 Task: Arrange a 60-minute team building exercise.
Action: Mouse moved to (97, 247)
Screenshot: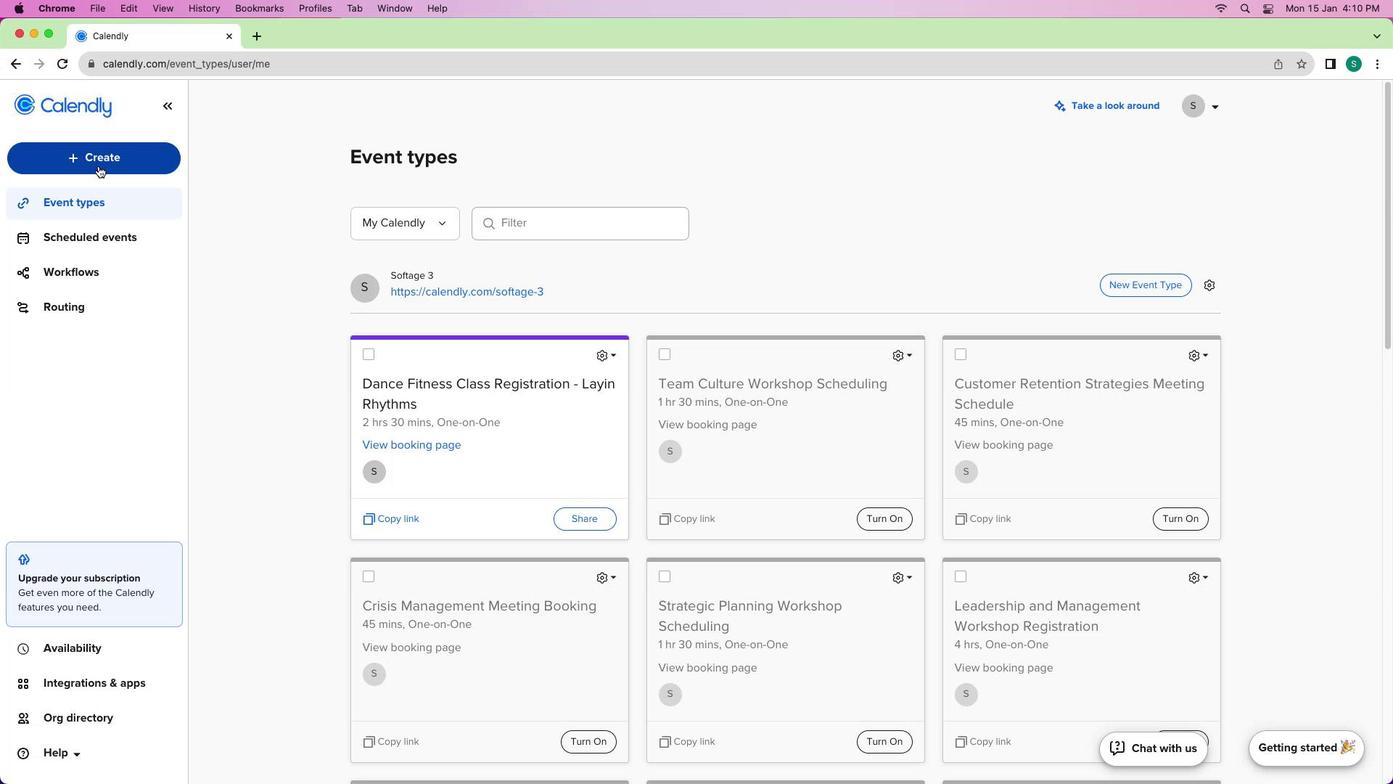 
Action: Mouse pressed left at (97, 247)
Screenshot: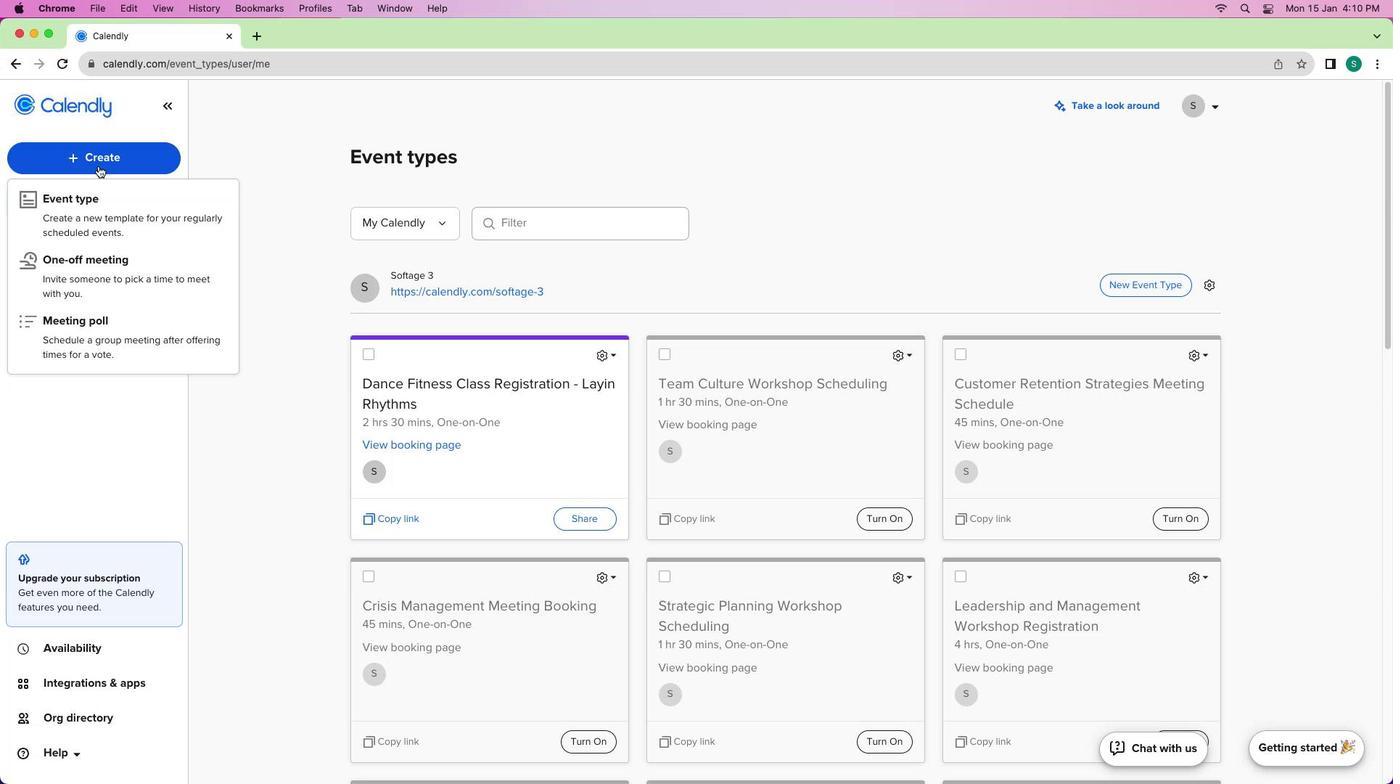 
Action: Mouse moved to (109, 272)
Screenshot: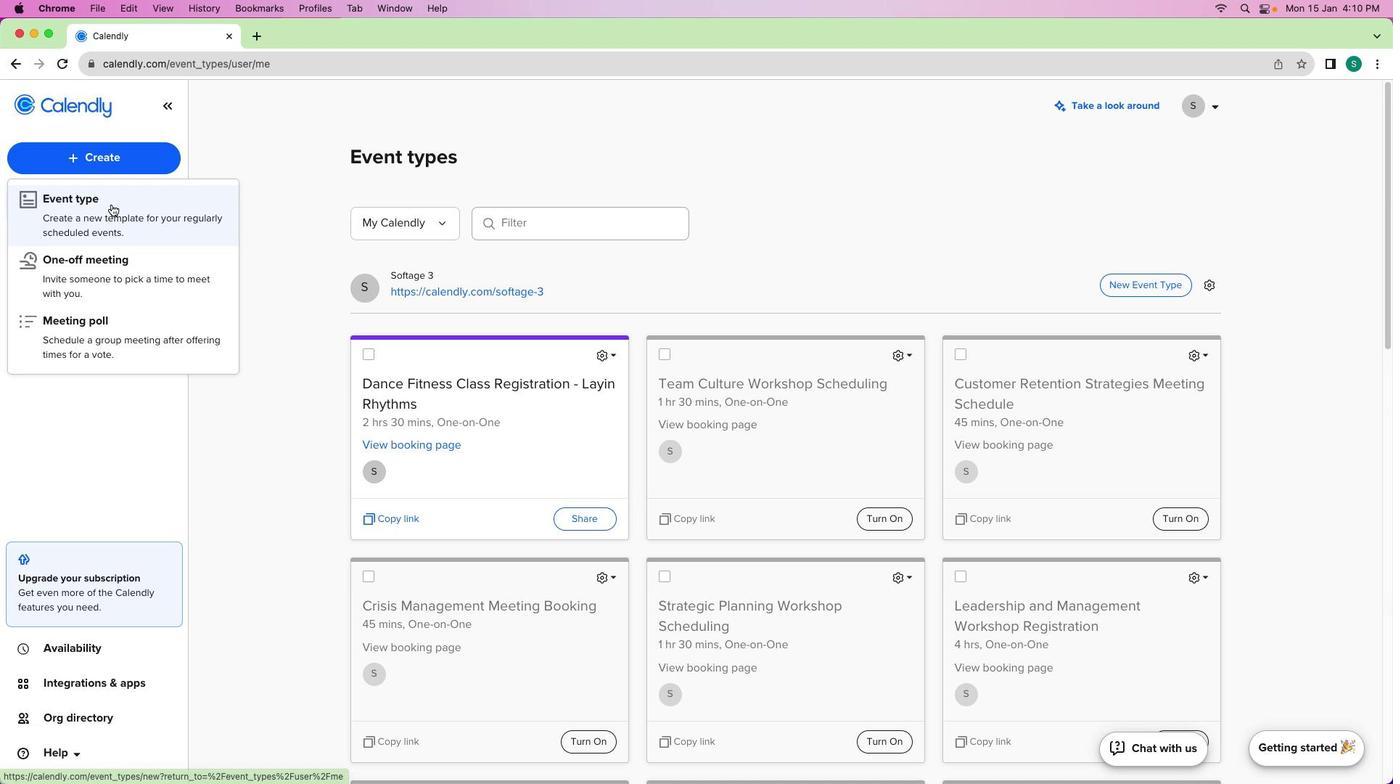 
Action: Mouse pressed left at (109, 272)
Screenshot: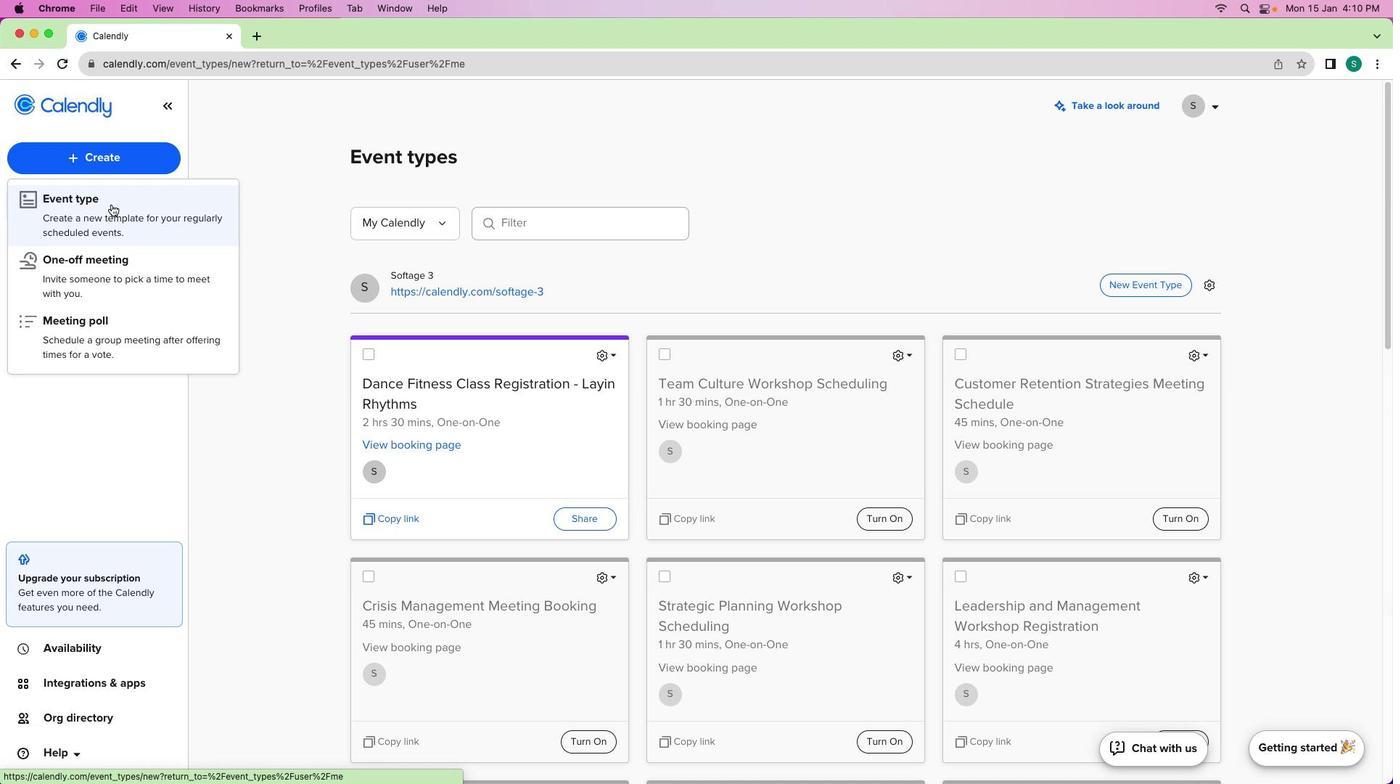 
Action: Mouse moved to (433, 315)
Screenshot: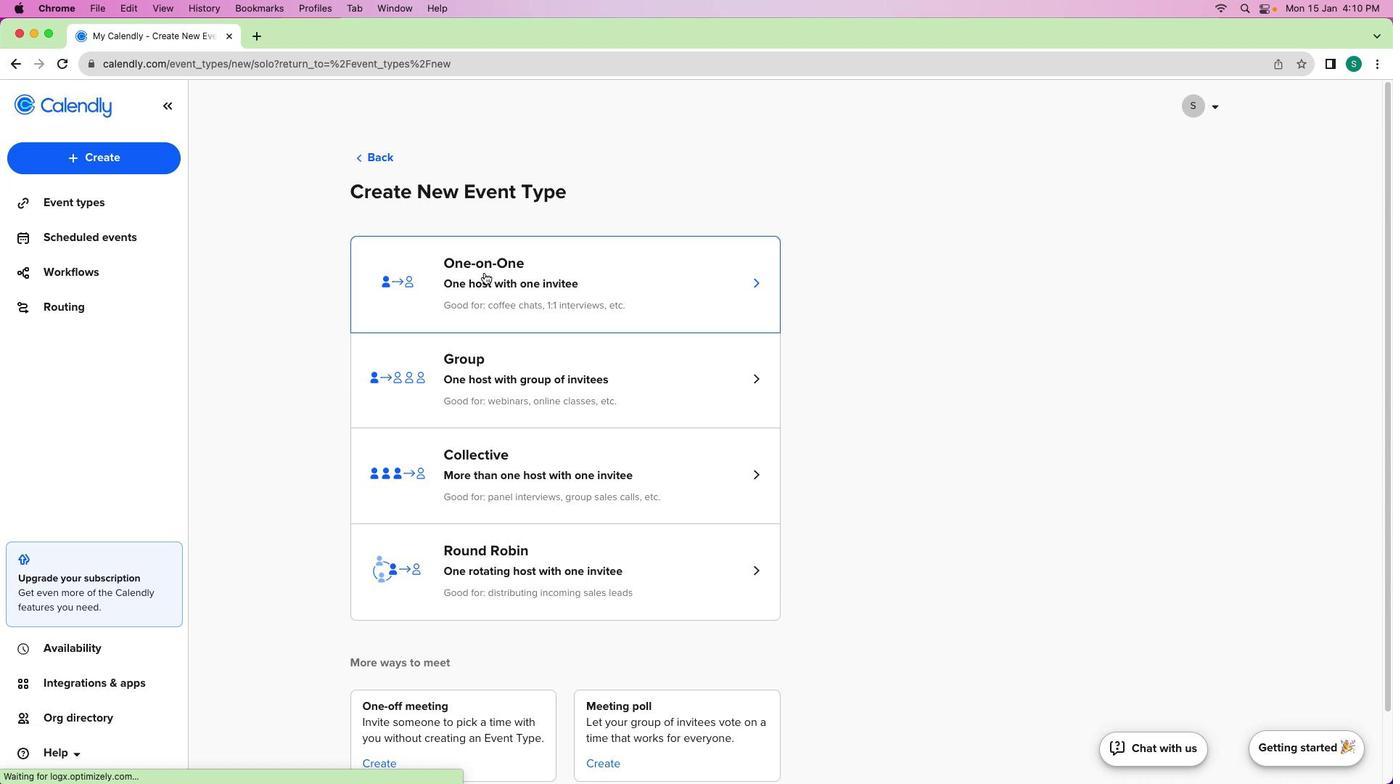 
Action: Mouse pressed left at (433, 315)
Screenshot: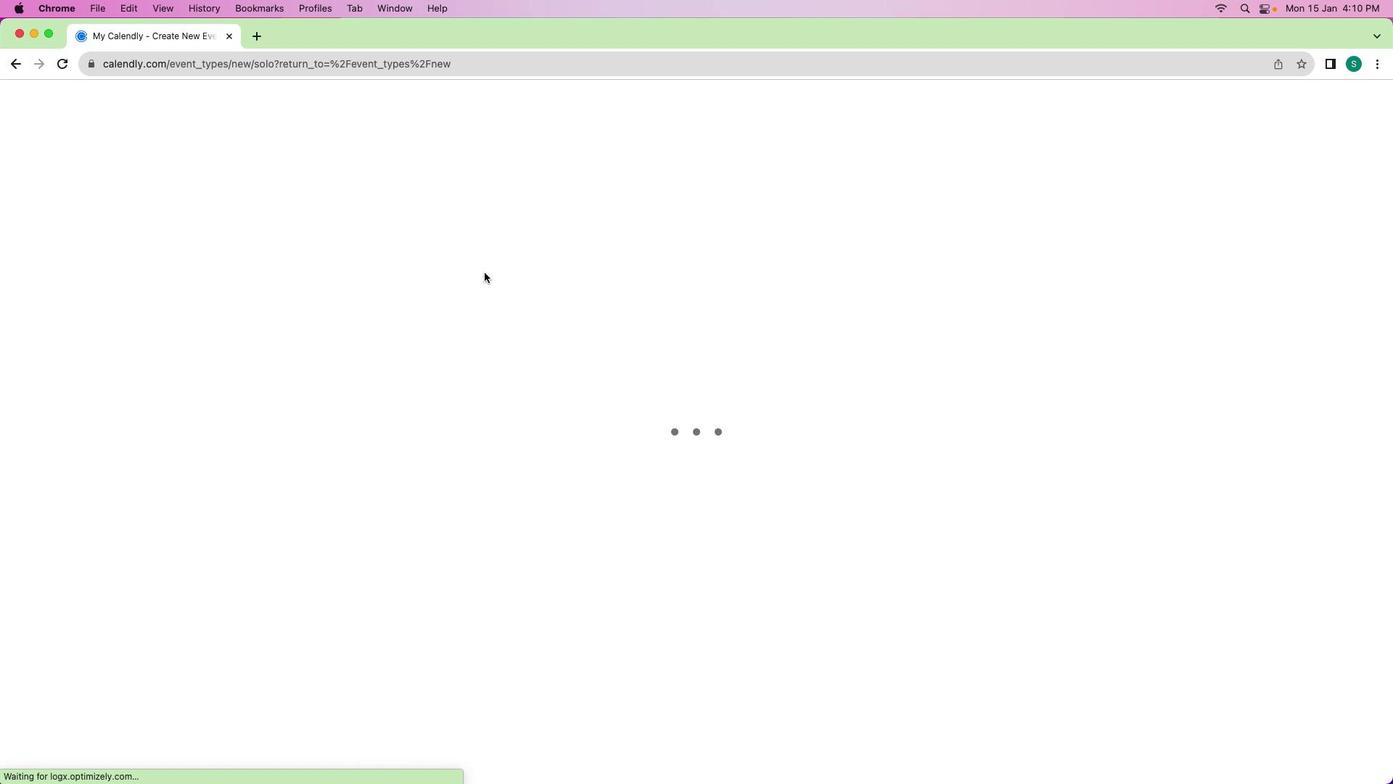
Action: Mouse moved to (246, 286)
Screenshot: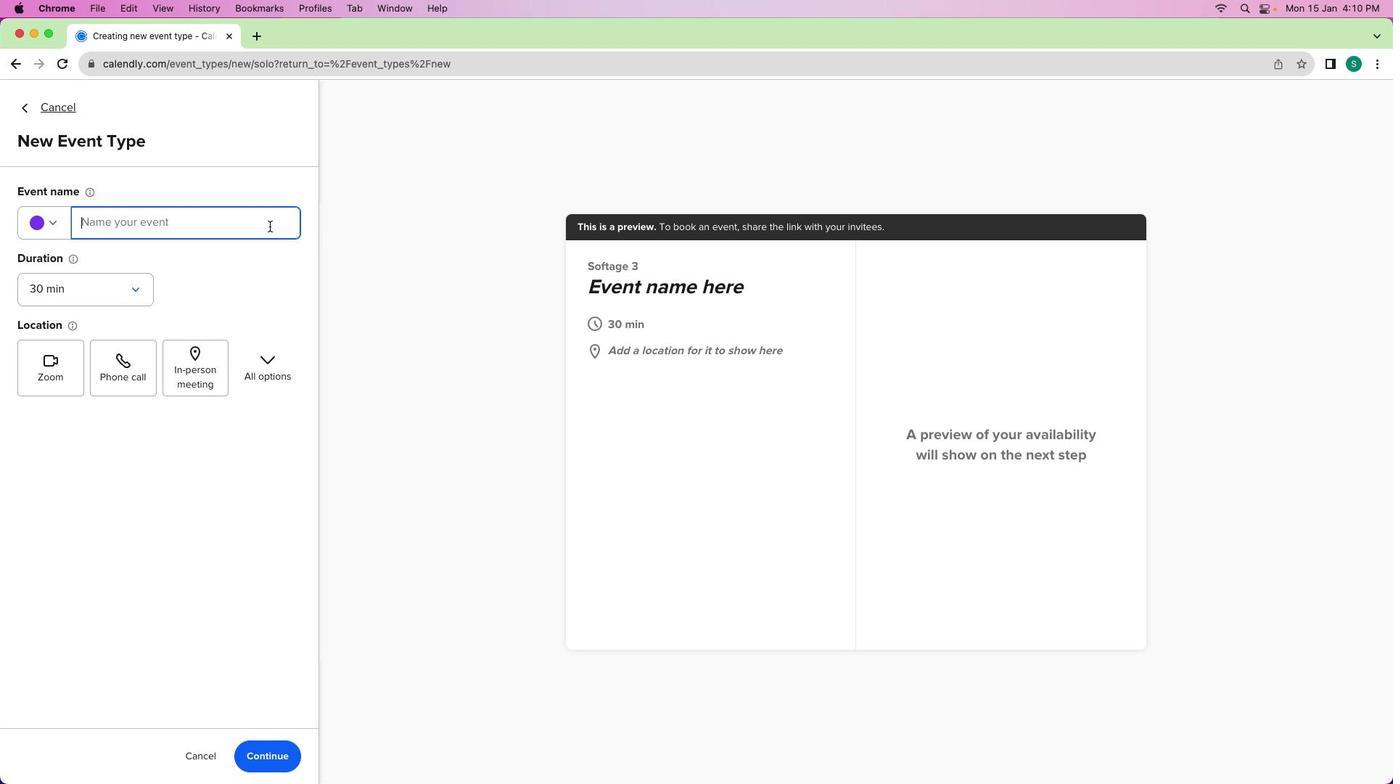 
Action: Mouse pressed left at (246, 286)
Screenshot: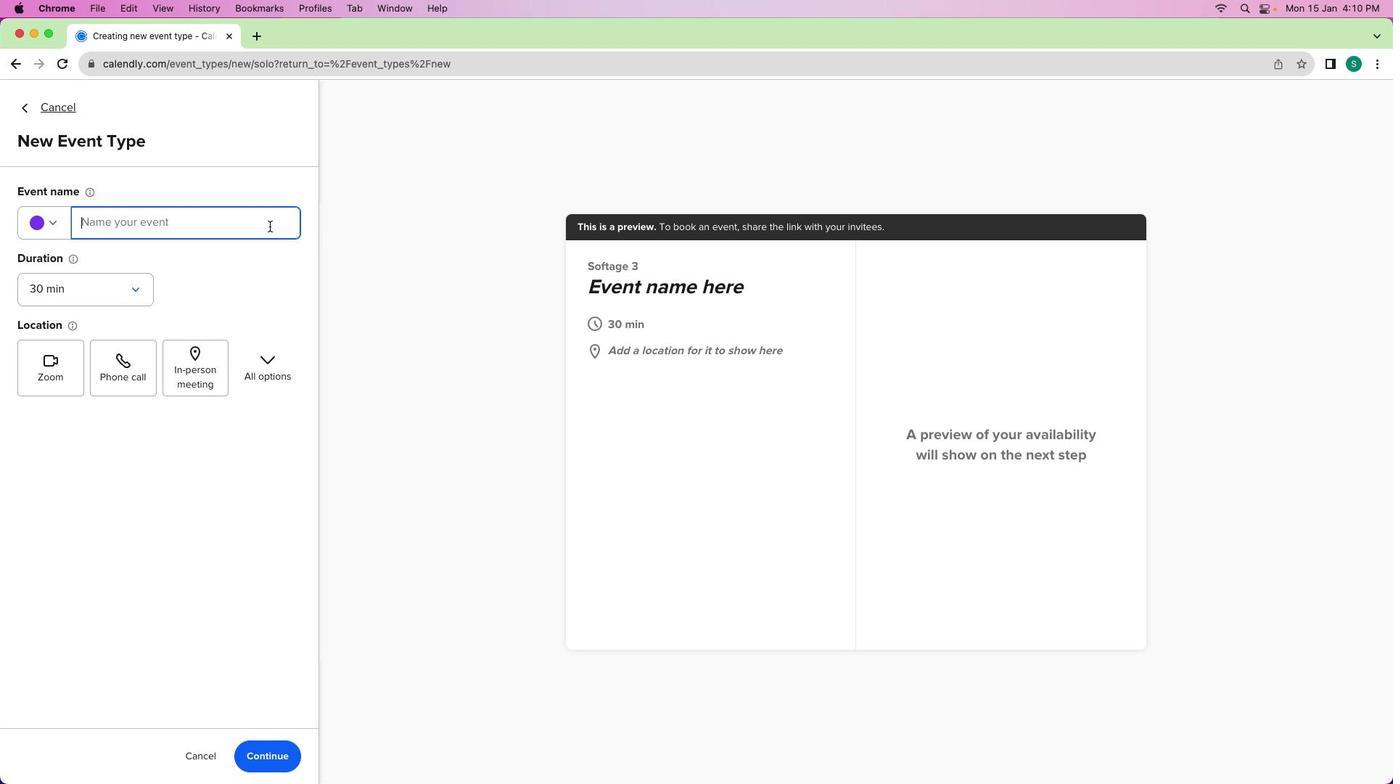 
Action: Key pressed Key.shift'T''e''a''m'Key.spaceKey.shift'B''u''i''l''d''i''n''g'Key.spaceKey.shift'E''x''e''r'Key.backspaceKey.backspace'c''e''r''c''i''s''e'Key.spaceKey.shift'S''c''h''e''d'Key.leftKey.leftKey.leftKey.leftKey.leftKey.leftKey.leftKey.leftKey.leftKey.leftKey.leftKey.leftKey.backspaceKey.down'u''l''e'
Screenshot: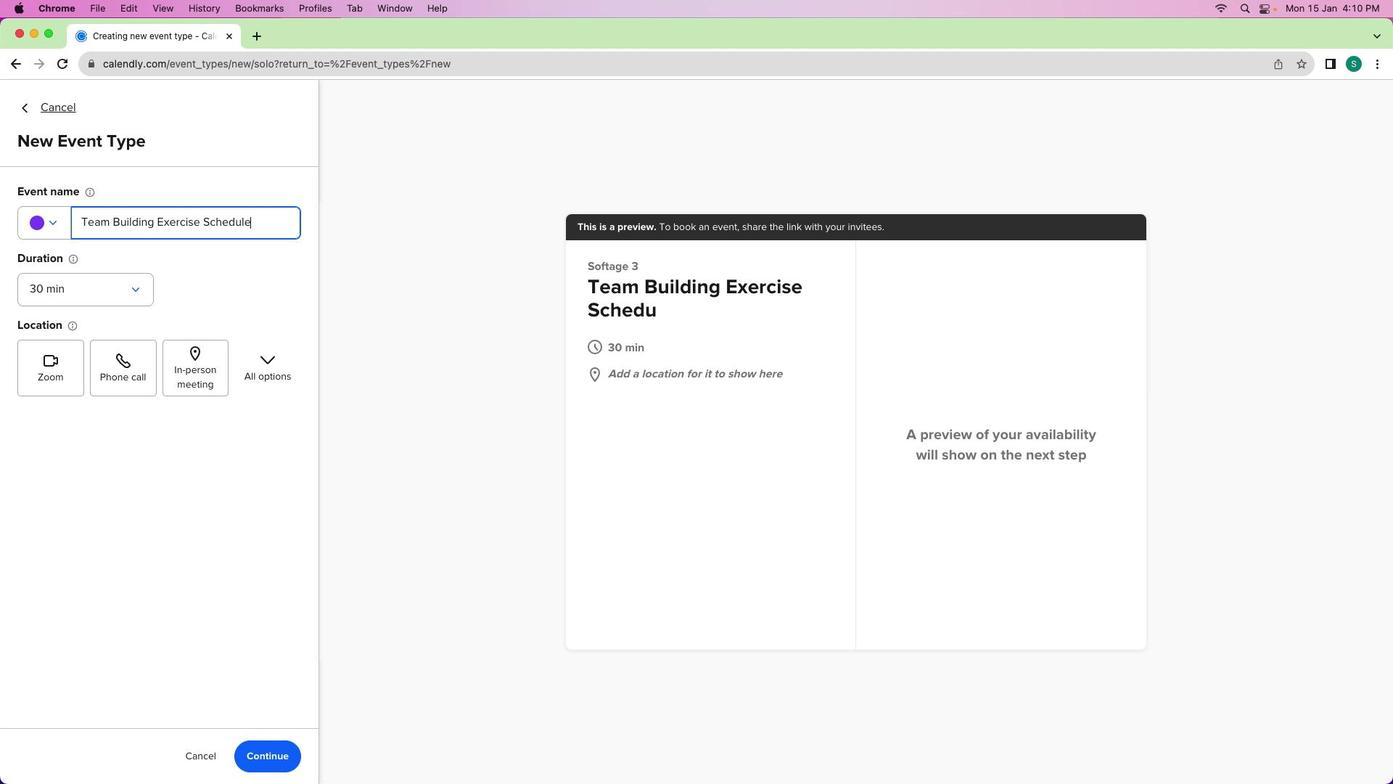 
Action: Mouse moved to (105, 320)
Screenshot: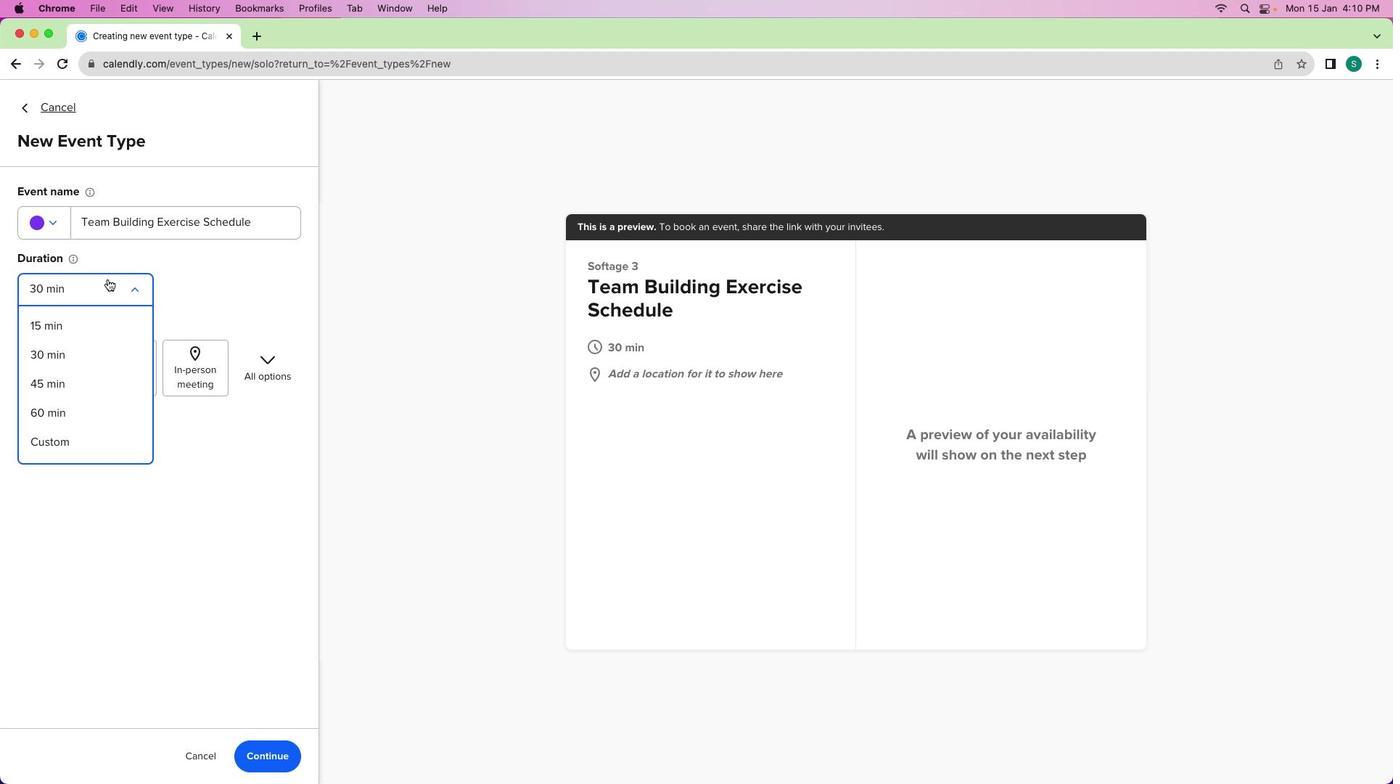 
Action: Mouse pressed left at (105, 320)
Screenshot: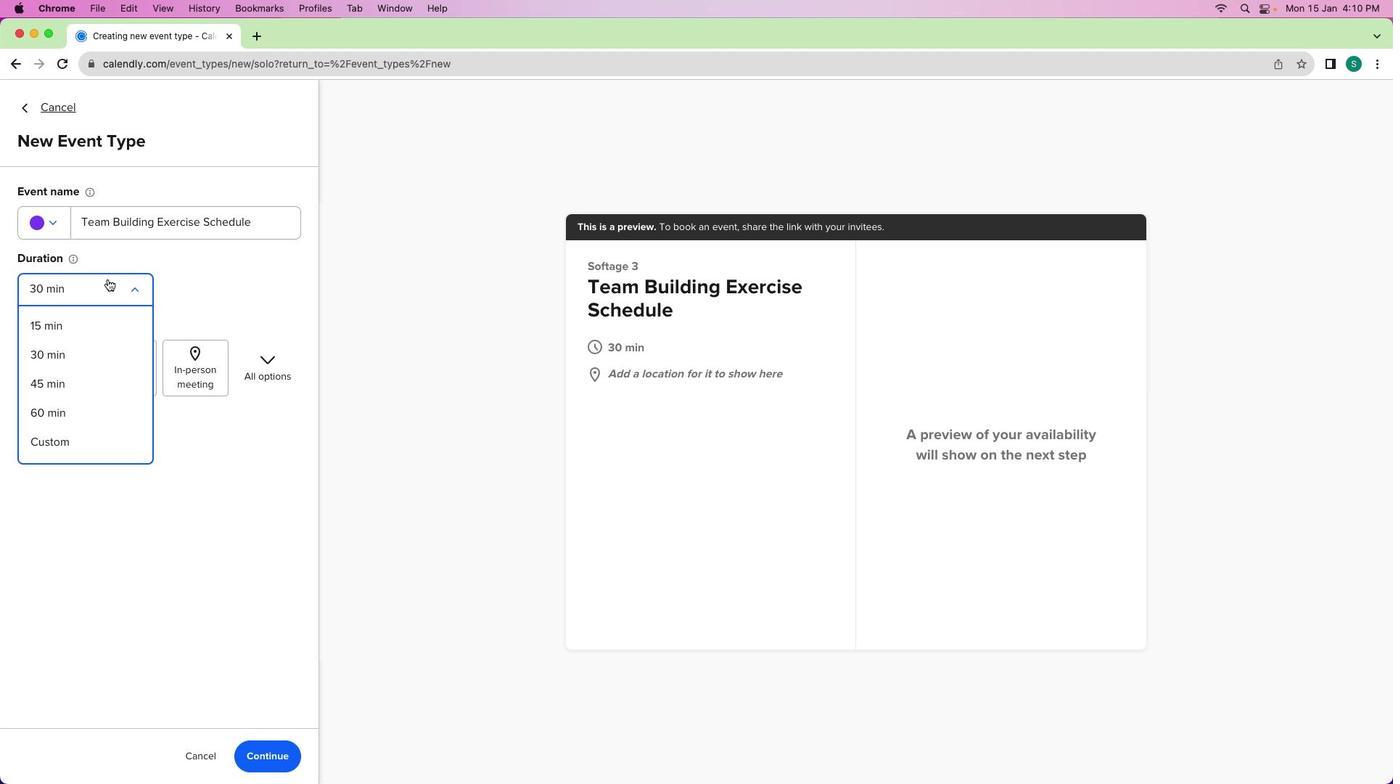
Action: Mouse moved to (92, 398)
Screenshot: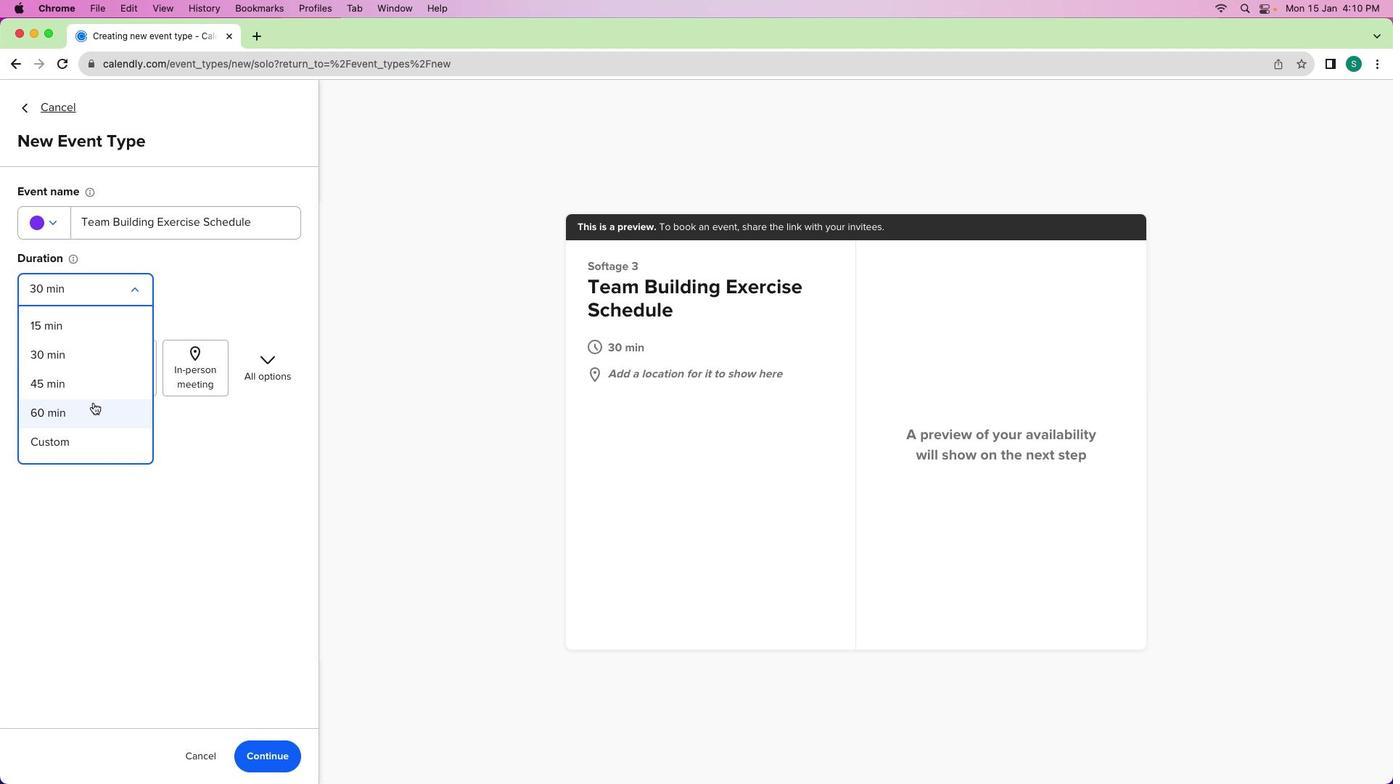 
Action: Mouse pressed left at (92, 398)
Screenshot: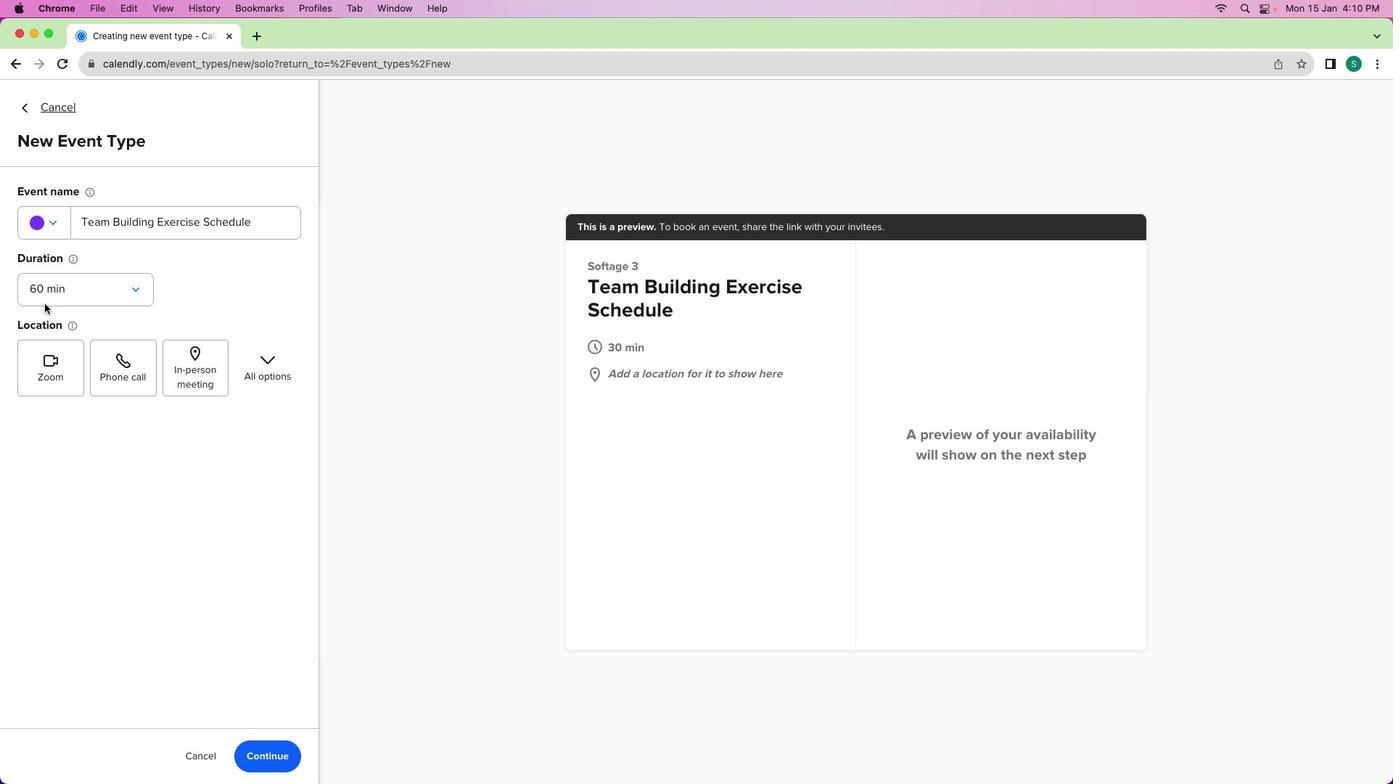 
Action: Mouse moved to (36, 287)
Screenshot: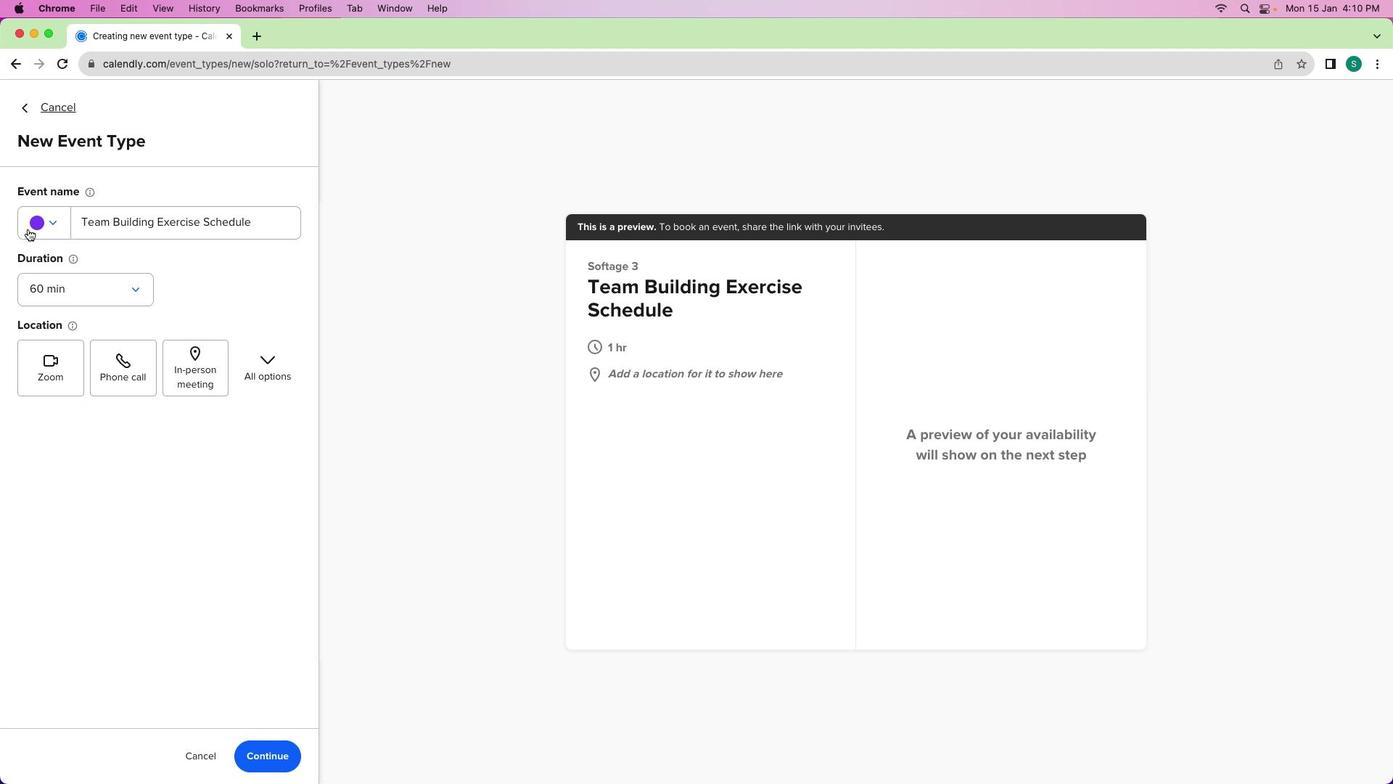 
Action: Mouse pressed left at (36, 287)
Screenshot: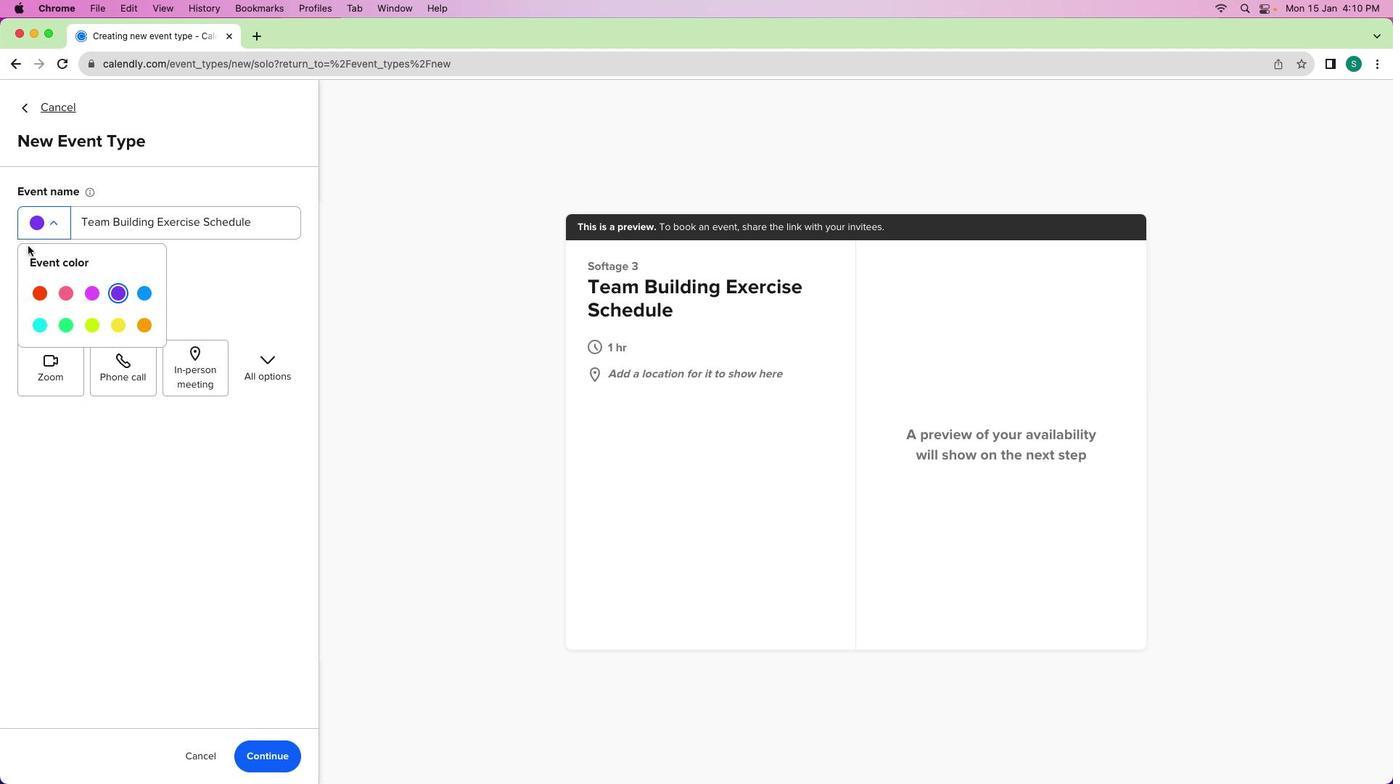 
Action: Mouse moved to (74, 351)
Screenshot: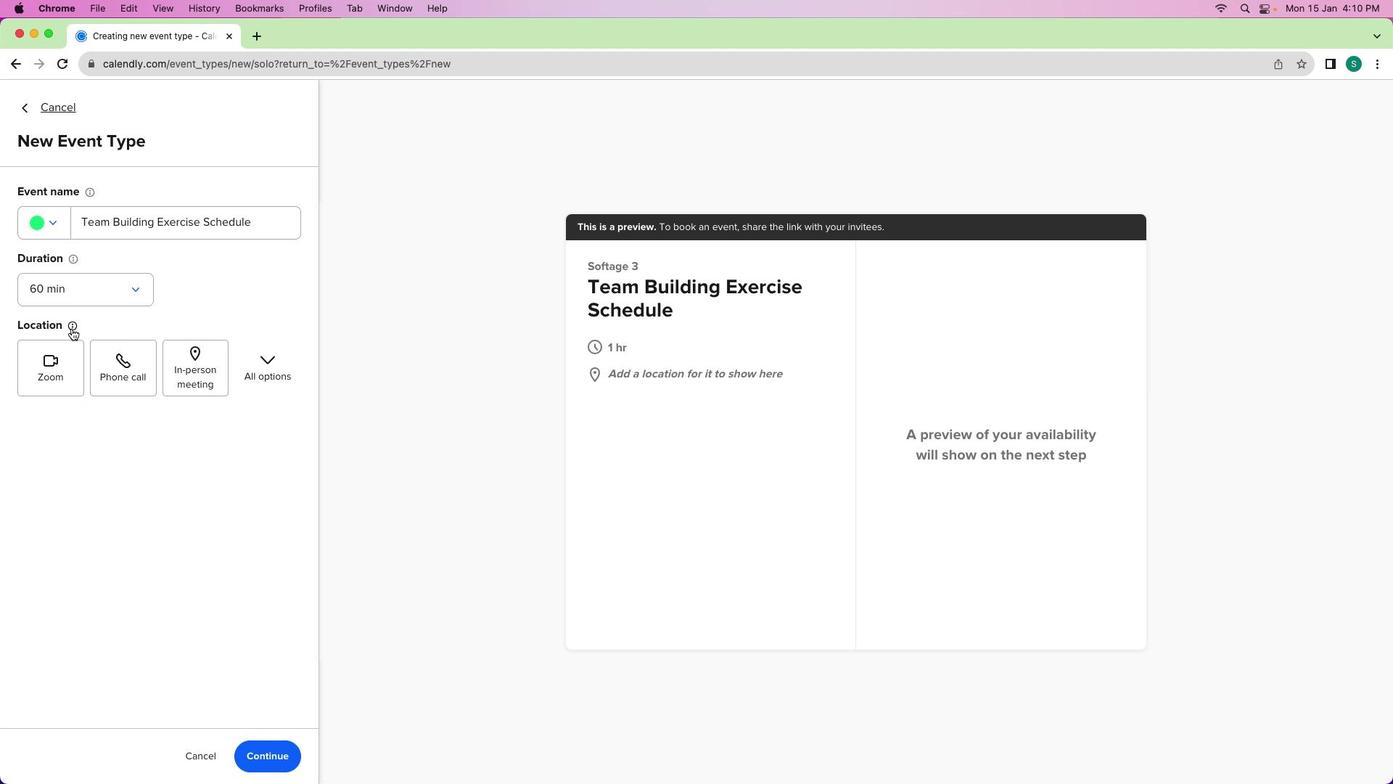 
Action: Mouse pressed left at (74, 351)
Screenshot: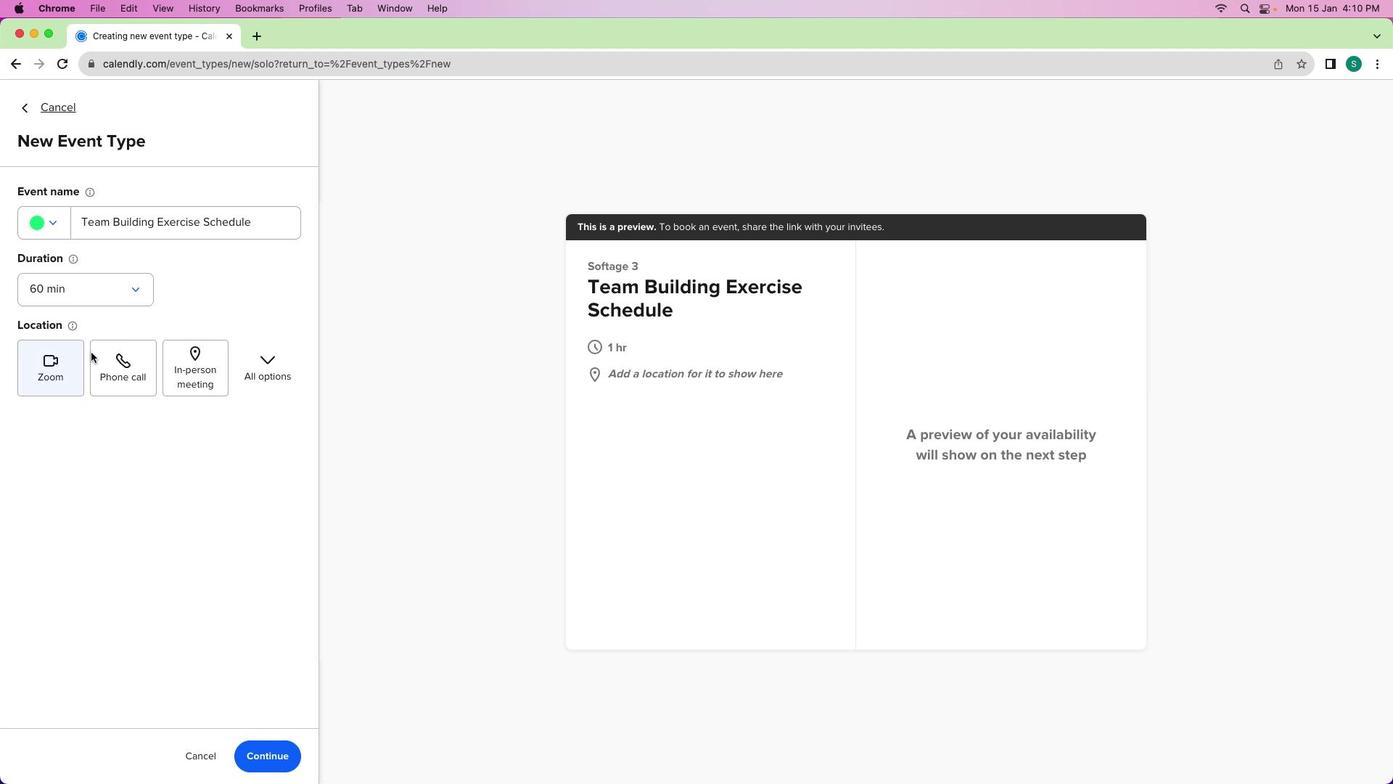 
Action: Mouse moved to (34, 386)
Screenshot: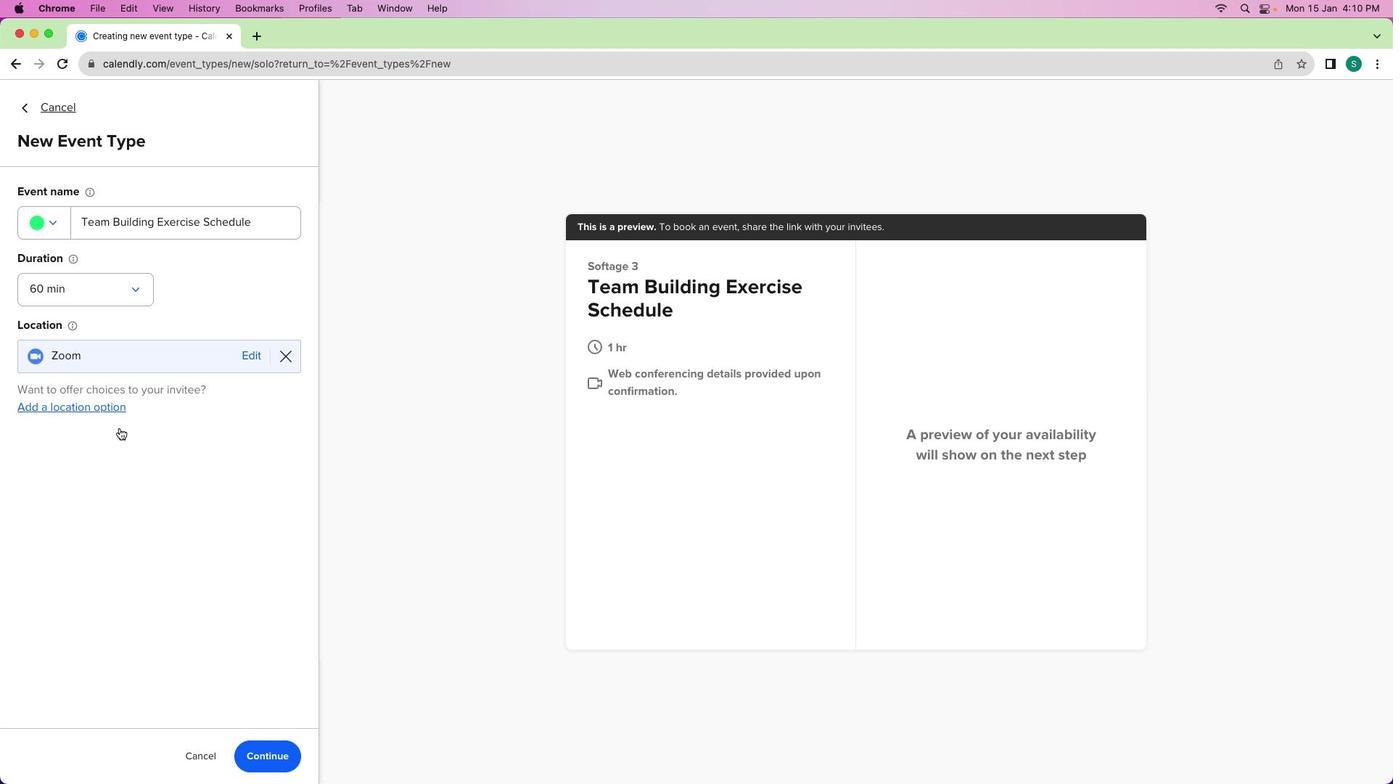 
Action: Mouse pressed left at (34, 386)
Screenshot: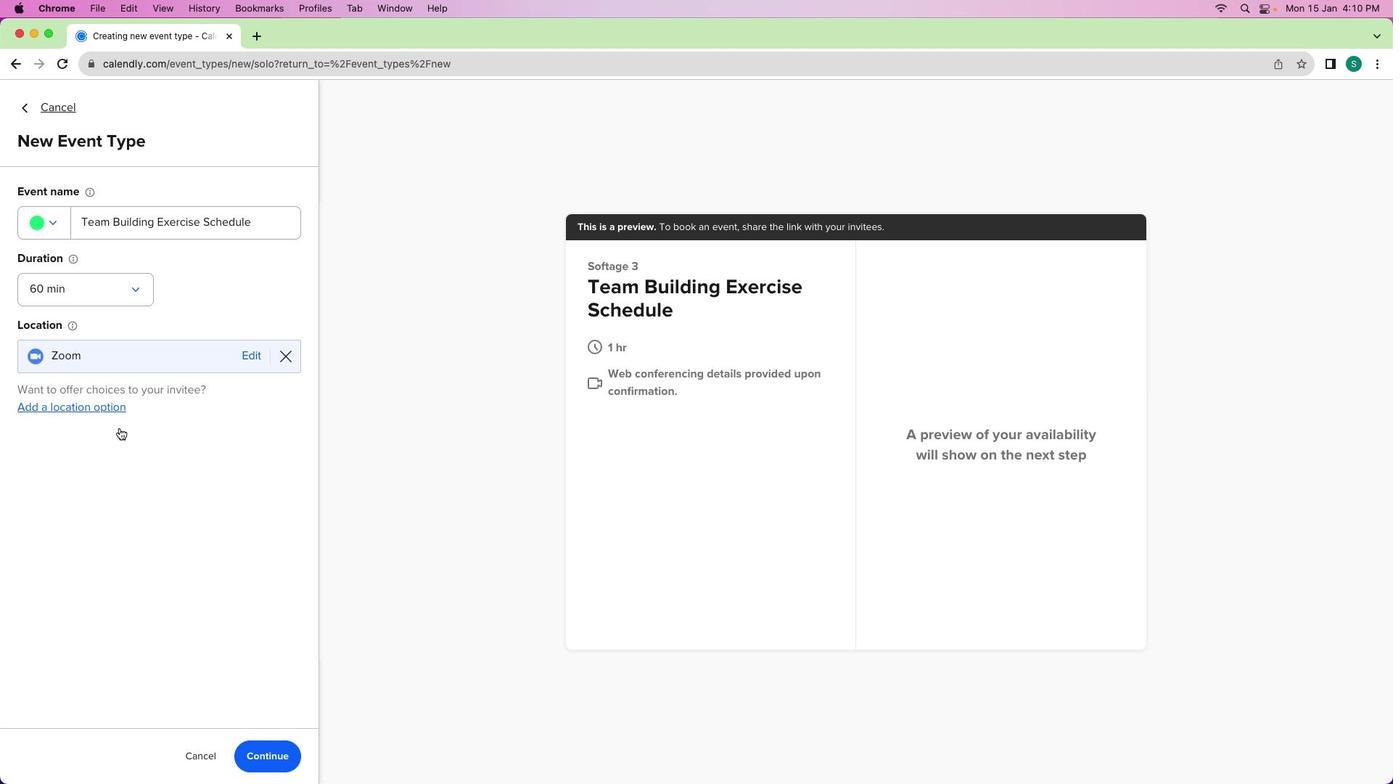
Action: Mouse moved to (253, 619)
Screenshot: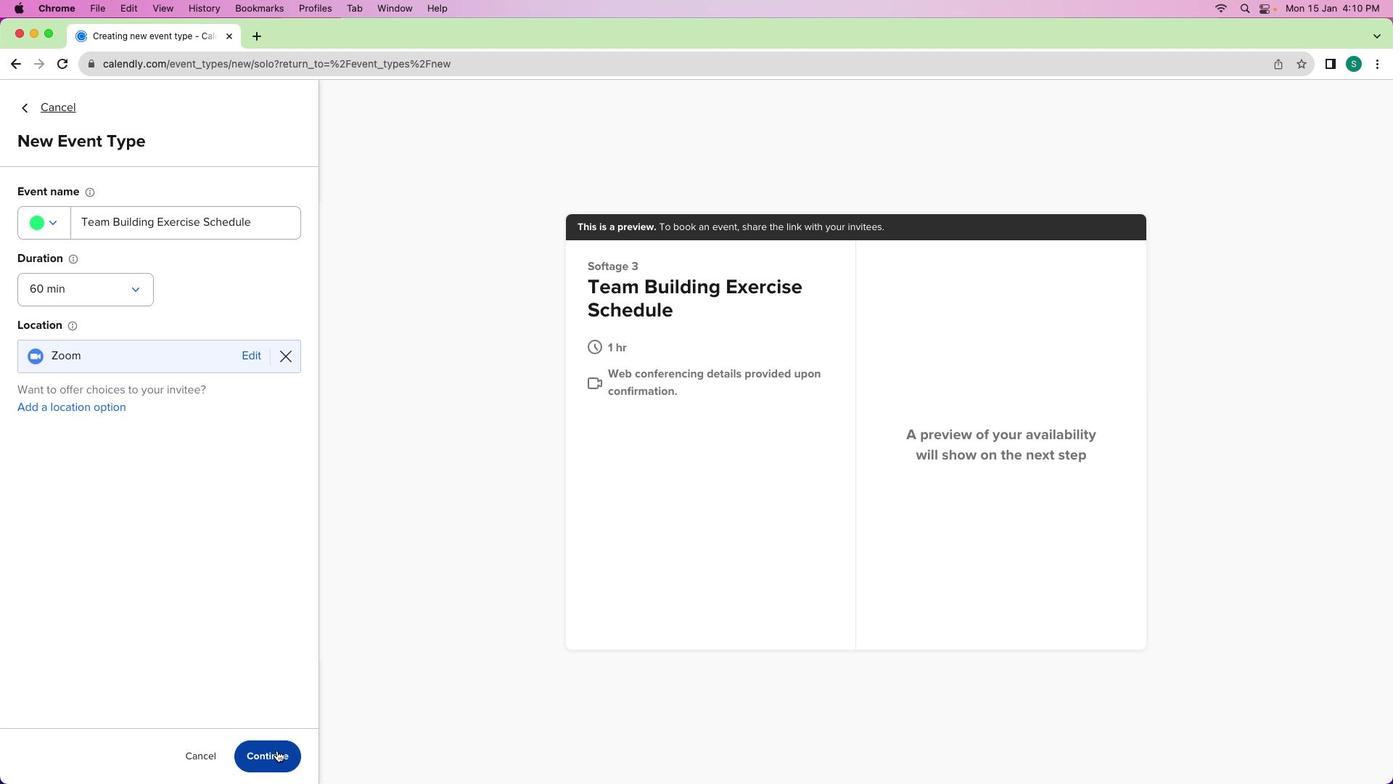 
Action: Mouse pressed left at (253, 619)
Screenshot: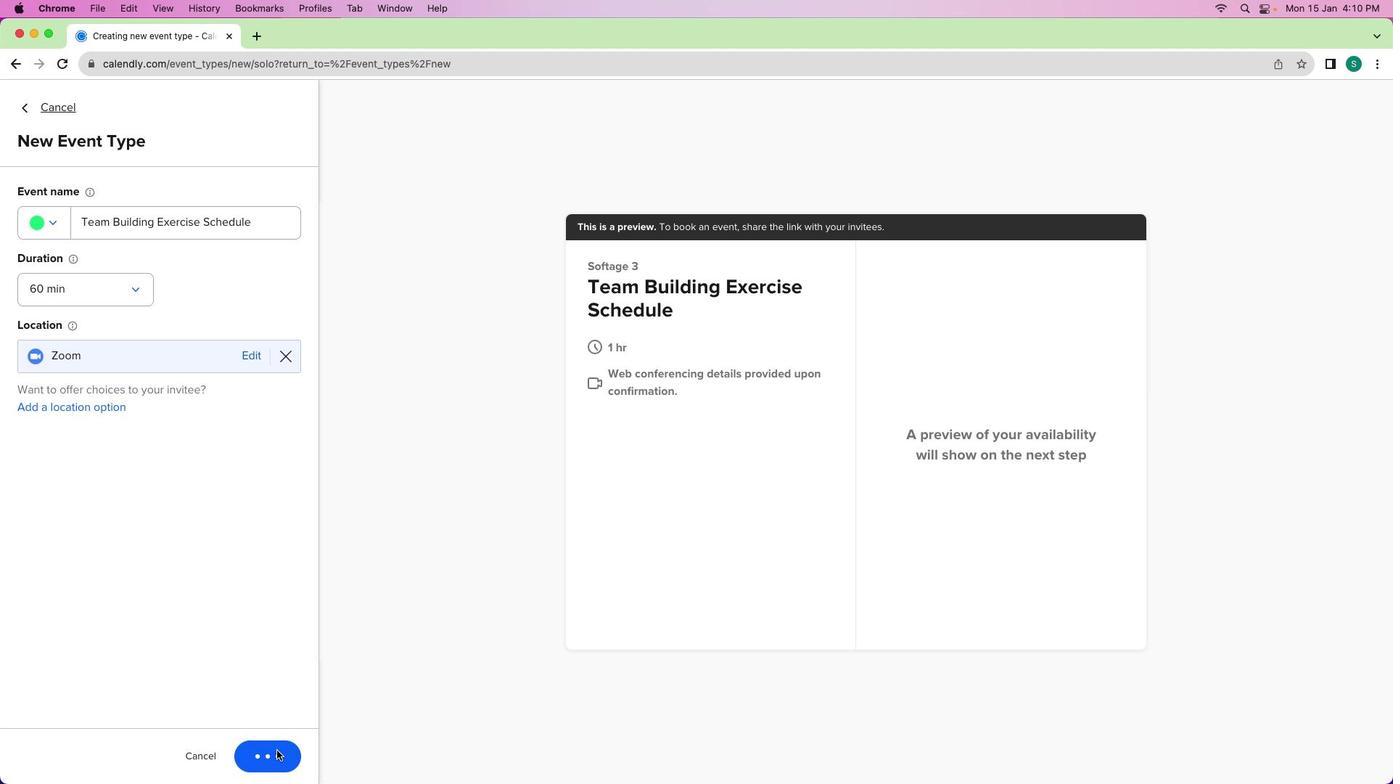 
Action: Mouse moved to (247, 295)
Screenshot: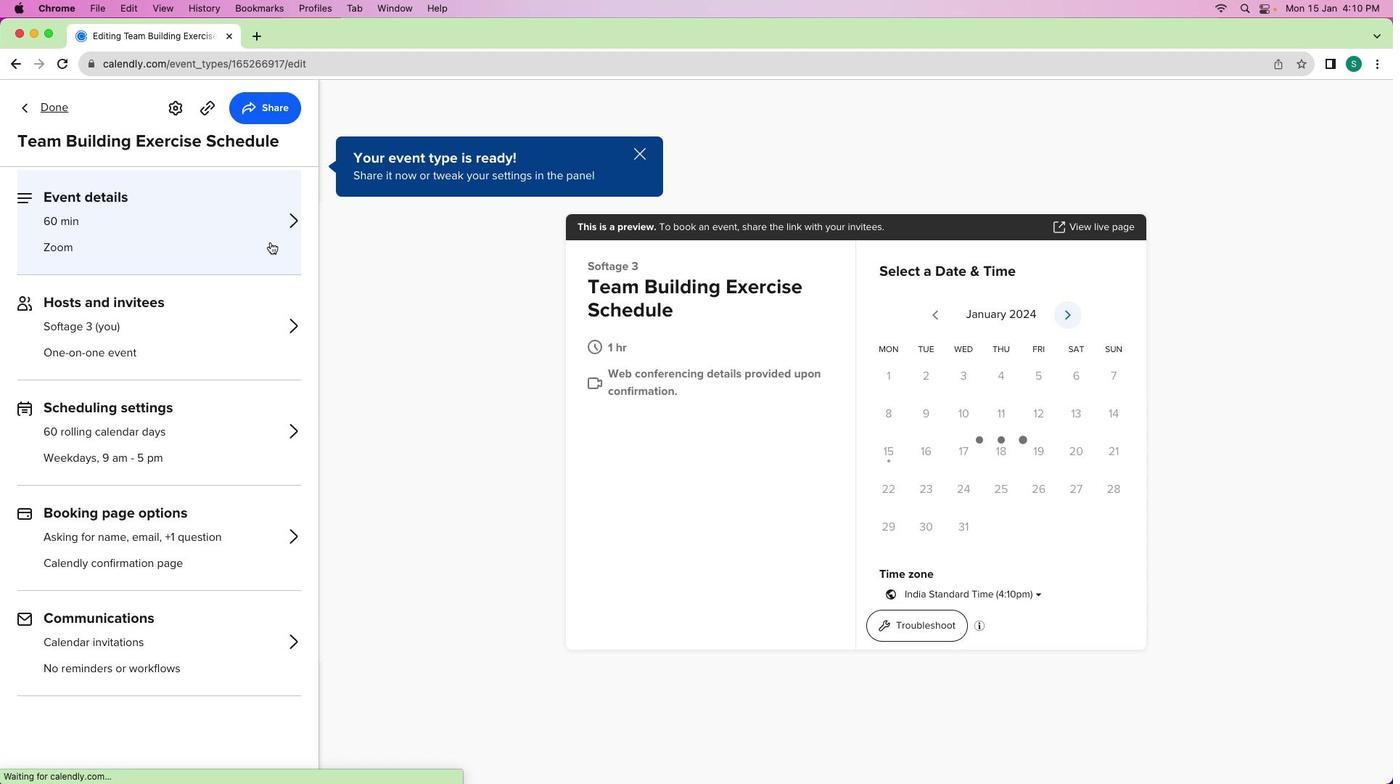 
Action: Mouse pressed left at (247, 295)
Screenshot: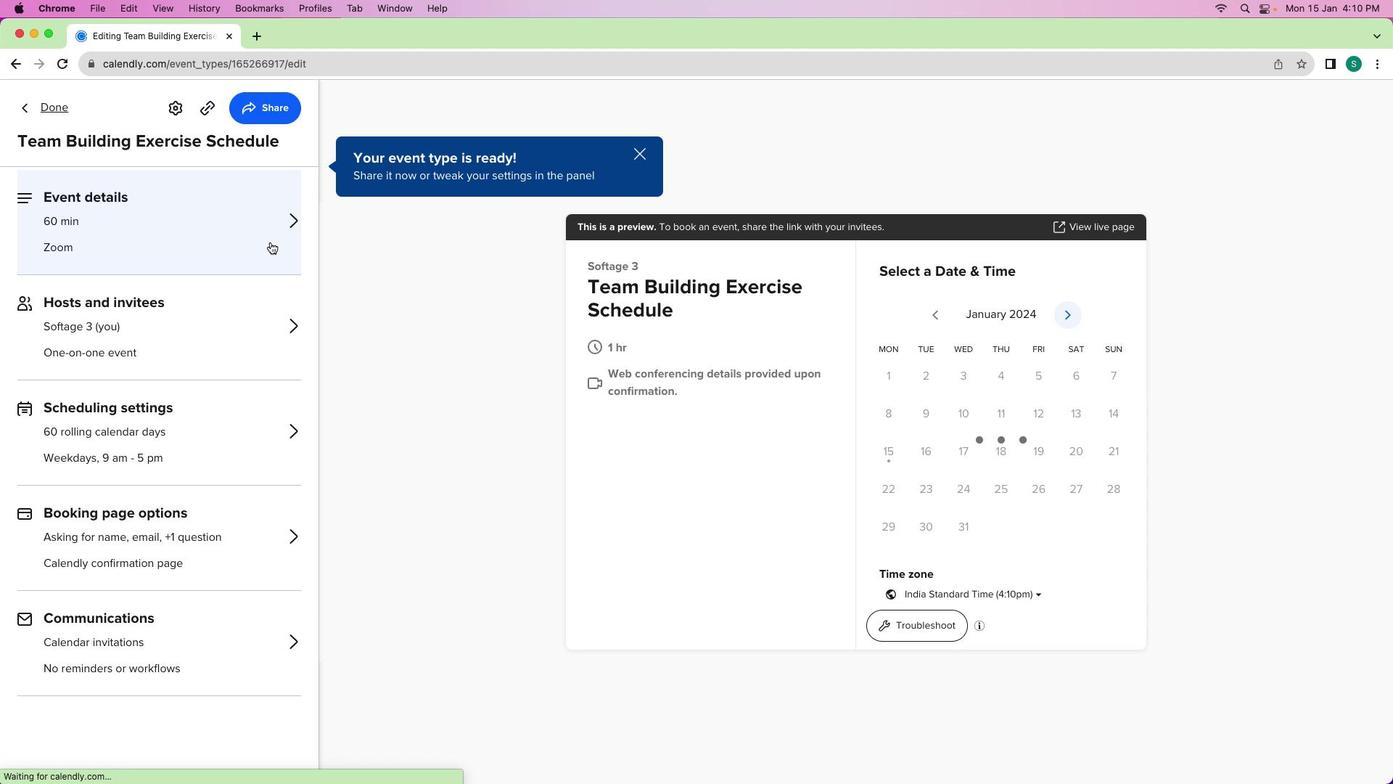 
Action: Mouse moved to (206, 466)
Screenshot: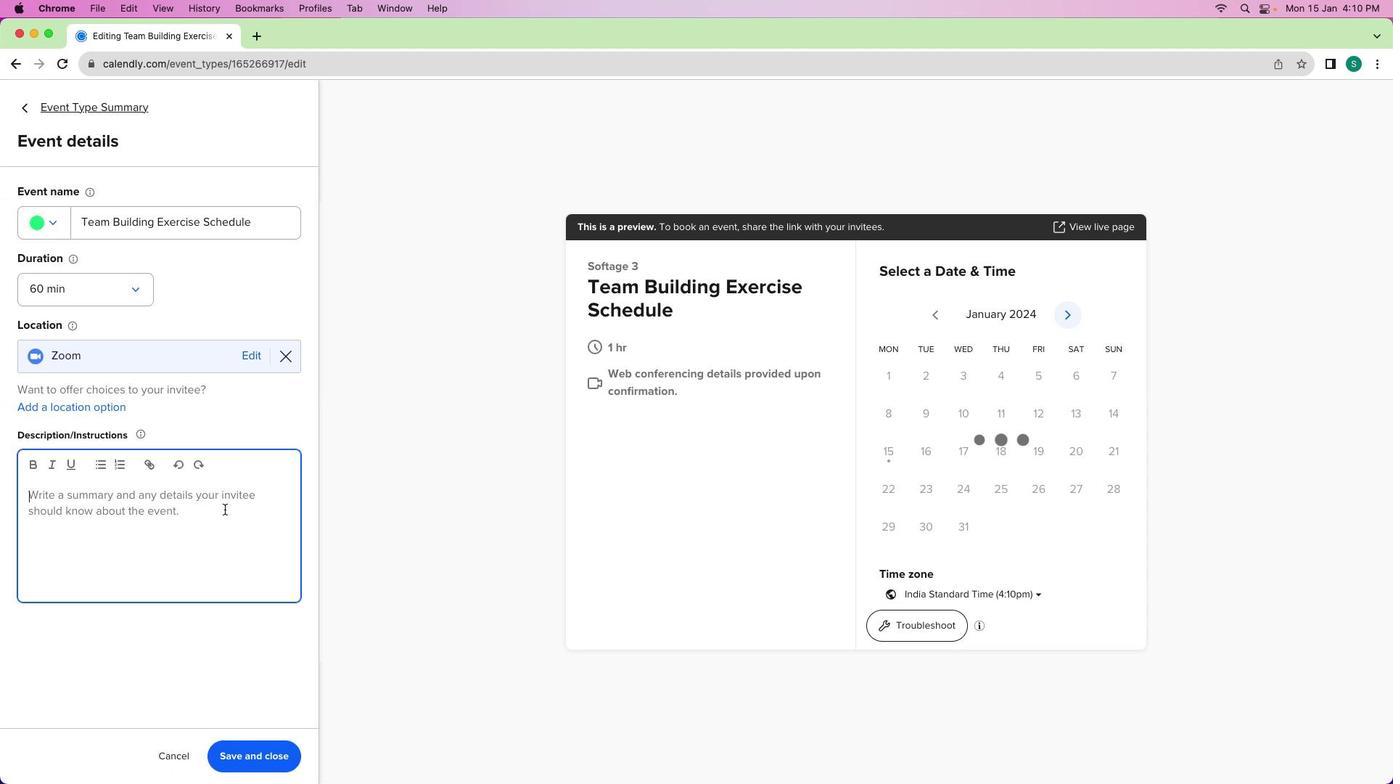 
Action: Mouse pressed left at (206, 466)
Screenshot: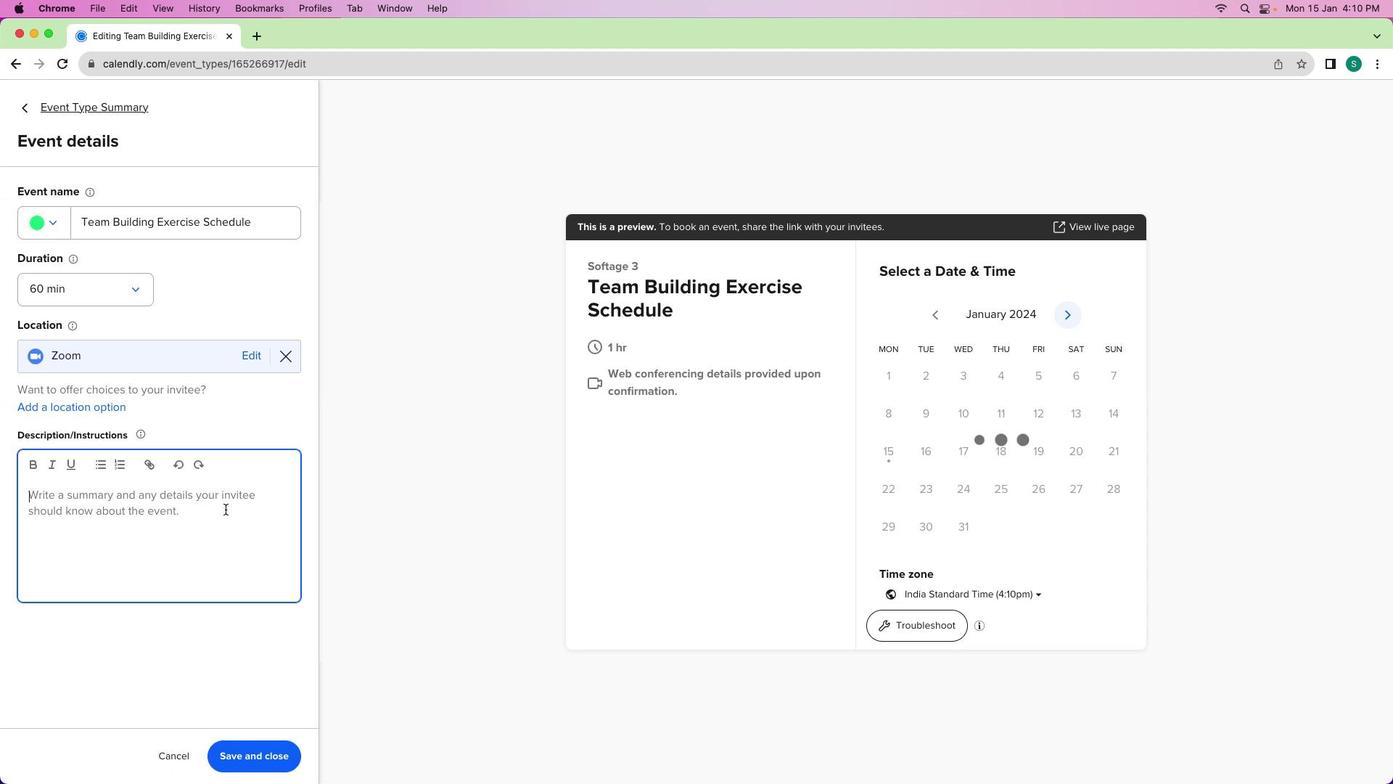 
Action: Mouse moved to (209, 465)
Screenshot: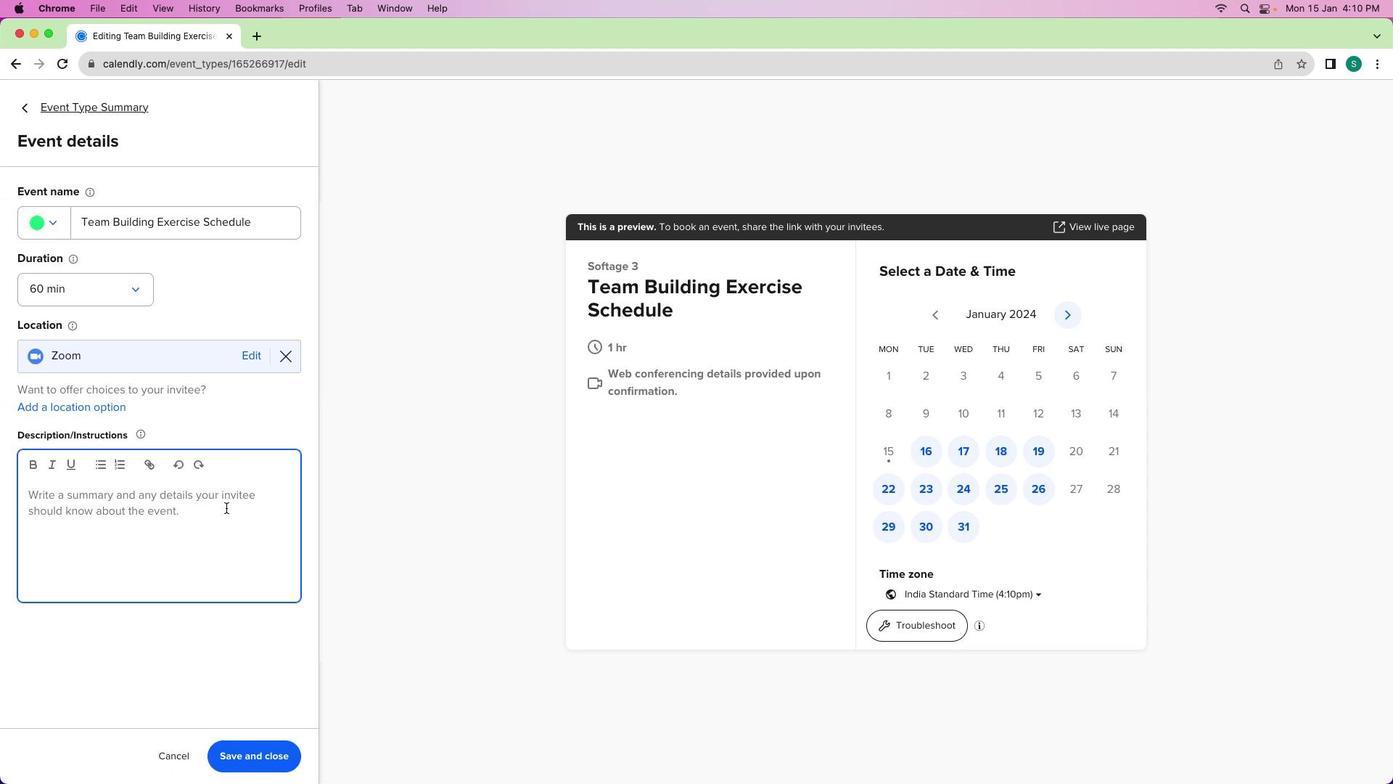 
Action: Key pressed Key.shift'H''e''l''l''o'Key.space't''e''a''m'','Key.enterKey.shift'I'"'"'v''e'Key.space's''c''h''e''d''u''l''e''d'Key.space'a'Key.space't''e''a''m'Key.spaceKey.upKey.backspace','Key.downKey.down'b''u''i''l''d''i''n''g'Key.space'e''x''e''r''c''i''s''e'Key.space's'Key.backspace'r''o'Key.space's''t''r''e''n''g''t''h''e''n'Key.upKey.rightKey.rightKey.rightKey.rightKey.rightKey.rightKey.rightKey.rightKey.rightKey.rightKey.rightKey.rightKey.rightKey.rightKey.rightKey.rightKey.rightKey.rightKey.rightKey.rightKey.rightKey.rightKey.rightKey.rightKey.rightKey.rightKey.rightKey.rightKey.rightKey.rightKey.backspace't'Key.downKey.space'o''u''r'Key.space't''e'Key.backspaceKey.backspace'c''o''l''l''a''b''o''r''a''t''i''o''n'Key.space'a''n''d'Key.space'e''n''h''a''n''c''e'Key.space'r'Key.backspace't''e''a''m'Key.space'd''y''n''a'',''i''c'Key.backspaceKey.backspaceKey.backspace'm''i''c''s'','Key.space't''r''u''s''t'Key.spaceKey.backspace','Key.space'a''n''d'Key.space'u''n''i''t''y''.'Key.enterKey.shift'E''x''c''i''t''e''d'Key.space't''o'Key.space'f''a''c''i''l''i''t''a''t''e'Key.space'a'Key.space'p''r''o''d''u''c''t''i''v''e'Key.space't''e''a''m'Key.space'b''u''i''l''d''i''n''g'Key.space's''e''s''s''i''o''n'Key.shift_r'!'Key.enterKey.shift'B''e''s''t'Key.space'r''e''g''a''r''d''s'Key.spaceKey.backspace','Key.enterKey.shift'S''p'Key.backspace'o''f''t'Key.shift'A''g''e'
Screenshot: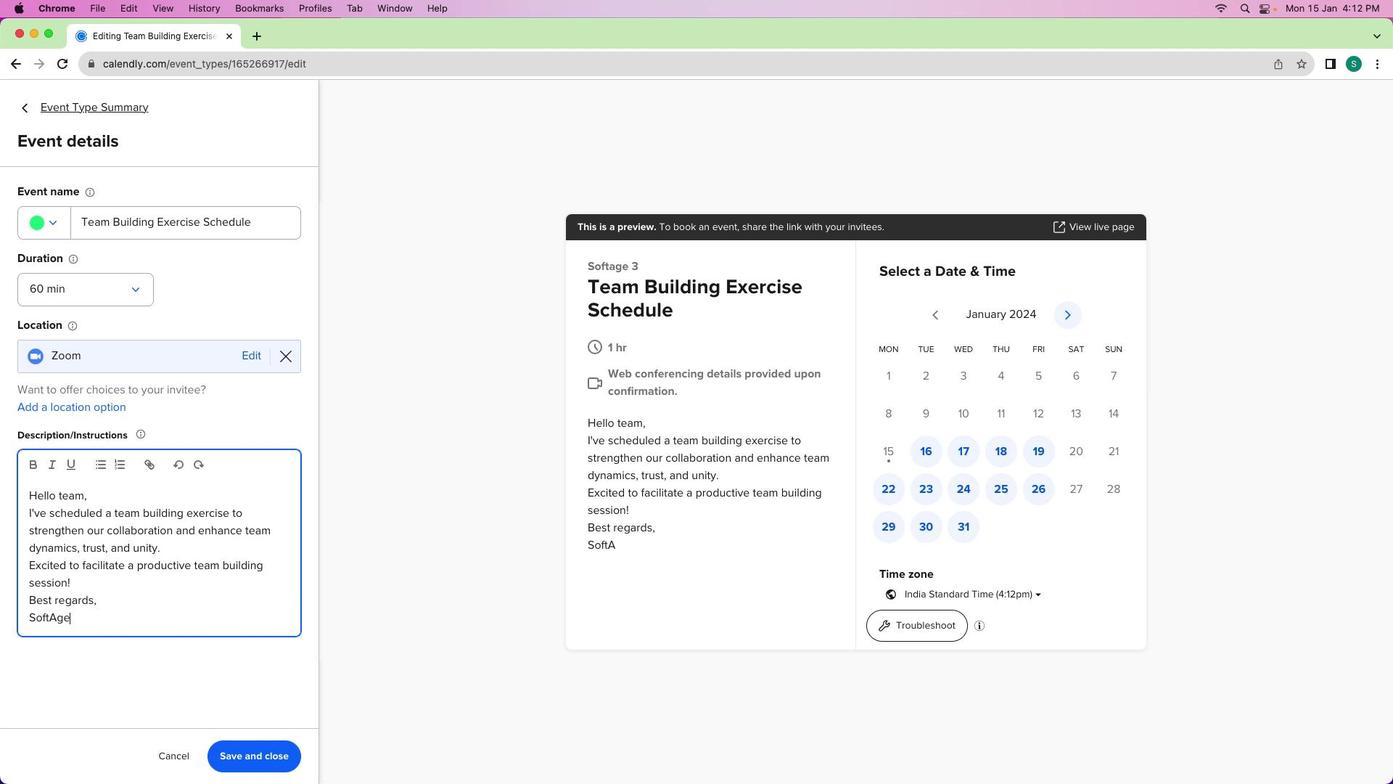
Action: Mouse moved to (233, 623)
Screenshot: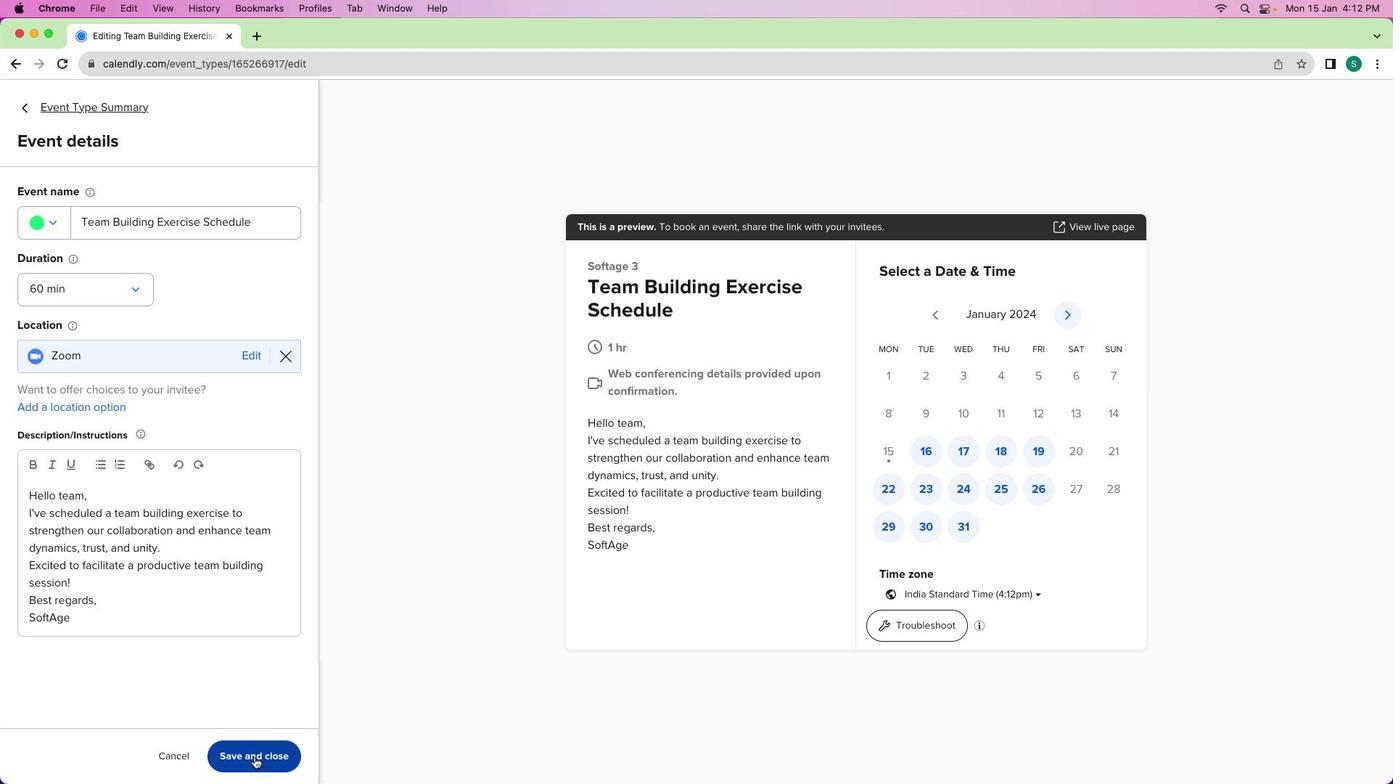 
Action: Mouse pressed left at (233, 623)
Screenshot: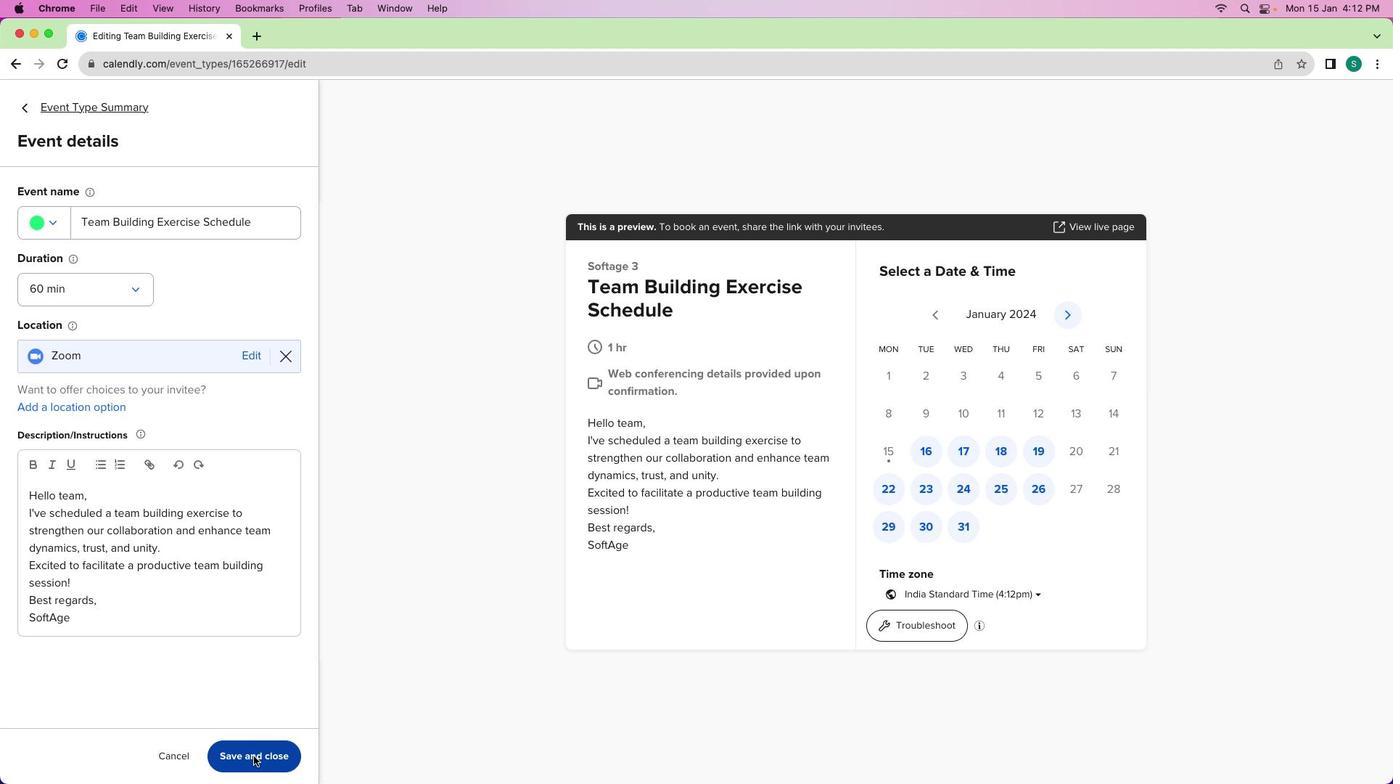 
Action: Mouse moved to (168, 411)
Screenshot: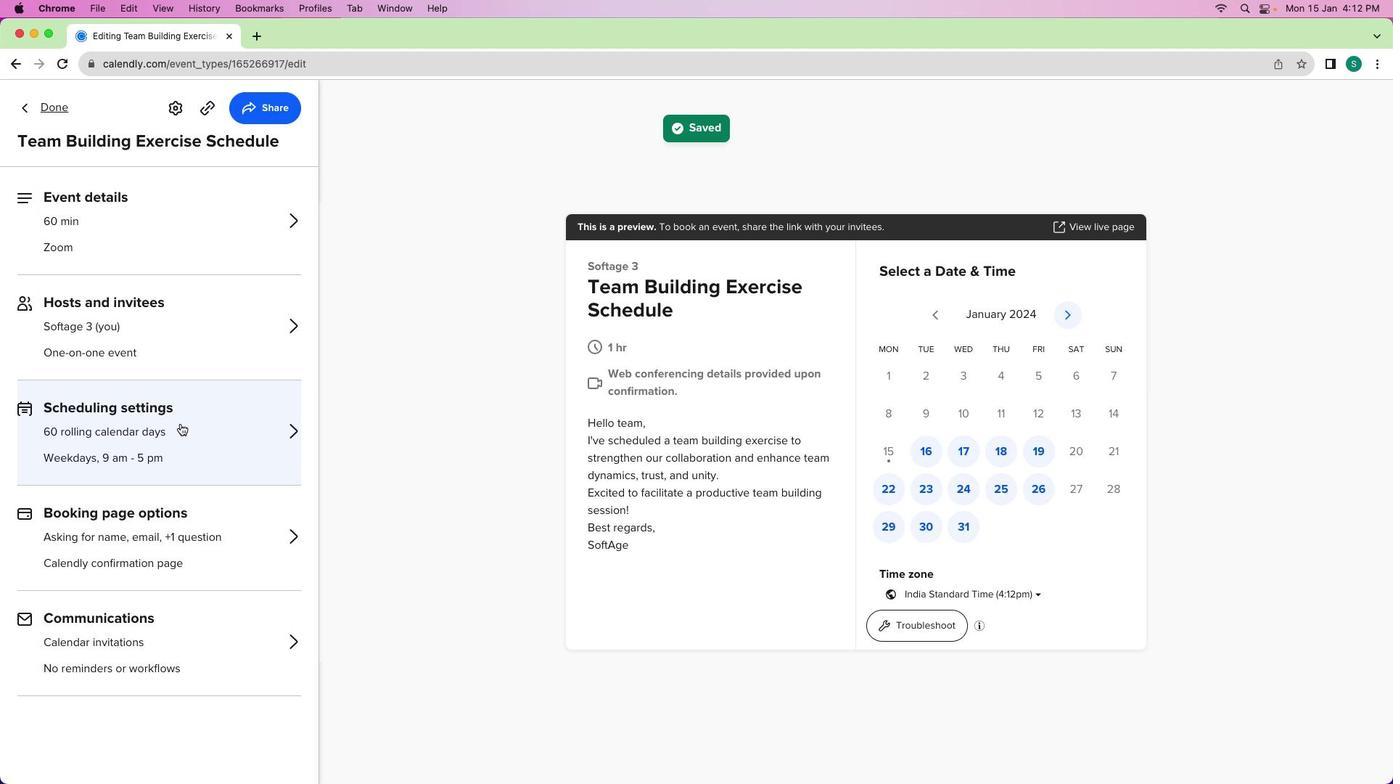 
Action: Mouse pressed left at (168, 411)
Screenshot: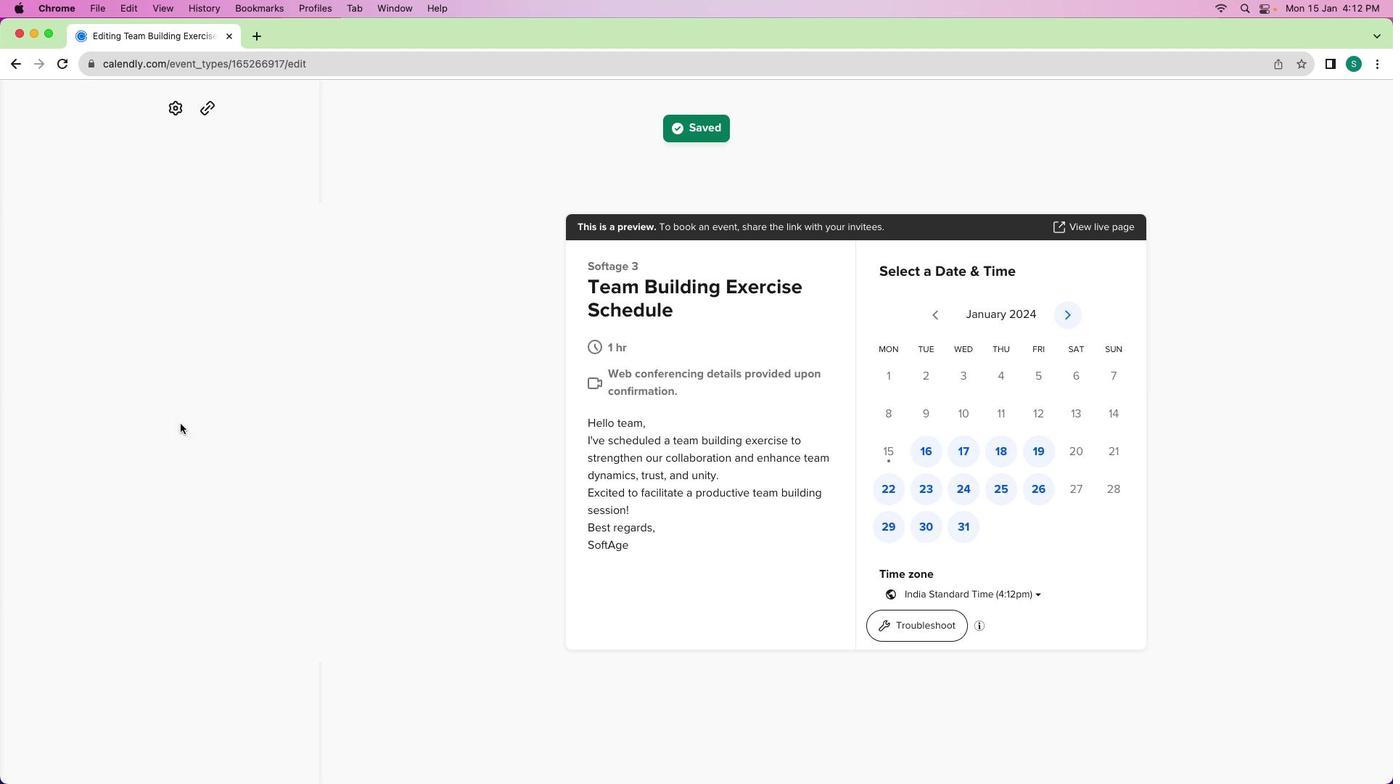 
Action: Mouse moved to (248, 490)
Screenshot: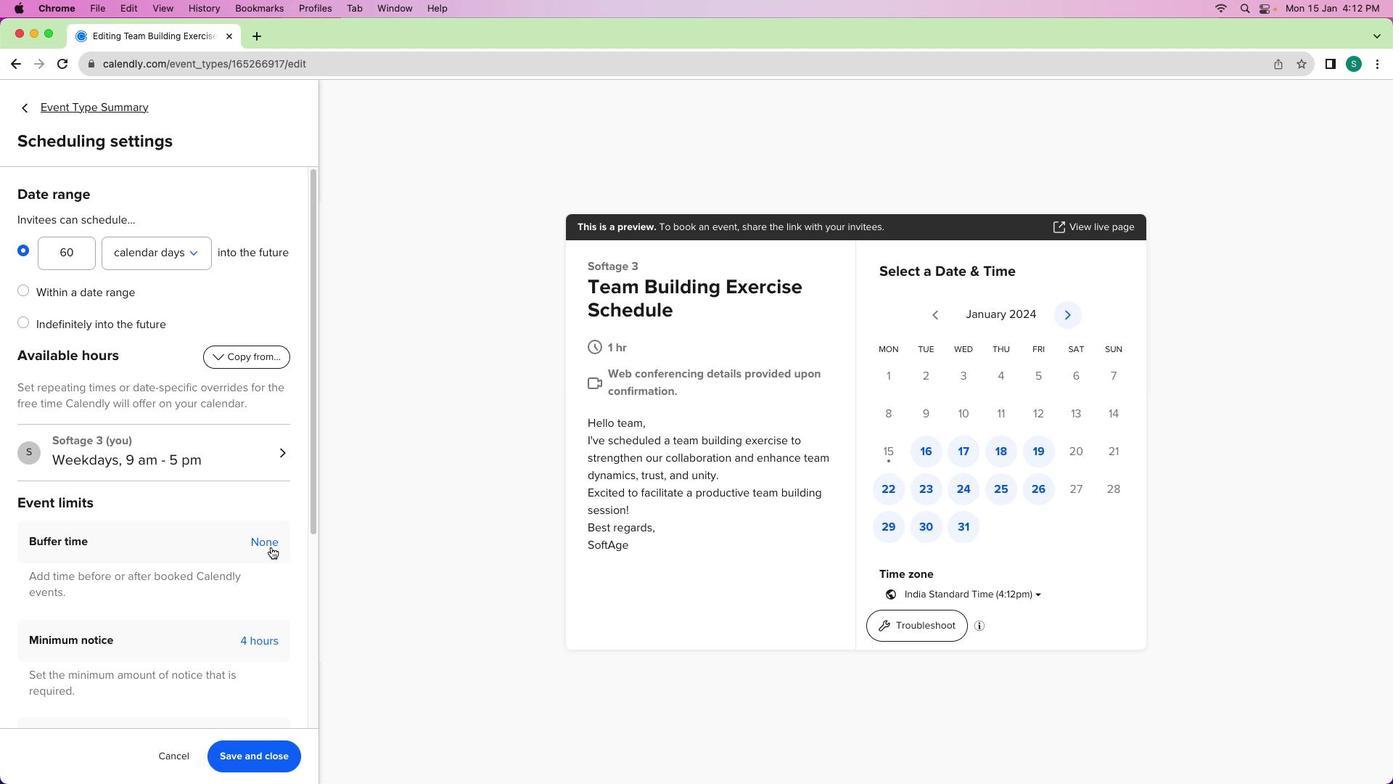 
Action: Mouse pressed left at (248, 490)
Screenshot: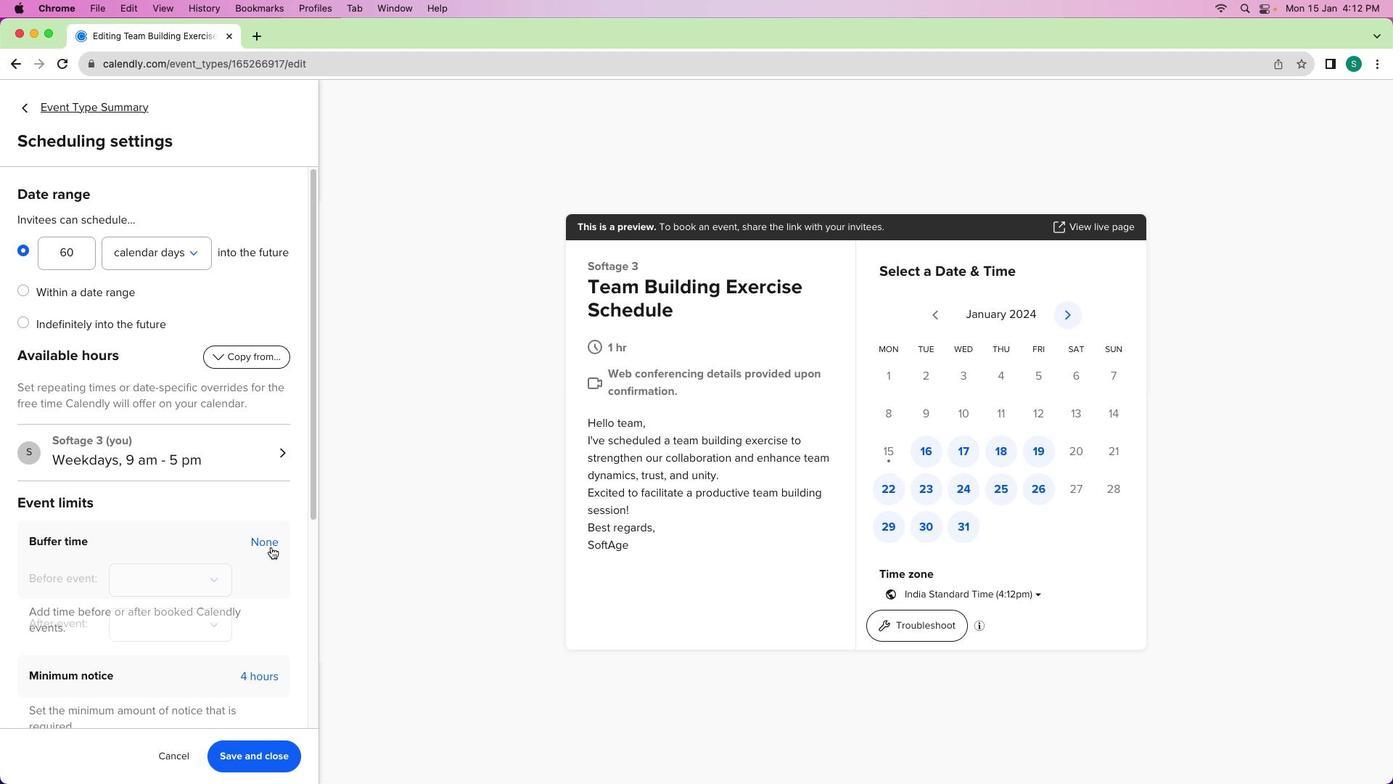 
Action: Mouse moved to (204, 507)
Screenshot: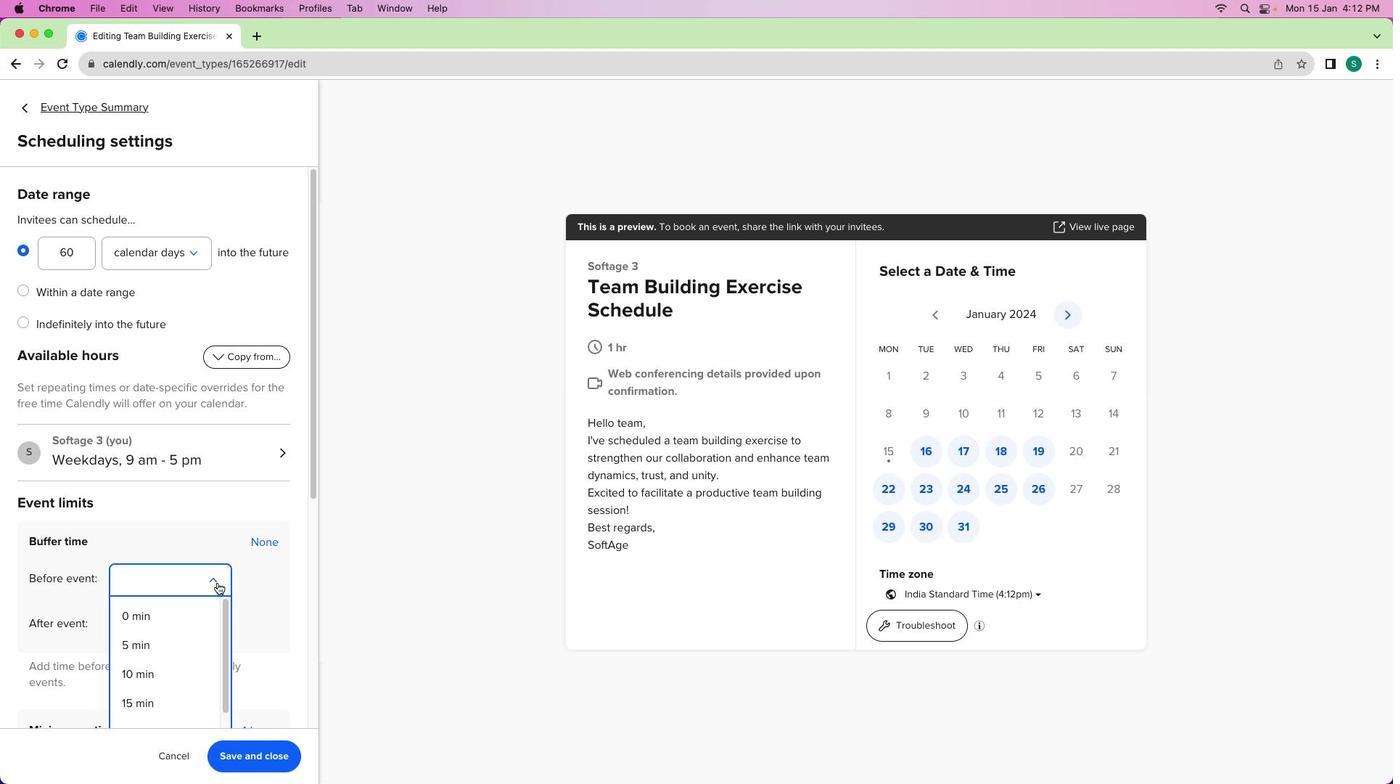 
Action: Mouse pressed left at (204, 507)
Screenshot: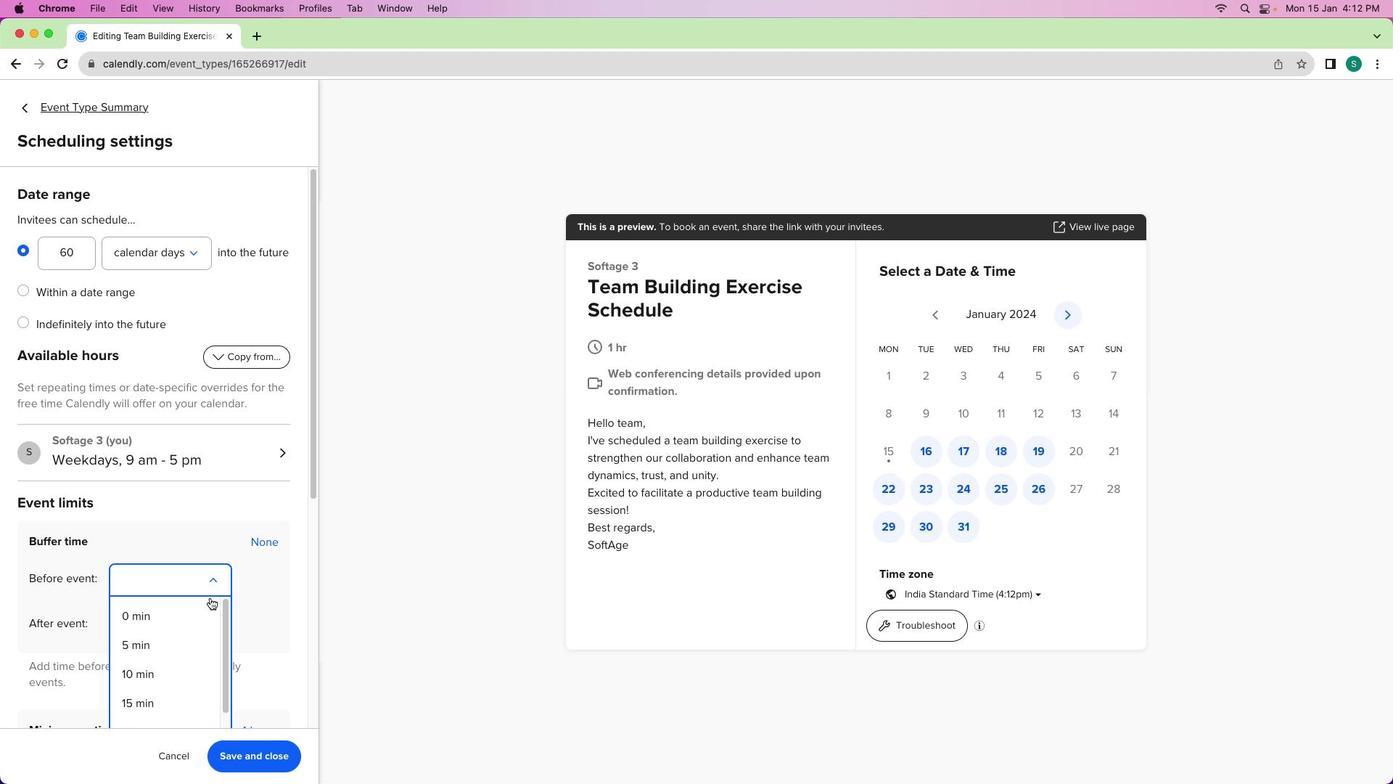 
Action: Mouse moved to (143, 585)
Screenshot: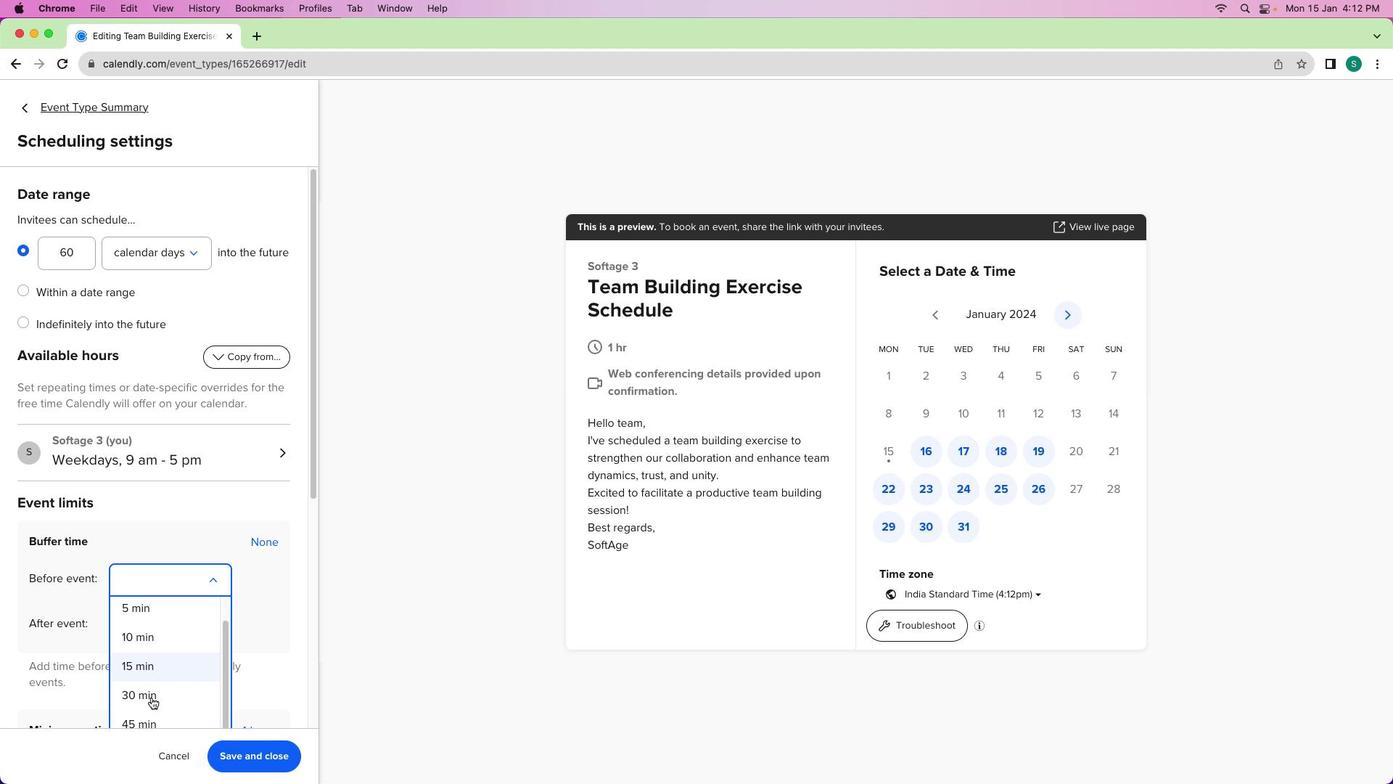
Action: Mouse scrolled (143, 585) with delta (12, 141)
Screenshot: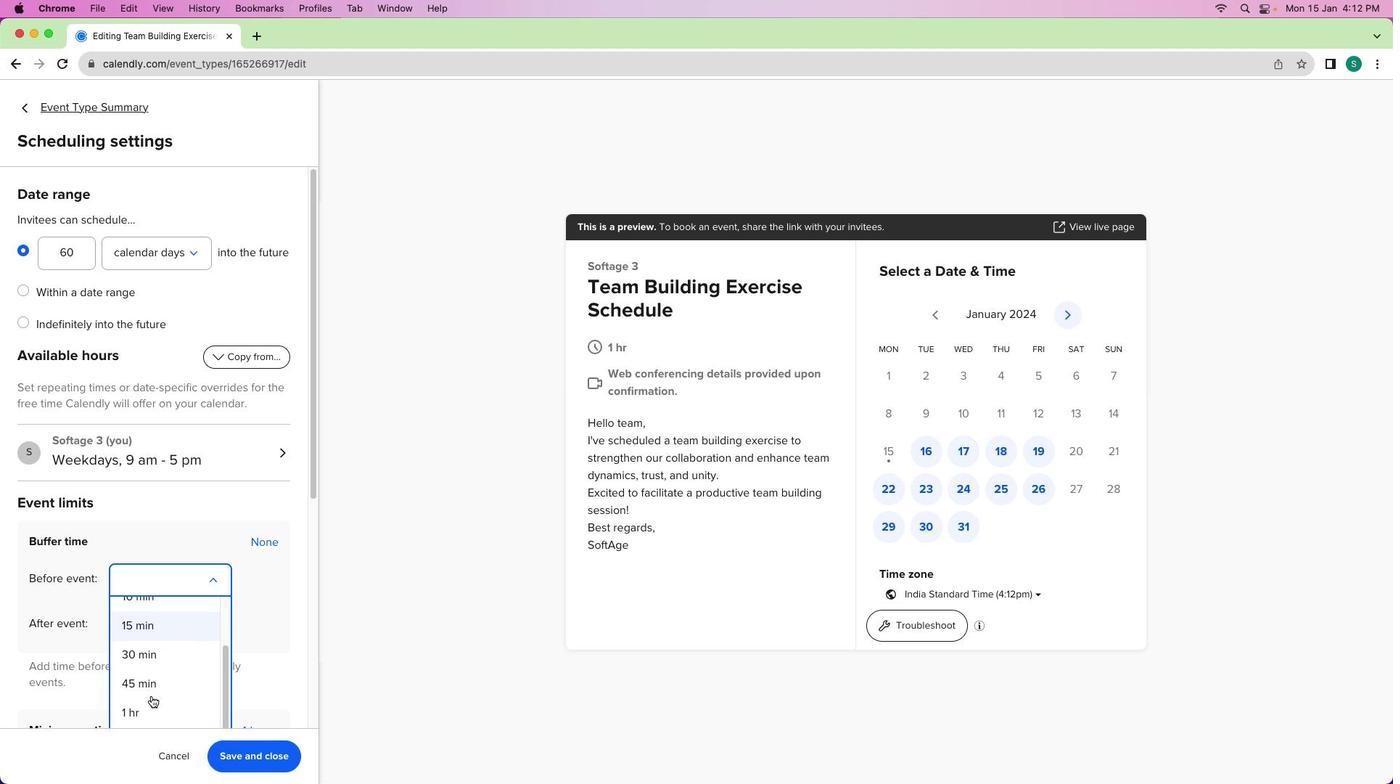 
Action: Mouse scrolled (143, 585) with delta (12, 141)
Screenshot: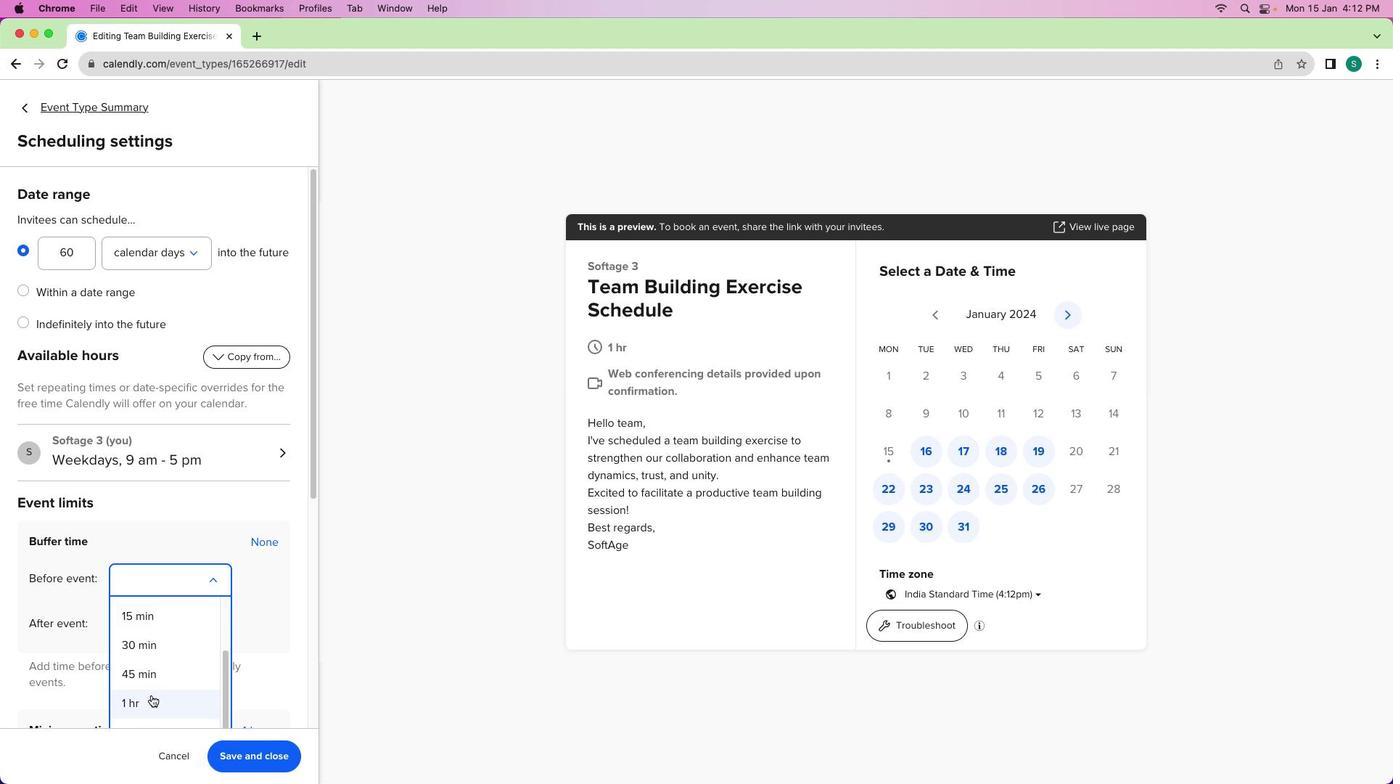 
Action: Mouse scrolled (143, 585) with delta (12, 140)
Screenshot: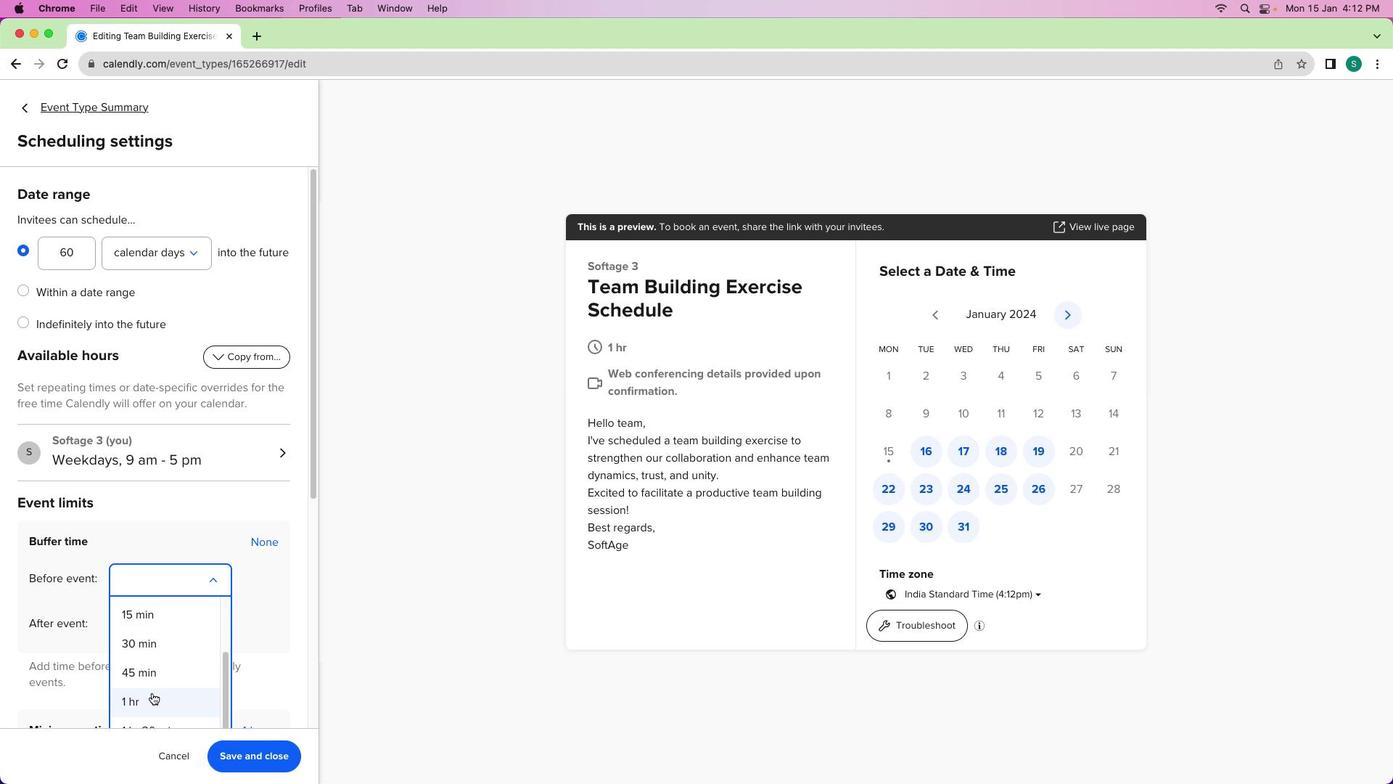 
Action: Mouse moved to (135, 553)
Screenshot: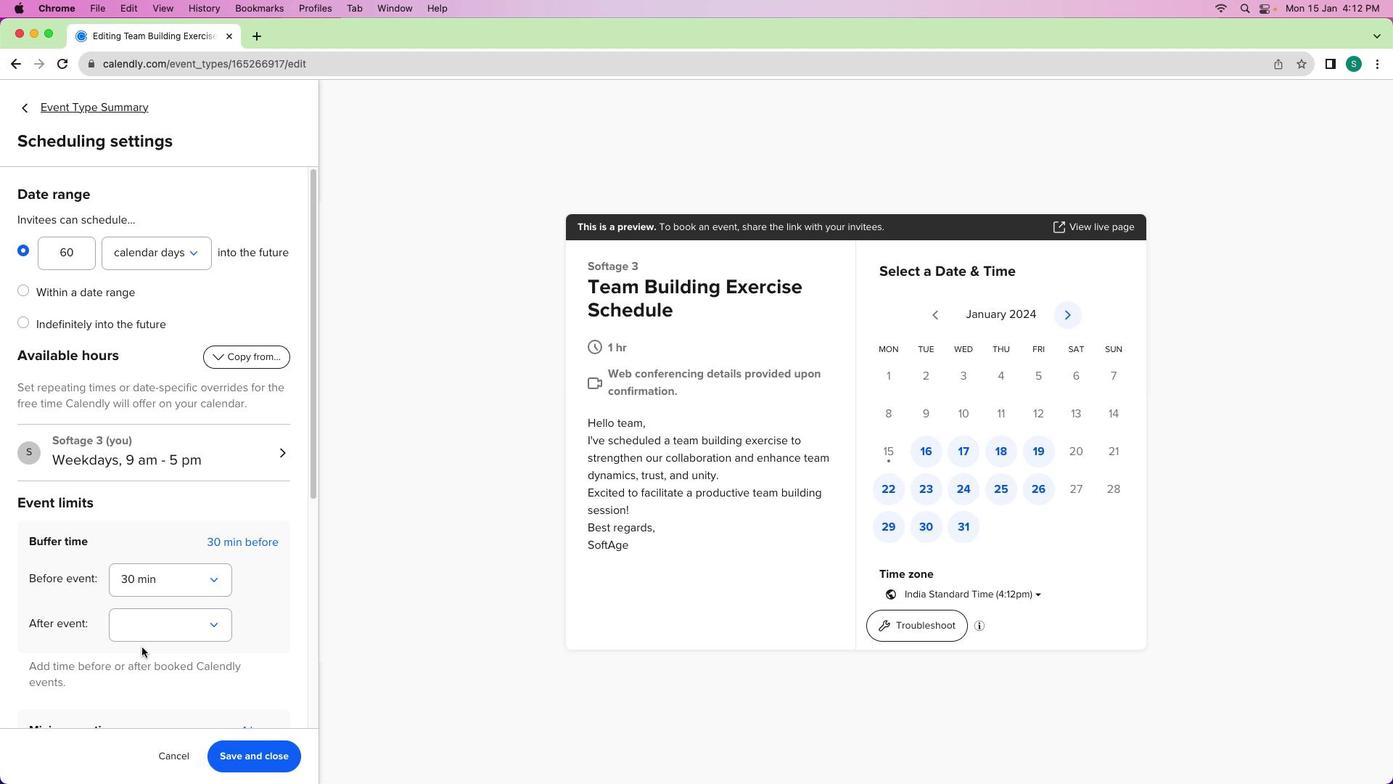 
Action: Mouse pressed left at (135, 553)
Screenshot: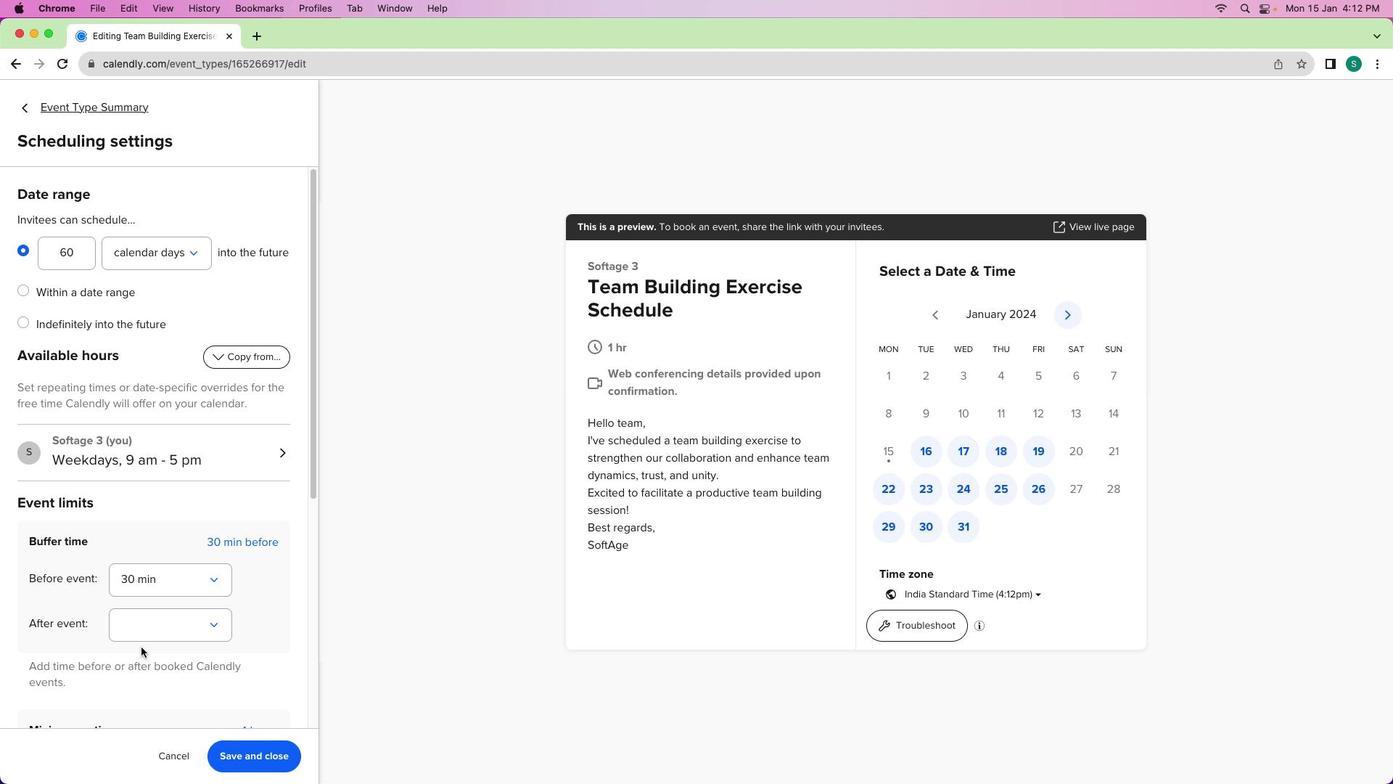 
Action: Mouse moved to (135, 540)
Screenshot: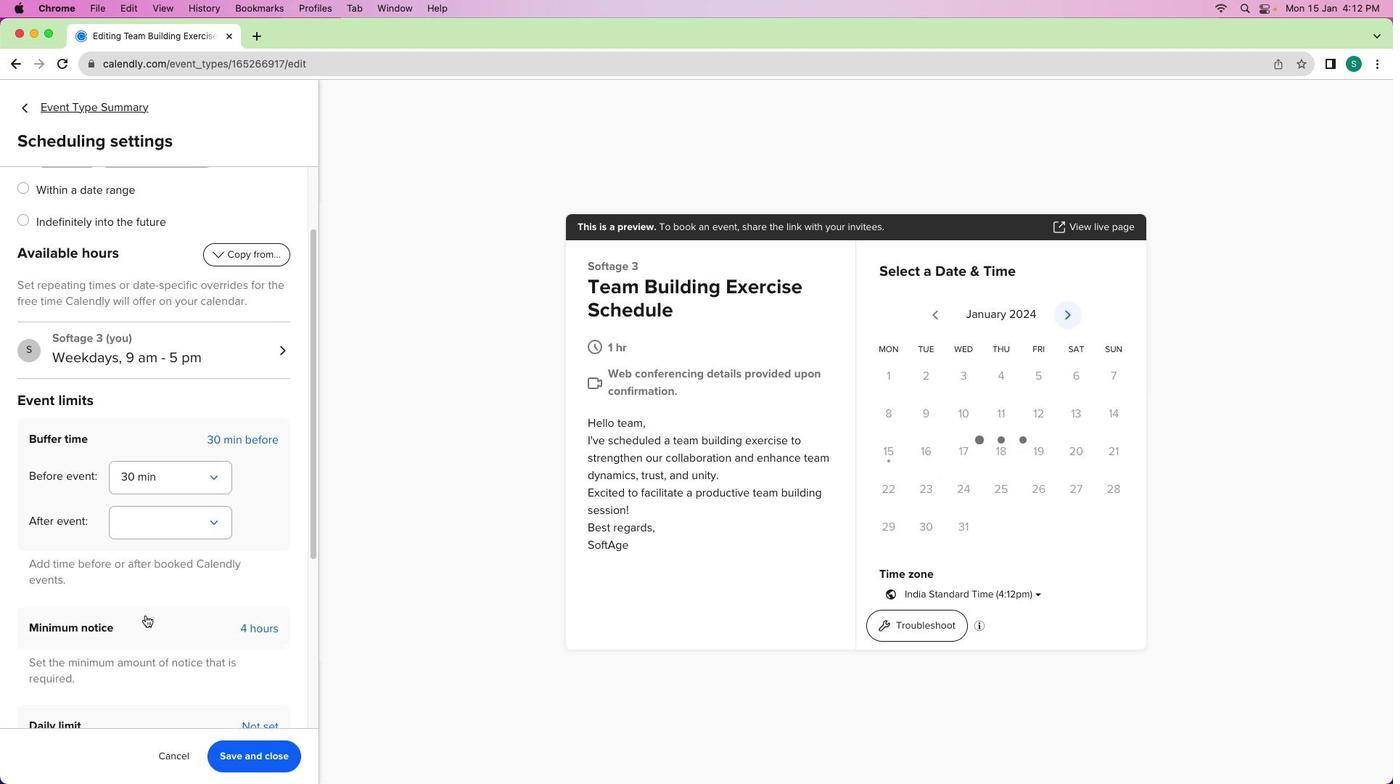 
Action: Mouse scrolled (135, 540) with delta (12, 141)
Screenshot: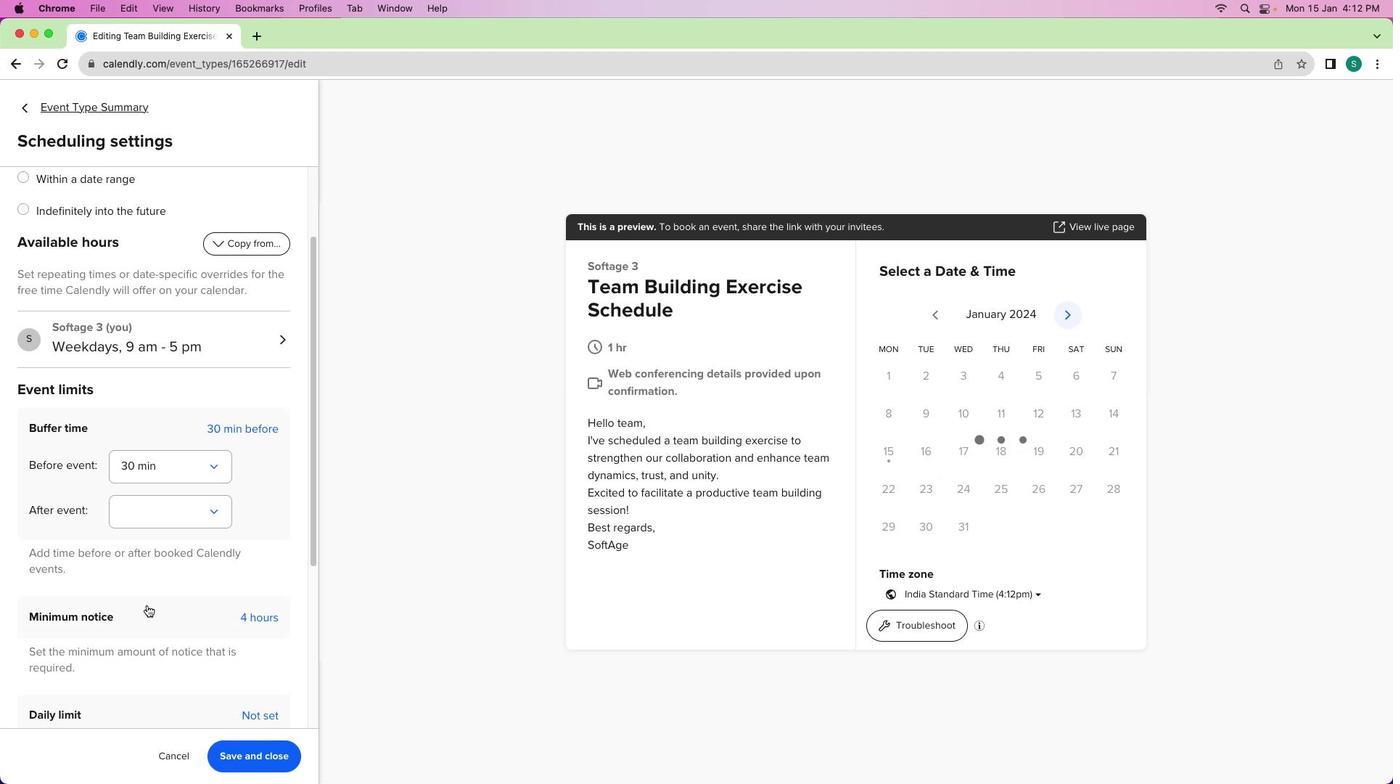 
Action: Mouse scrolled (135, 540) with delta (12, 141)
Screenshot: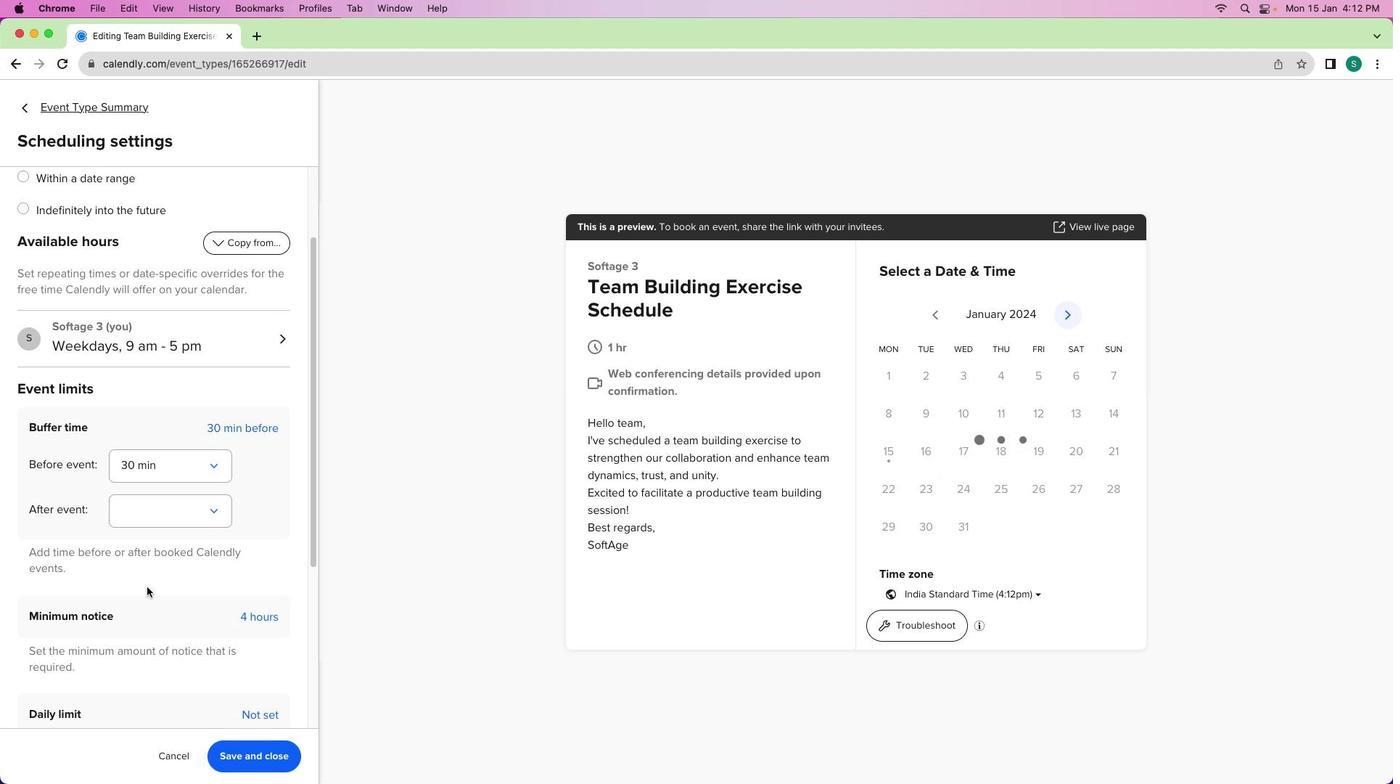 
Action: Mouse scrolled (135, 540) with delta (12, 140)
Screenshot: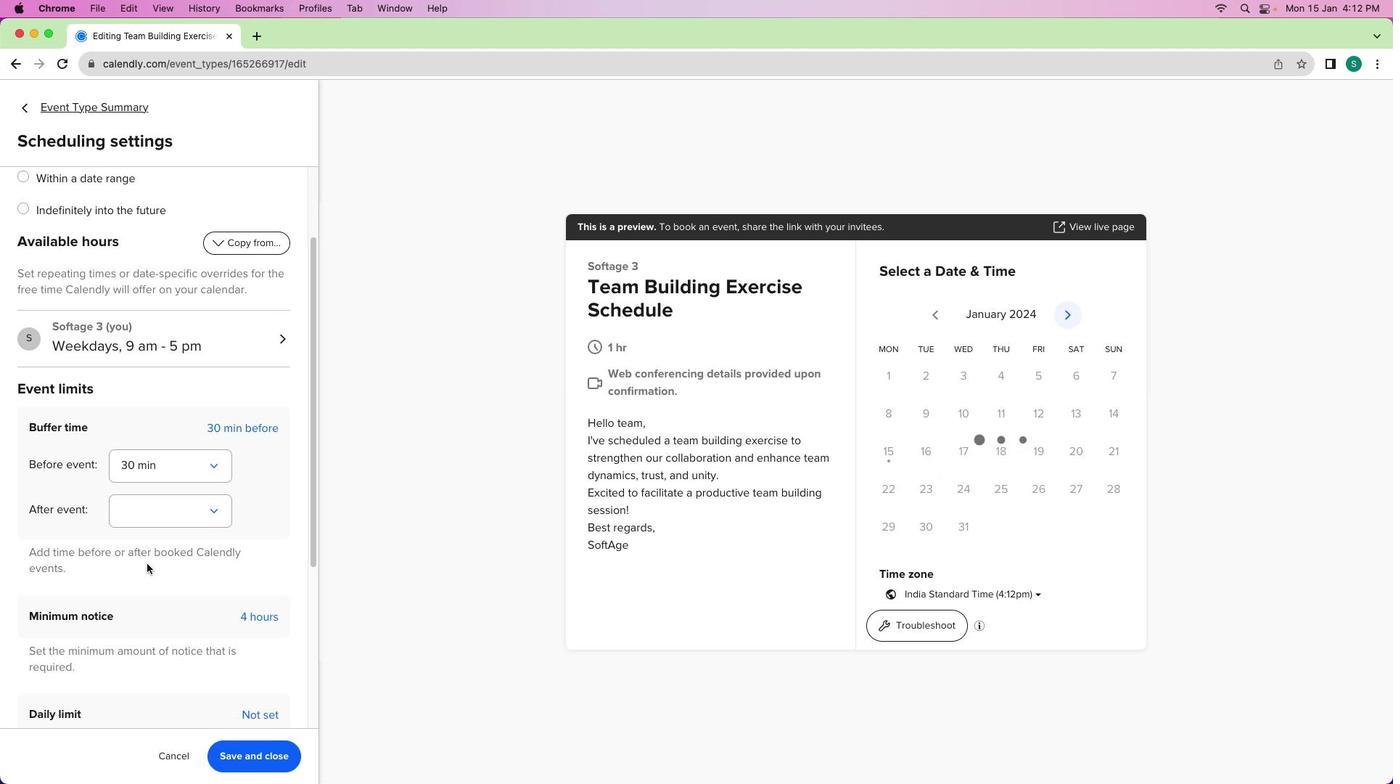 
Action: Mouse moved to (146, 470)
Screenshot: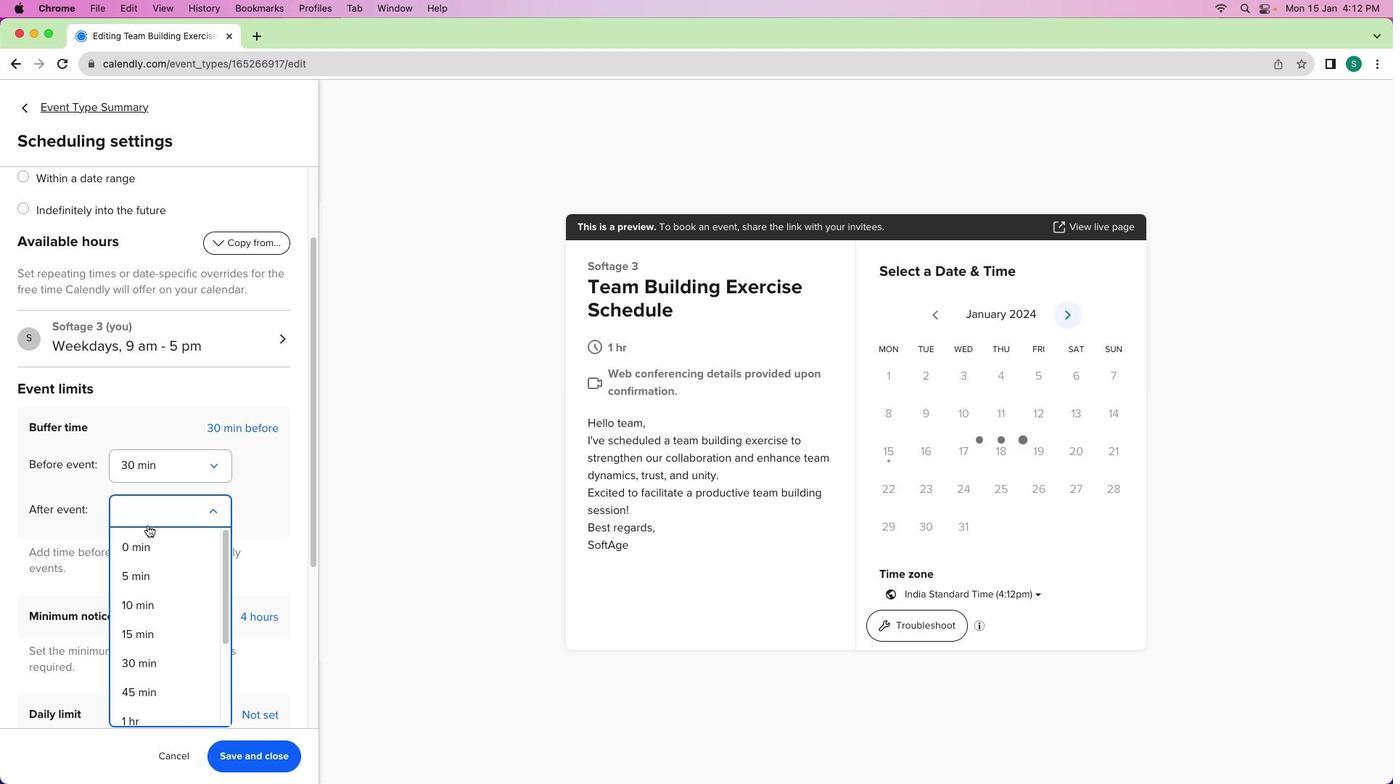 
Action: Mouse pressed left at (146, 470)
Screenshot: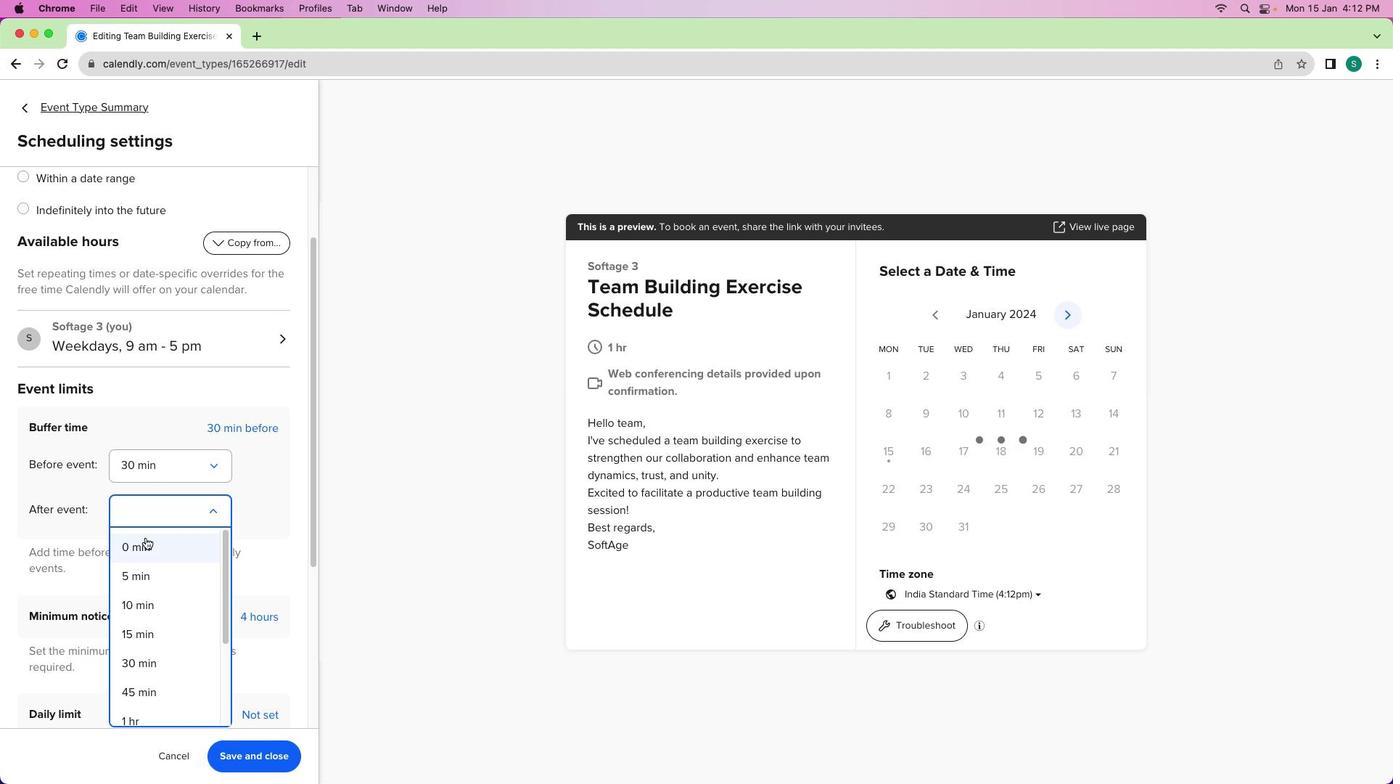 
Action: Mouse moved to (130, 510)
Screenshot: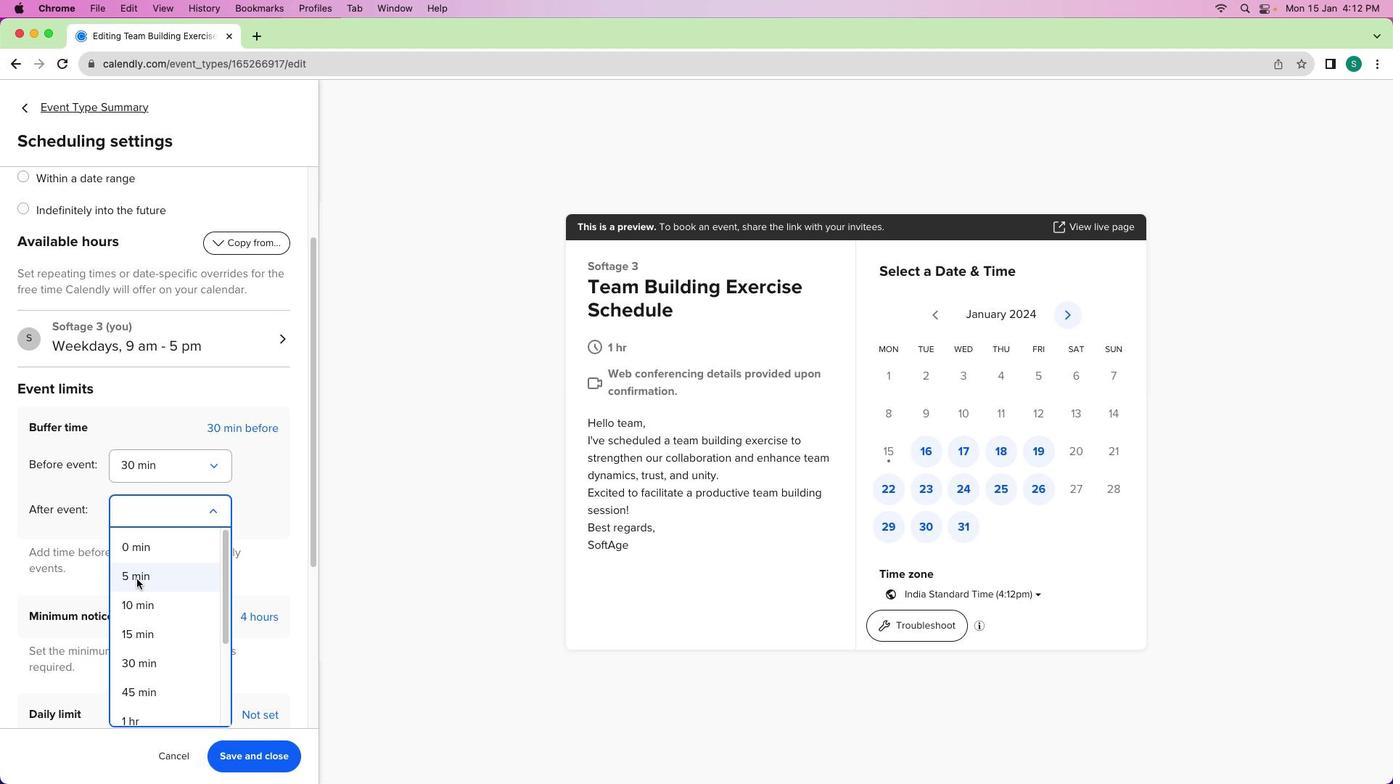 
Action: Mouse pressed left at (130, 510)
Screenshot: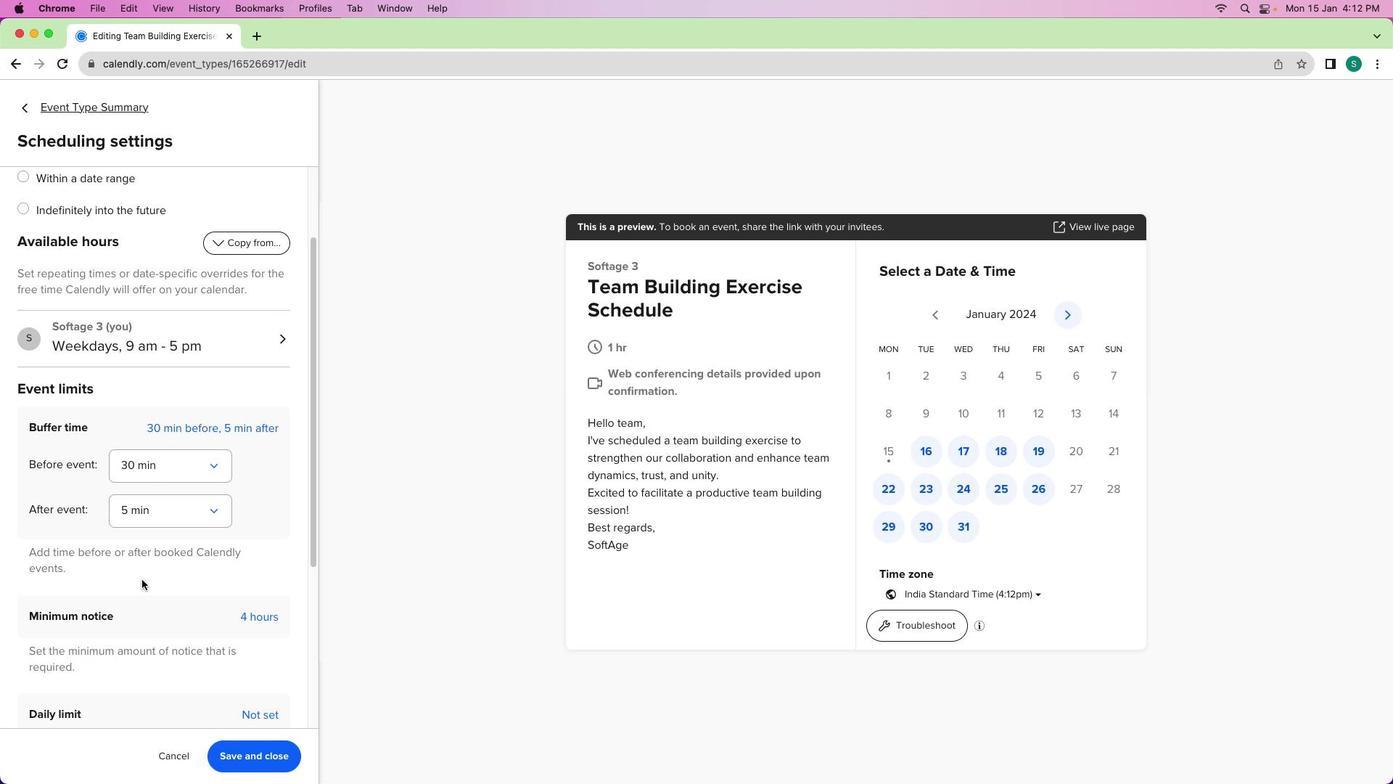 
Action: Mouse moved to (136, 511)
Screenshot: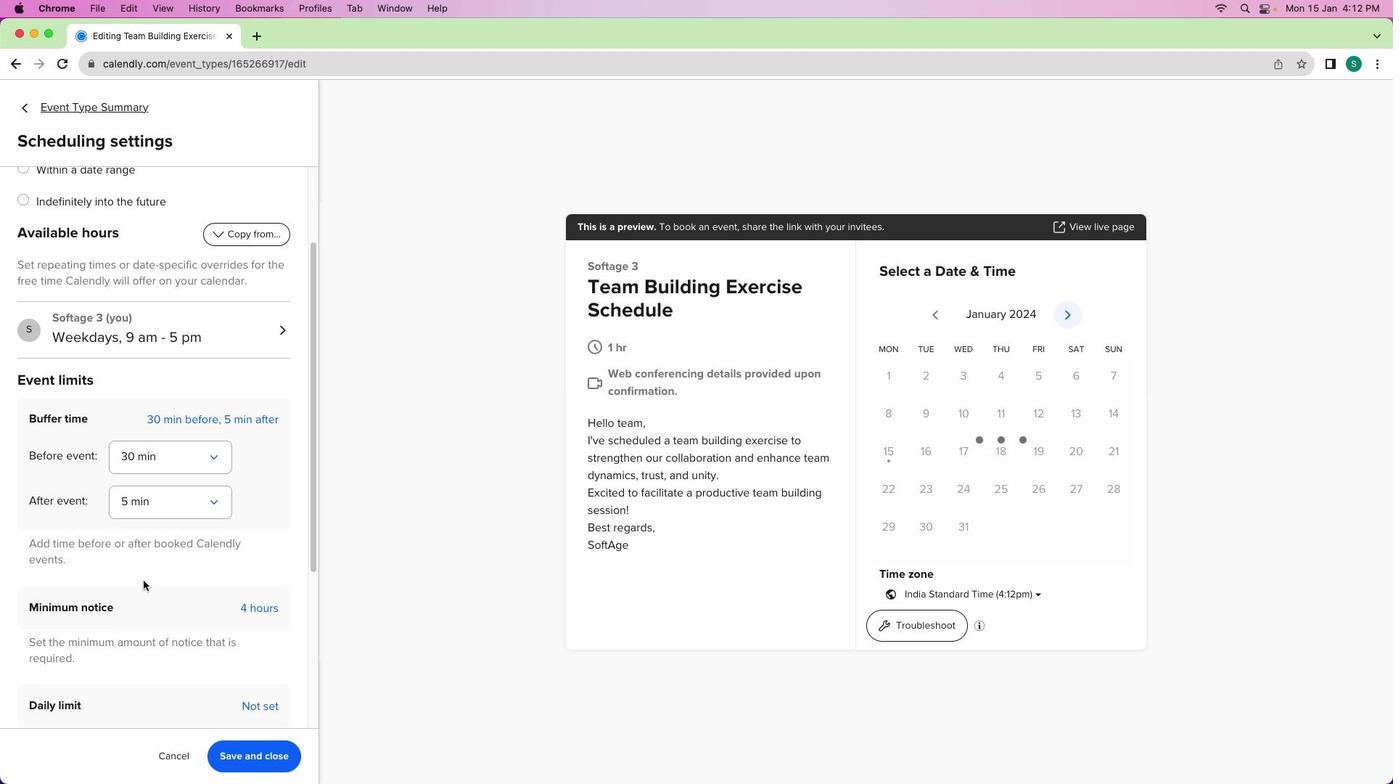 
Action: Mouse scrolled (136, 511) with delta (12, 141)
Screenshot: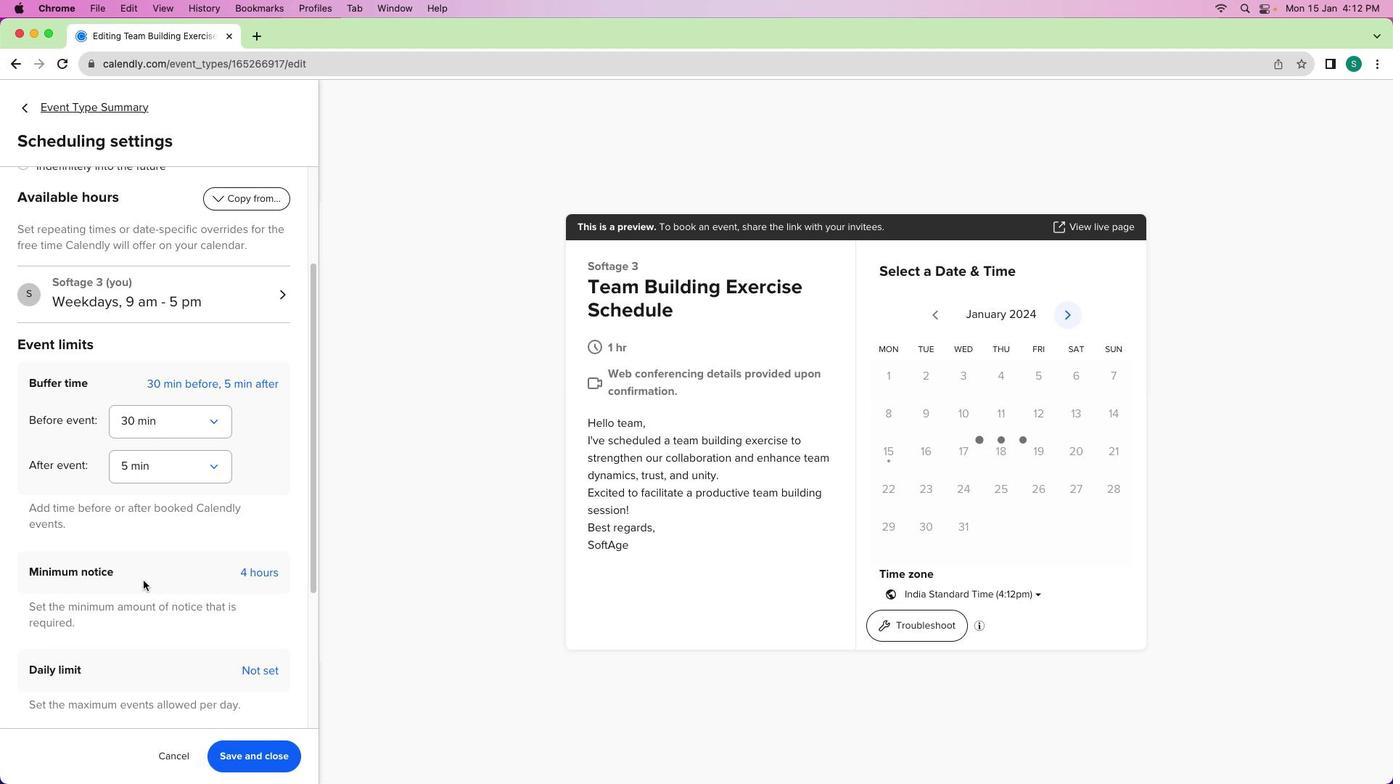 
Action: Mouse scrolled (136, 511) with delta (12, 141)
Screenshot: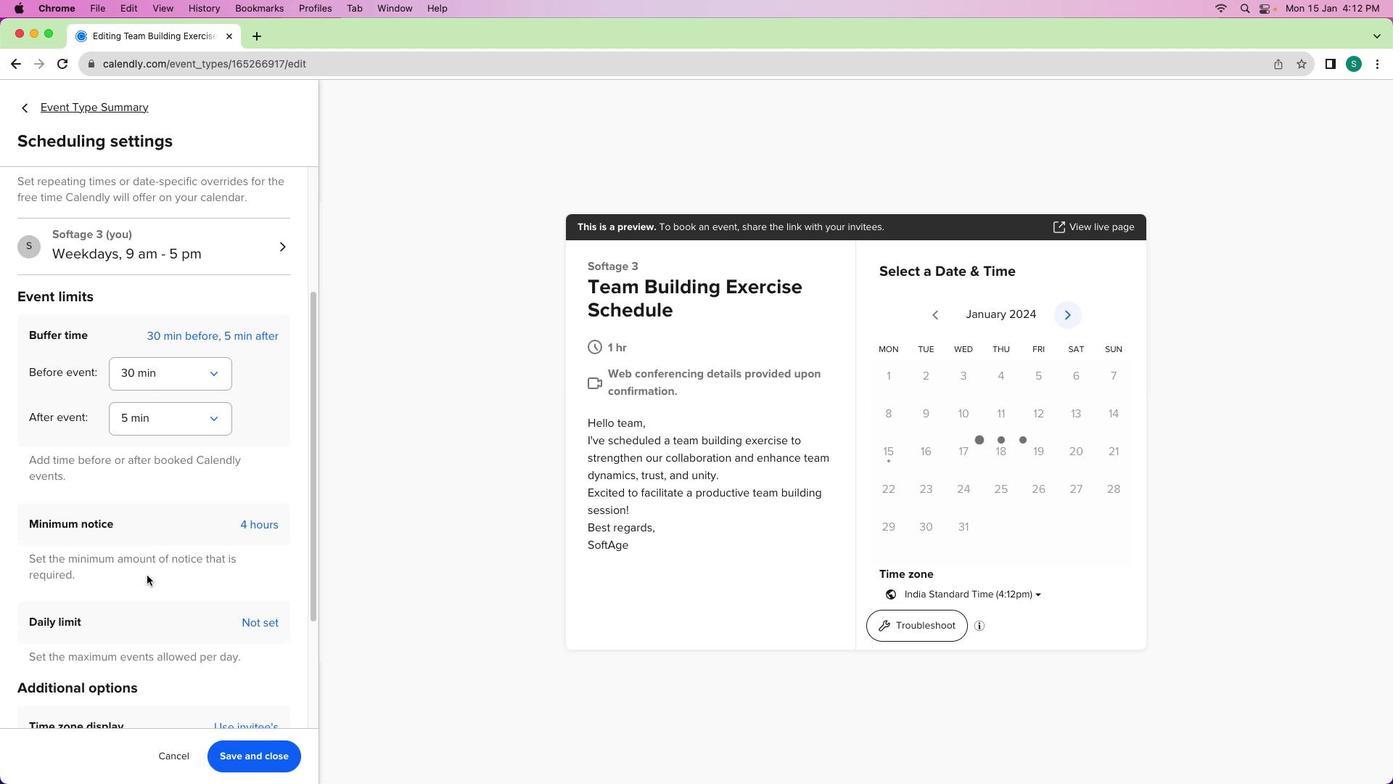 
Action: Mouse moved to (136, 511)
Screenshot: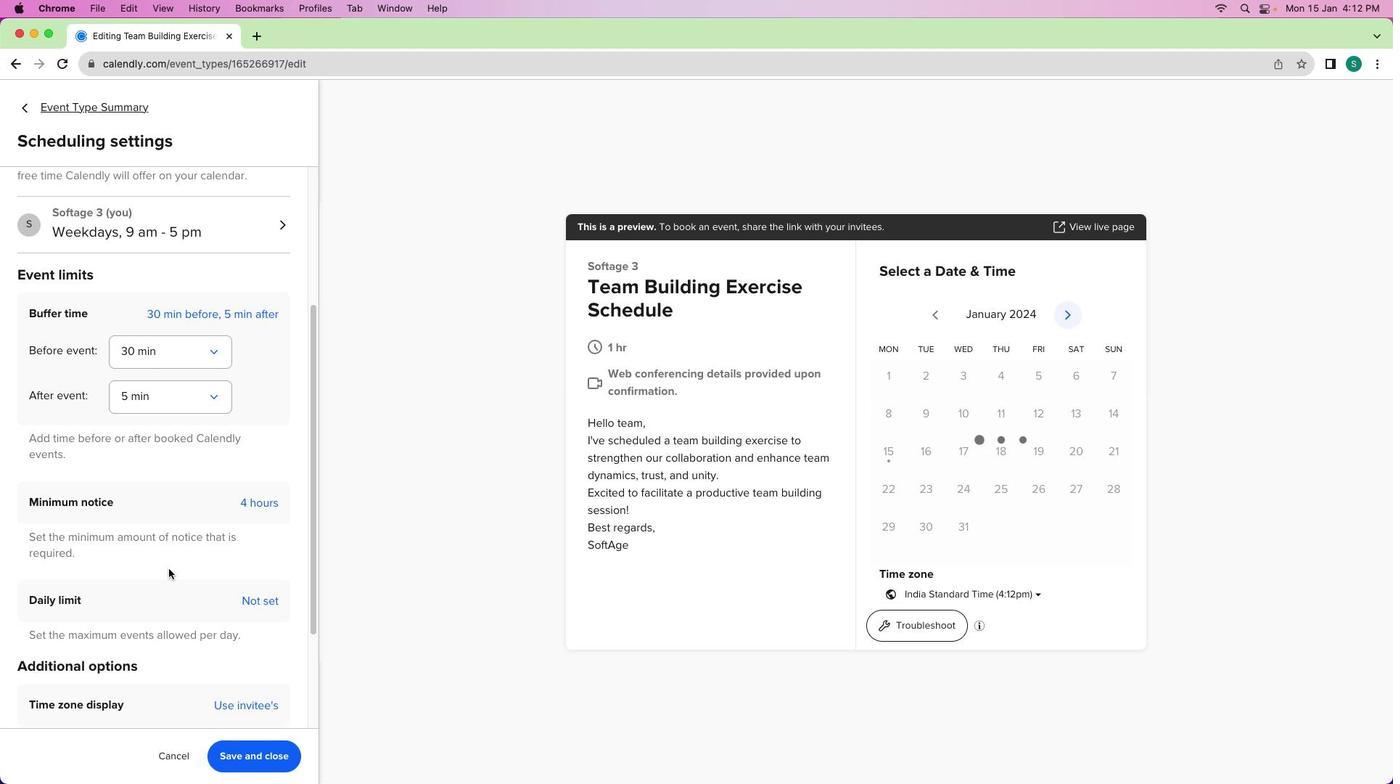 
Action: Mouse scrolled (136, 511) with delta (12, 141)
Screenshot: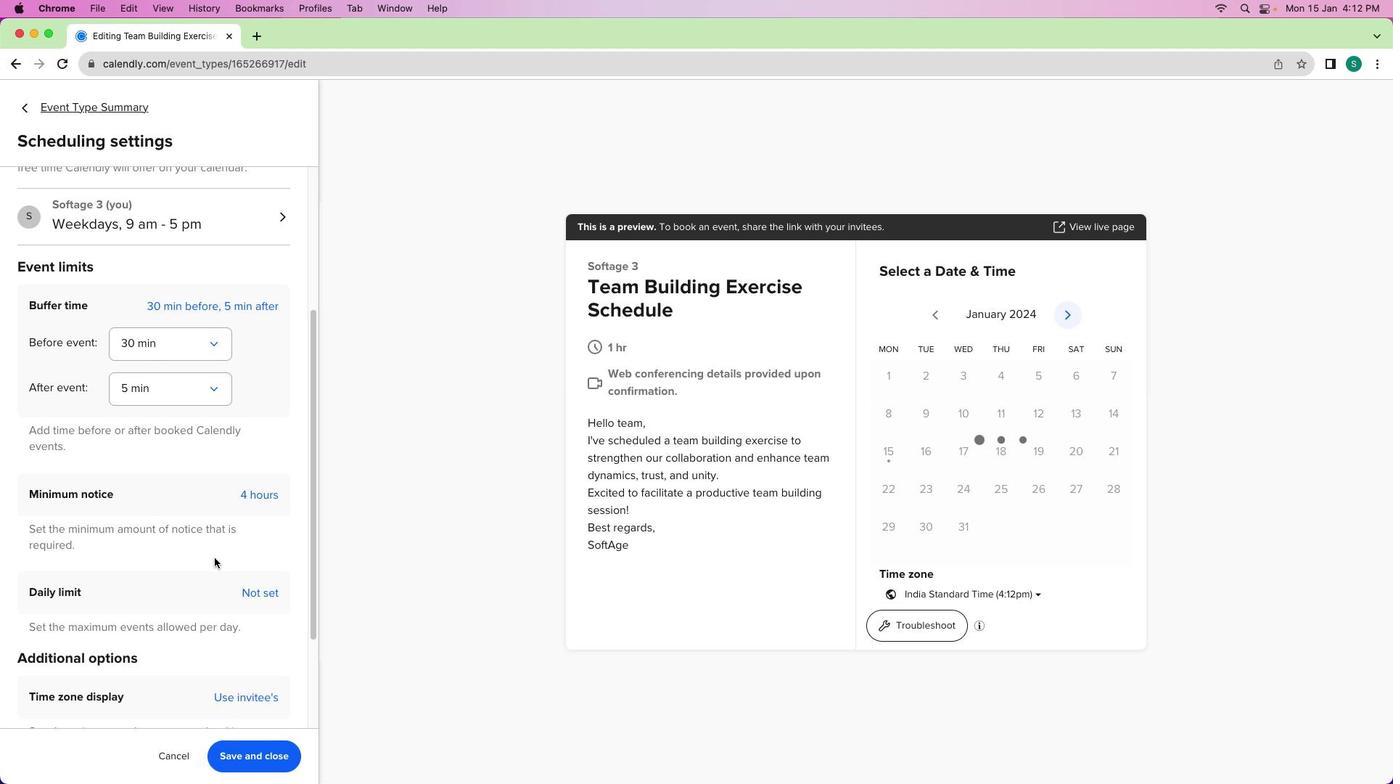 
Action: Mouse scrolled (136, 511) with delta (12, 140)
Screenshot: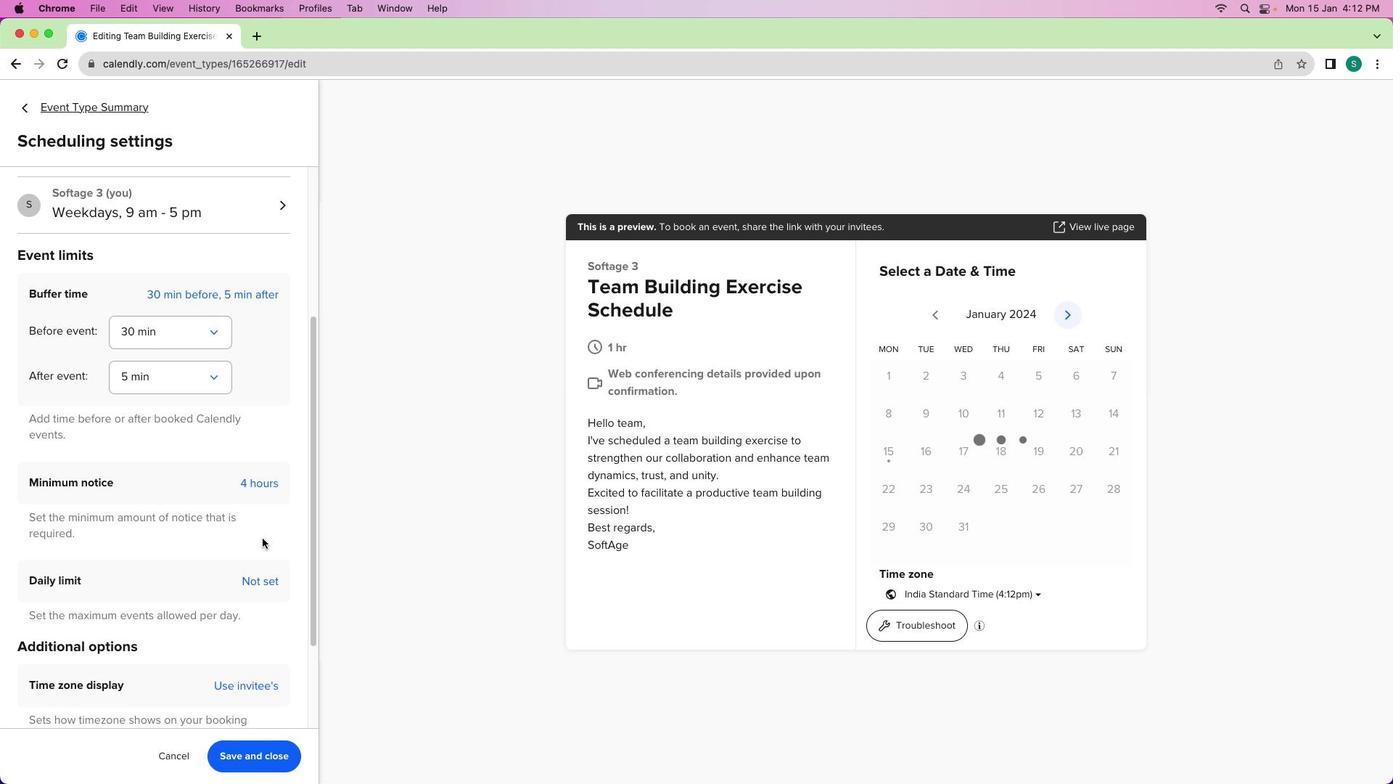 
Action: Mouse moved to (230, 453)
Screenshot: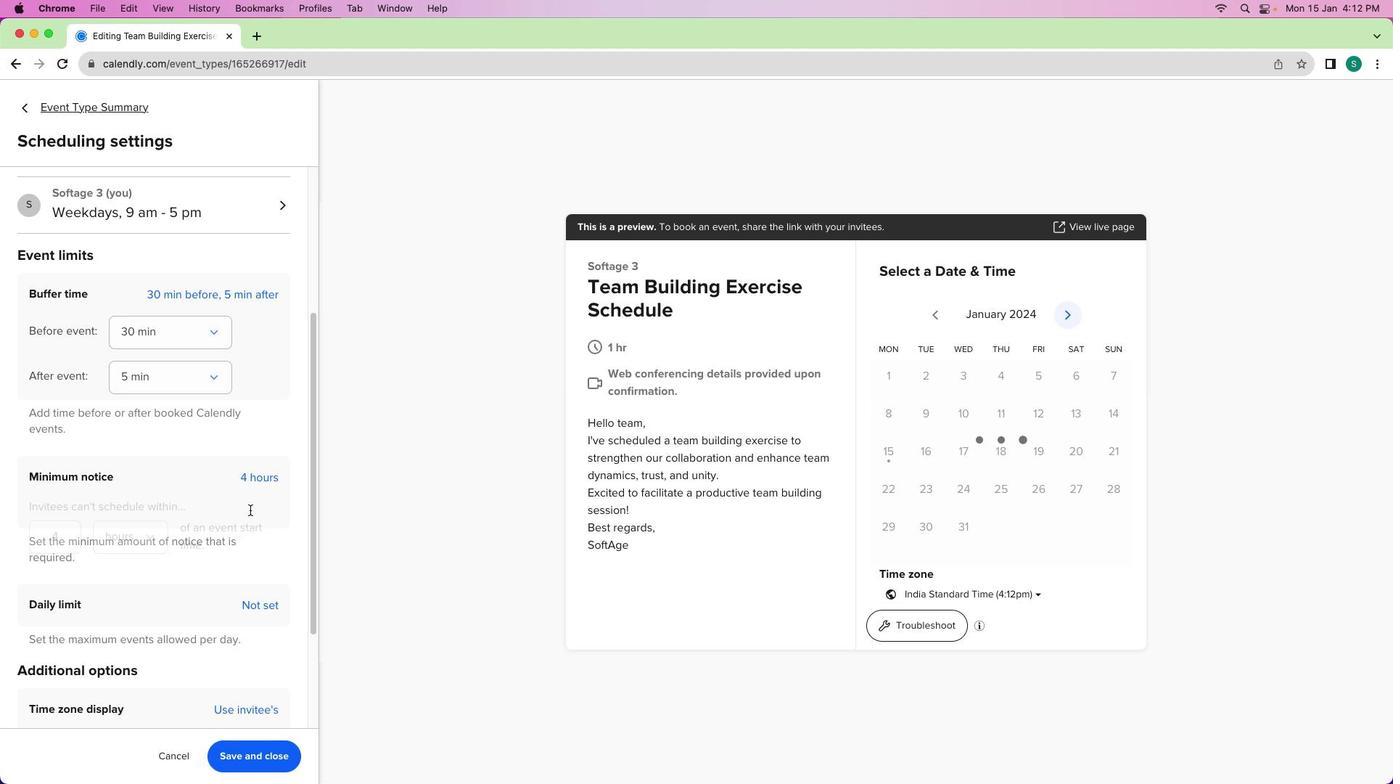 
Action: Mouse pressed left at (230, 453)
Screenshot: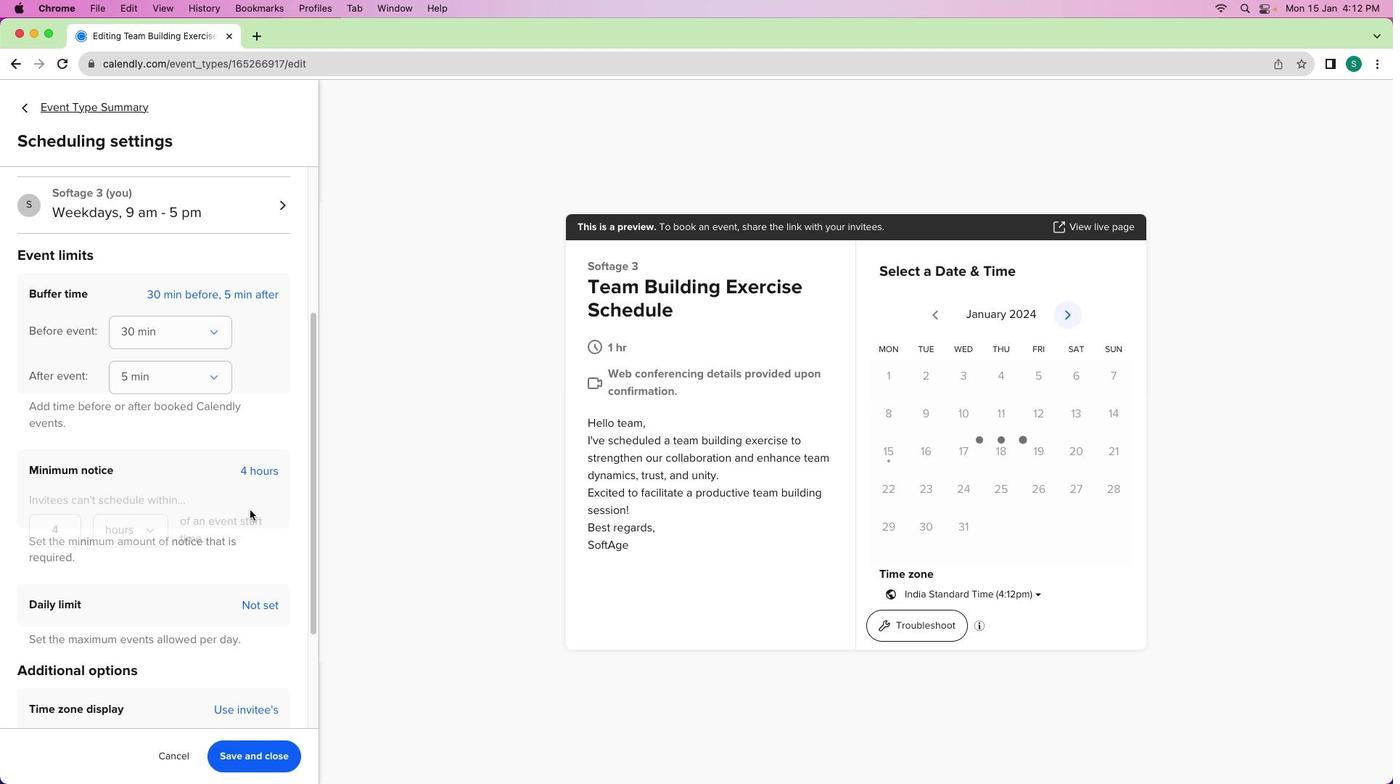 
Action: Mouse moved to (71, 431)
Screenshot: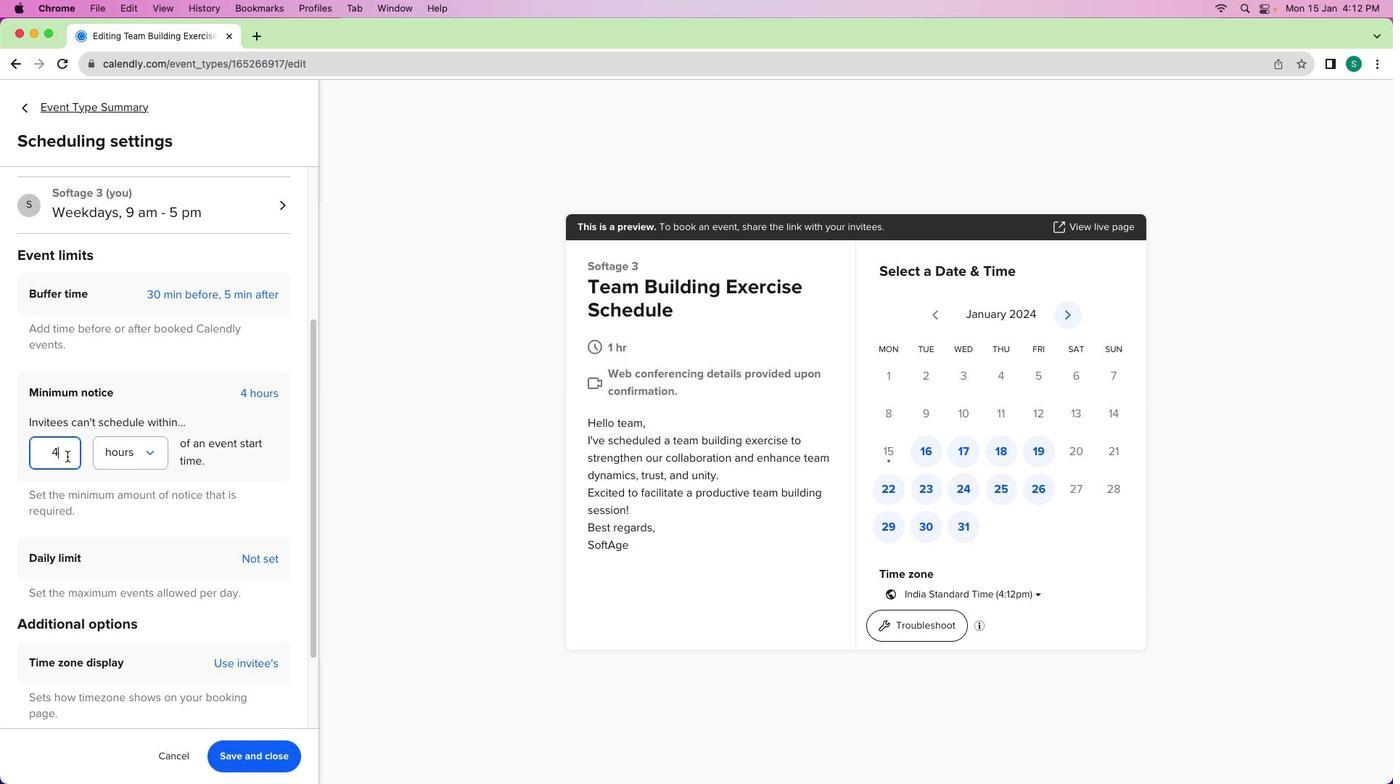 
Action: Mouse pressed left at (71, 431)
Screenshot: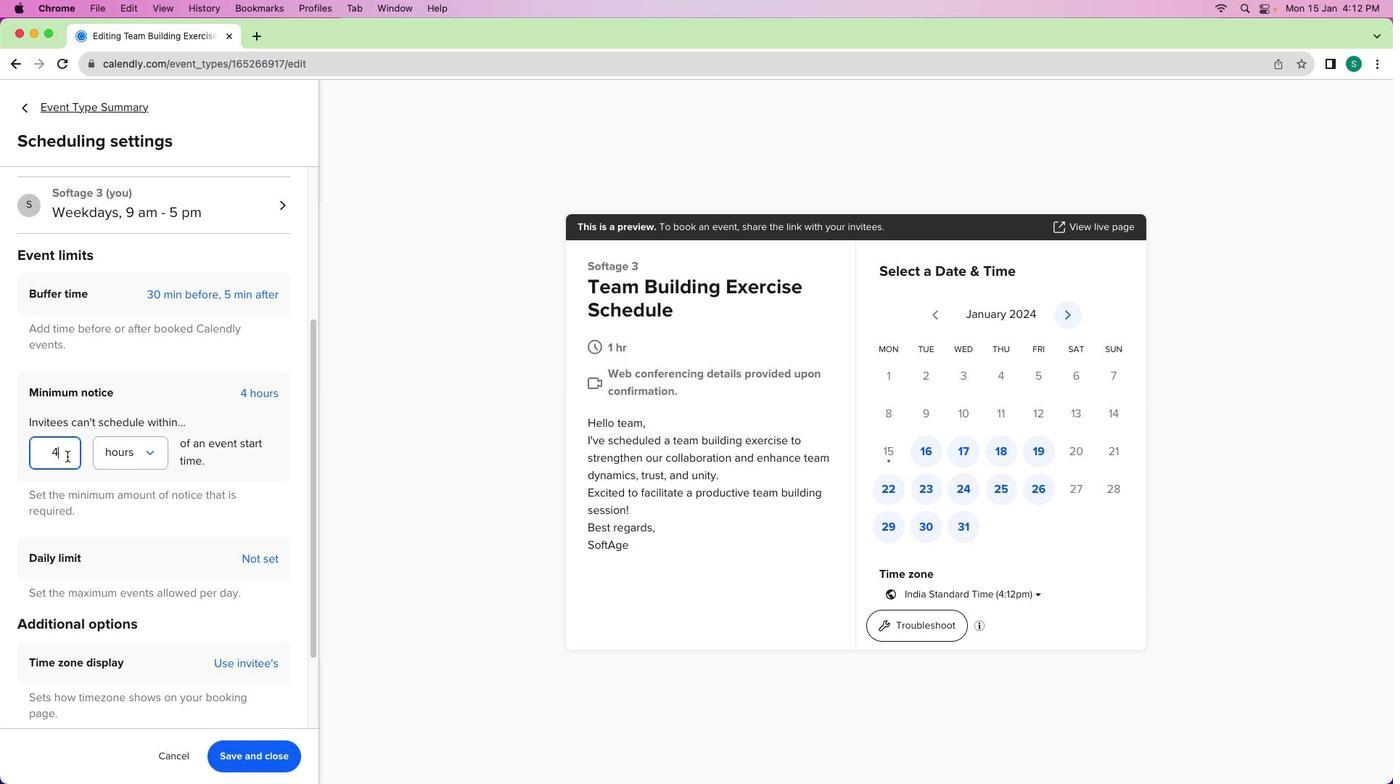 
Action: Key pressed Key.backspace'2'
Screenshot: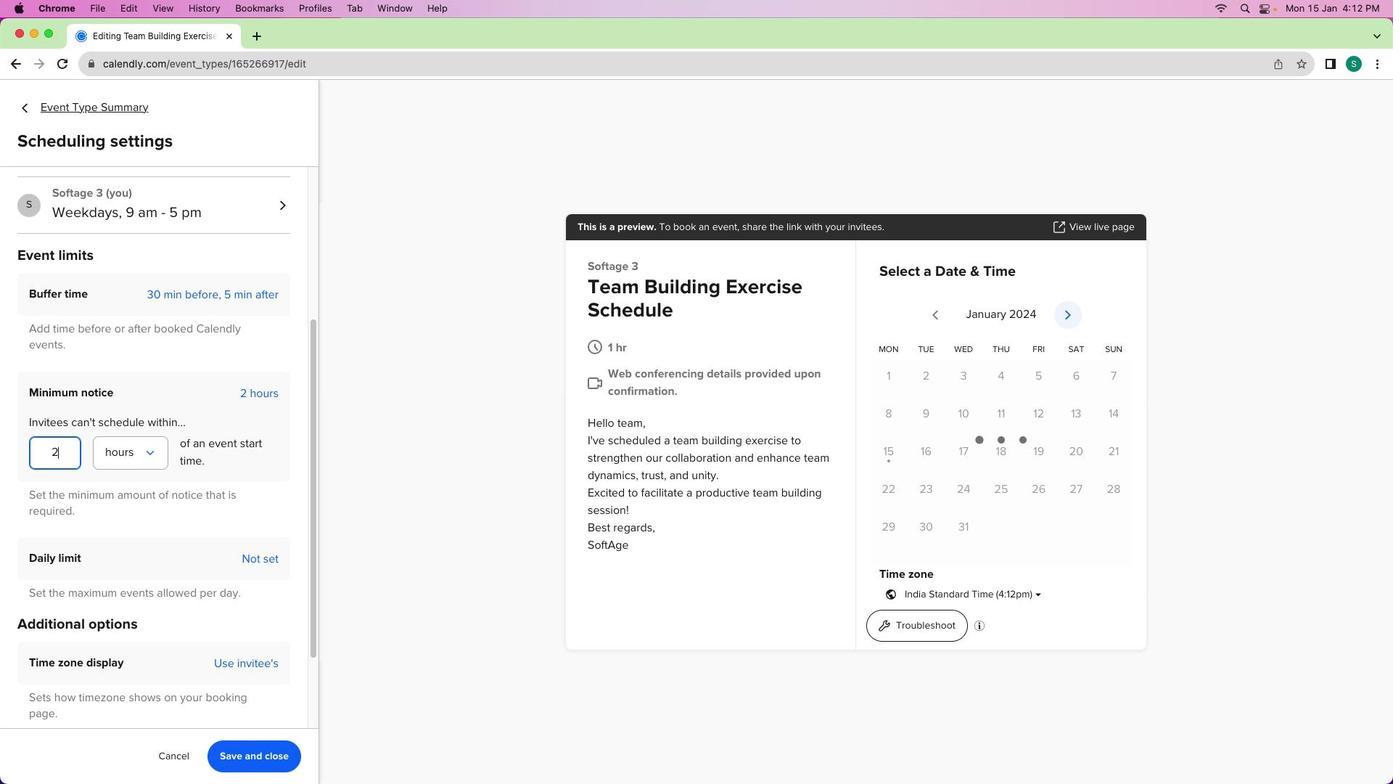 
Action: Mouse moved to (124, 429)
Screenshot: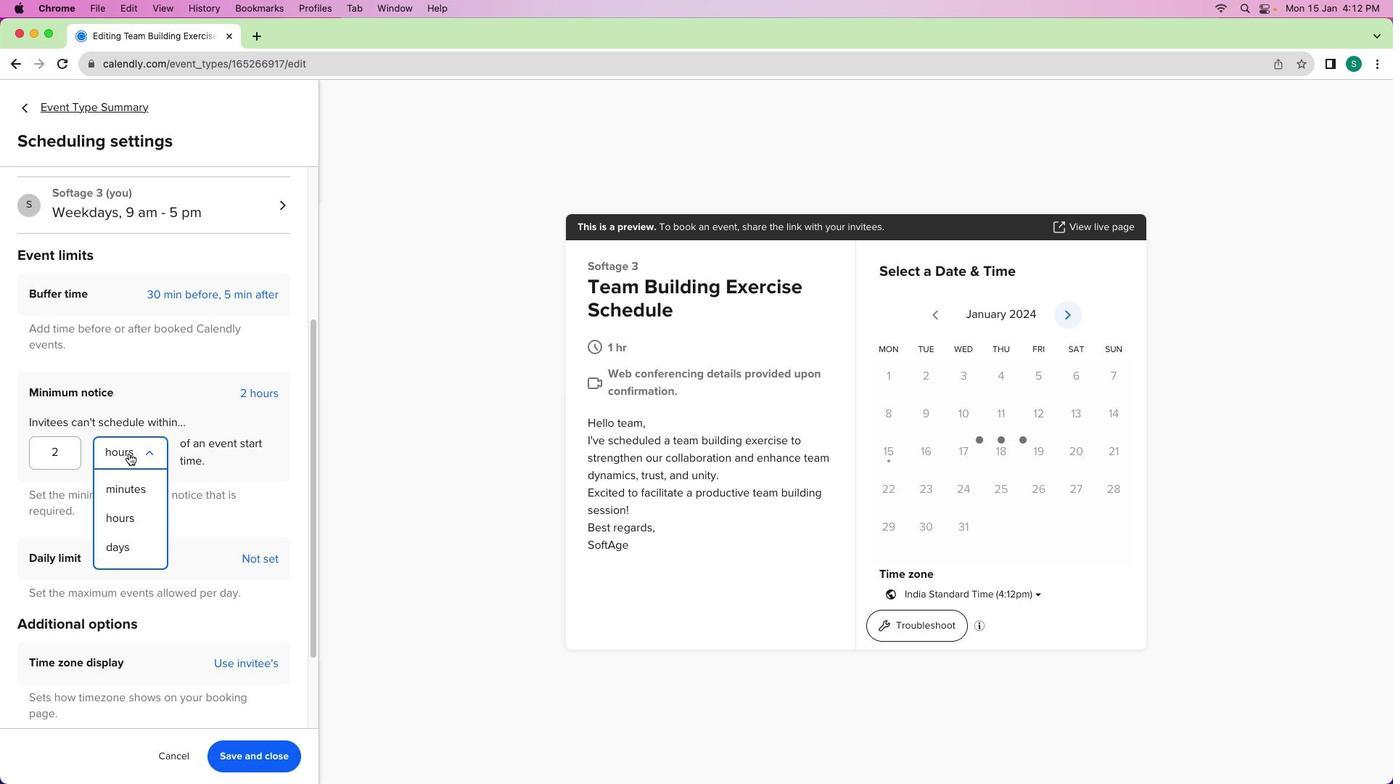
Action: Mouse pressed left at (124, 429)
Screenshot: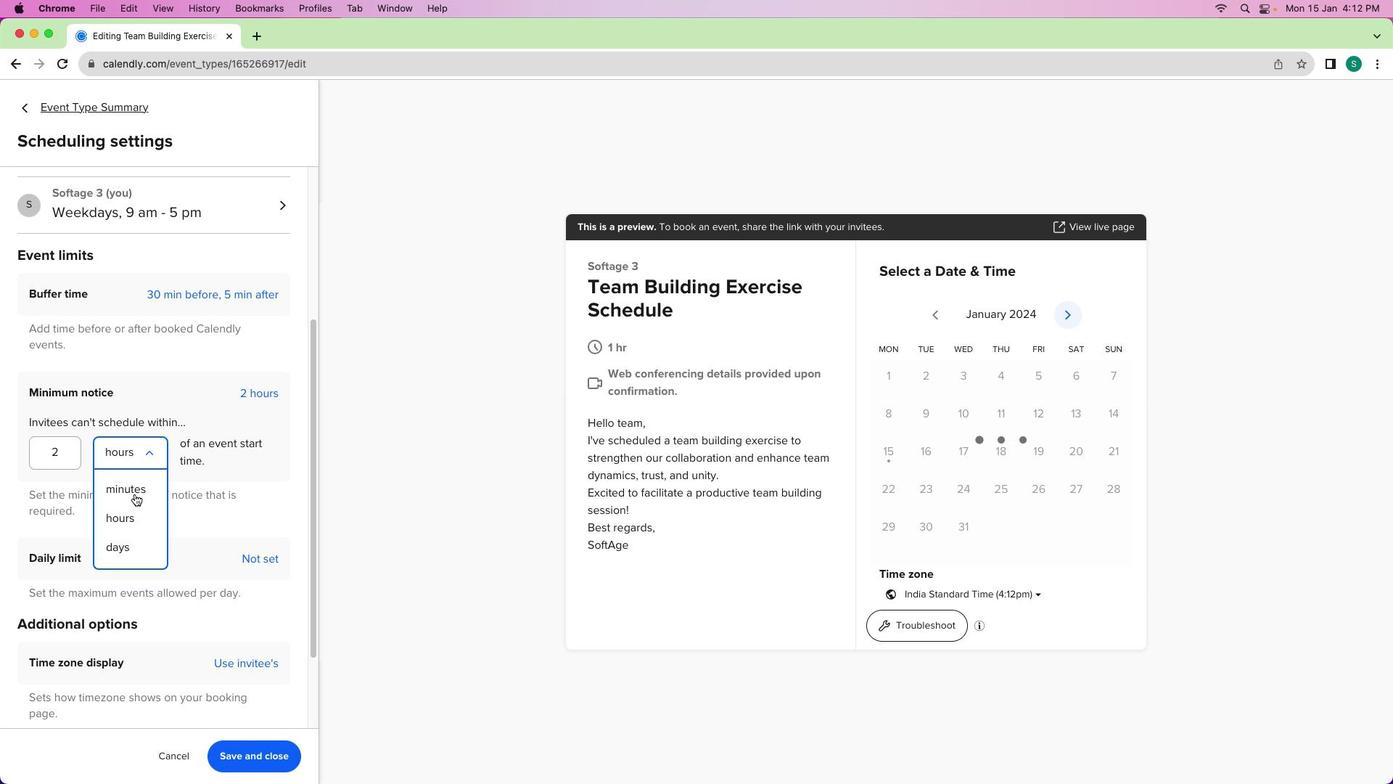 
Action: Mouse moved to (132, 483)
Screenshot: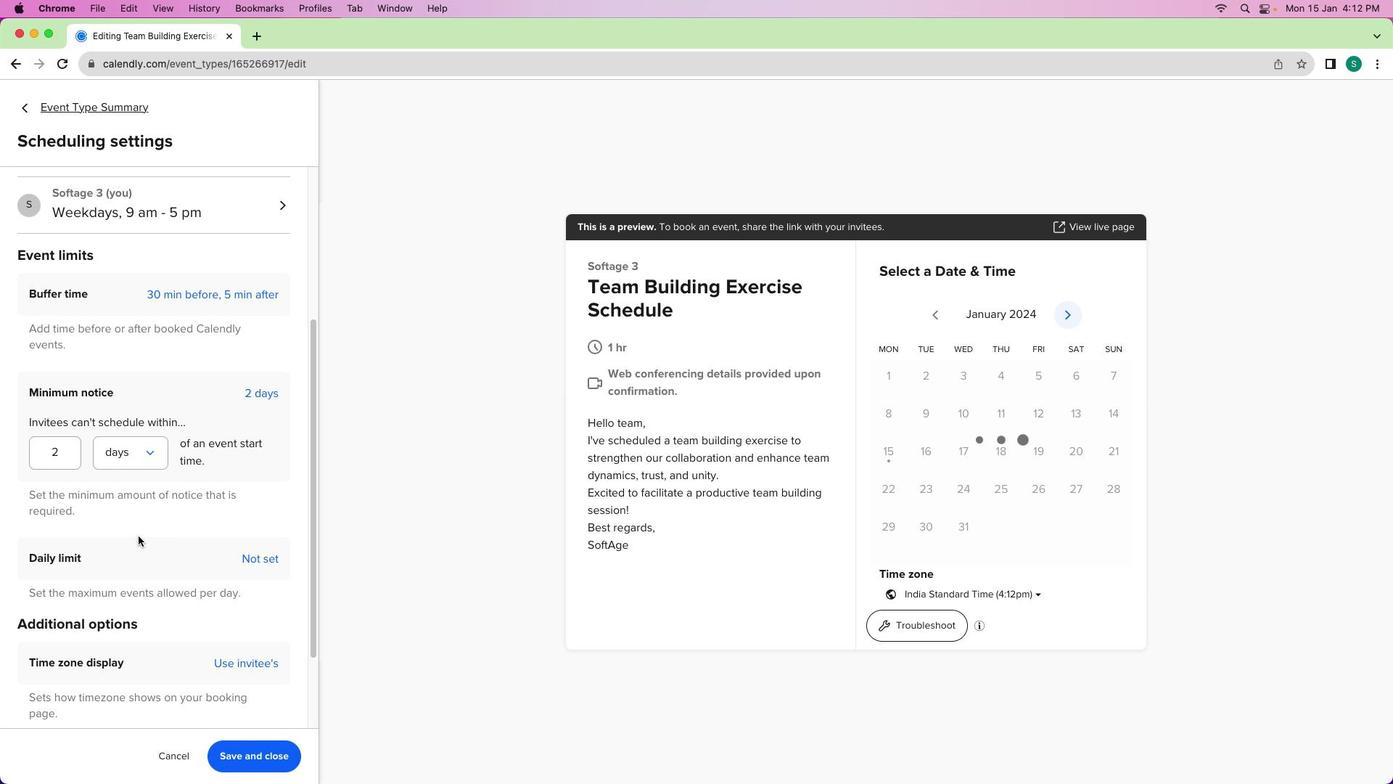 
Action: Mouse pressed left at (132, 483)
Screenshot: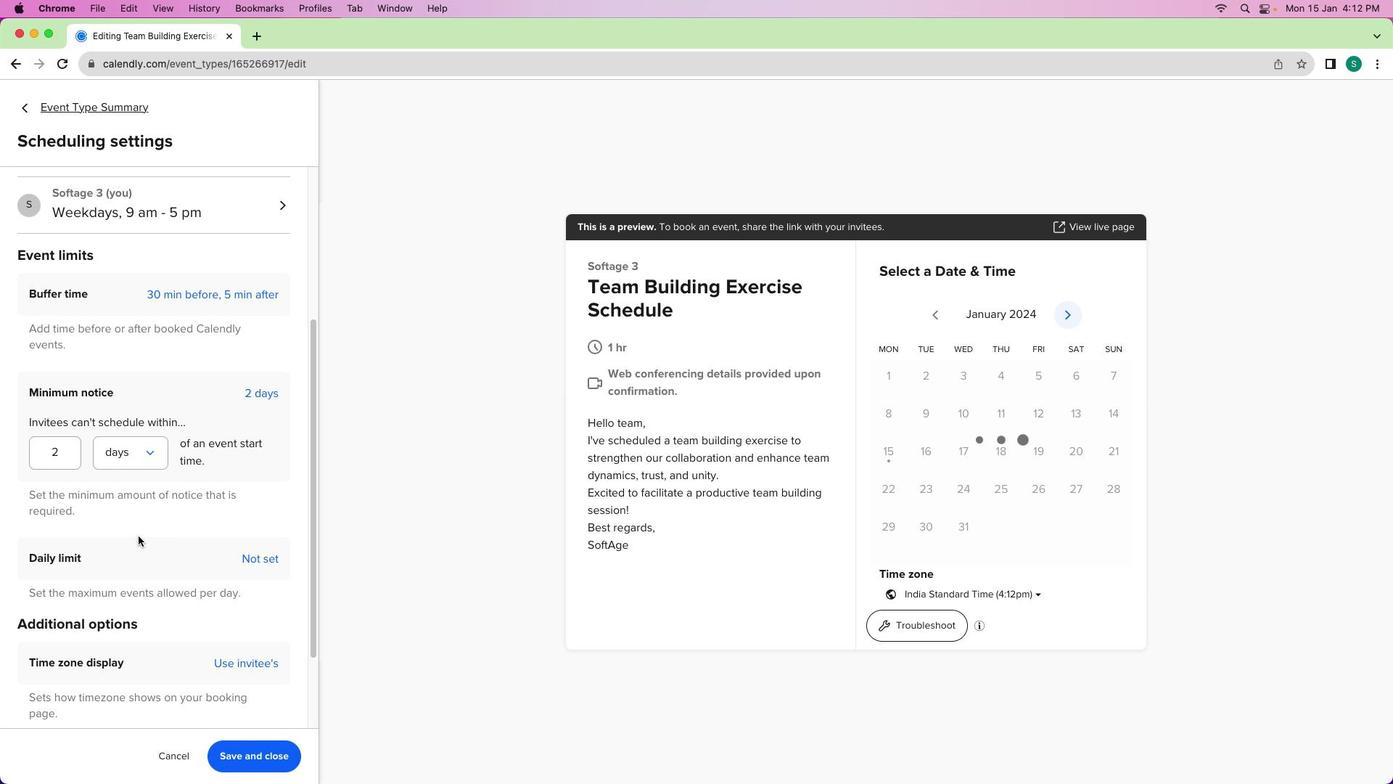 
Action: Mouse moved to (186, 533)
Screenshot: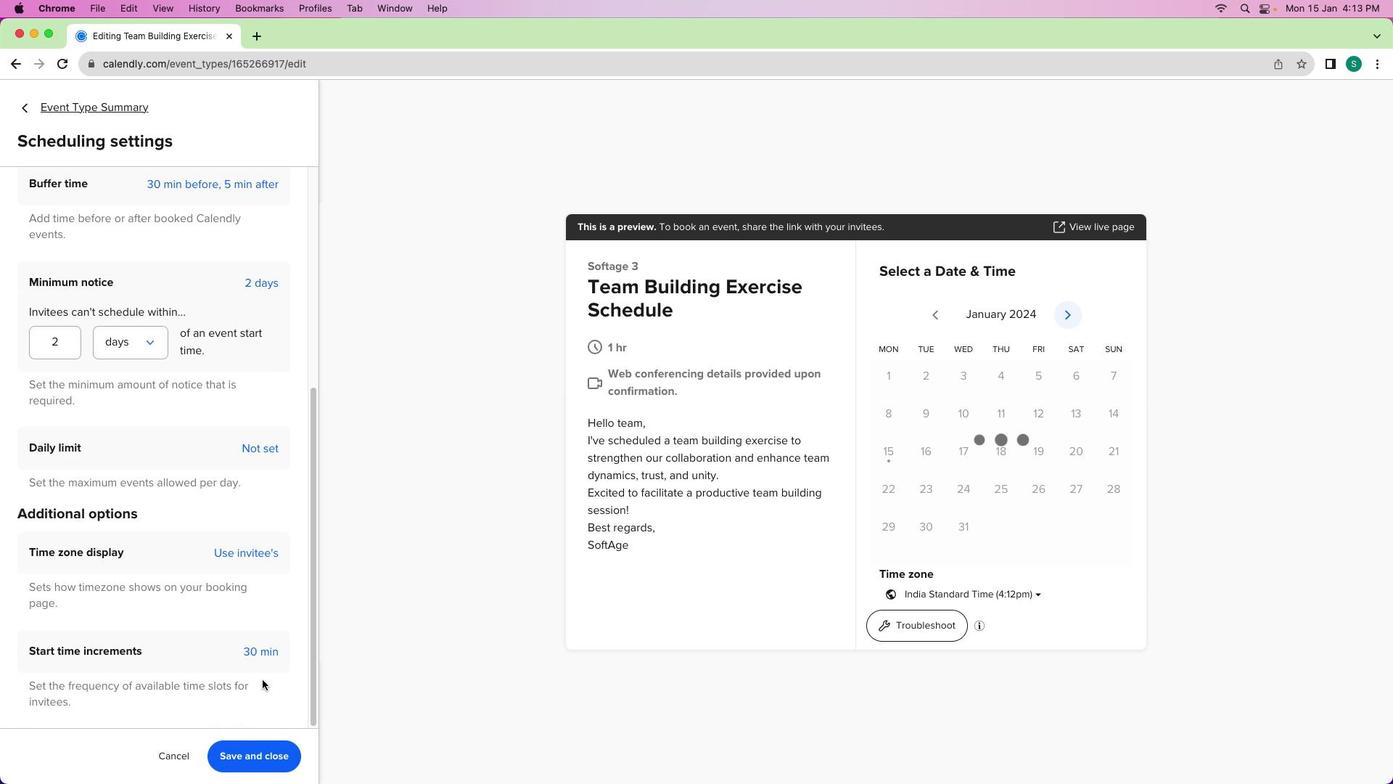 
Action: Mouse scrolled (186, 533) with delta (12, 141)
Screenshot: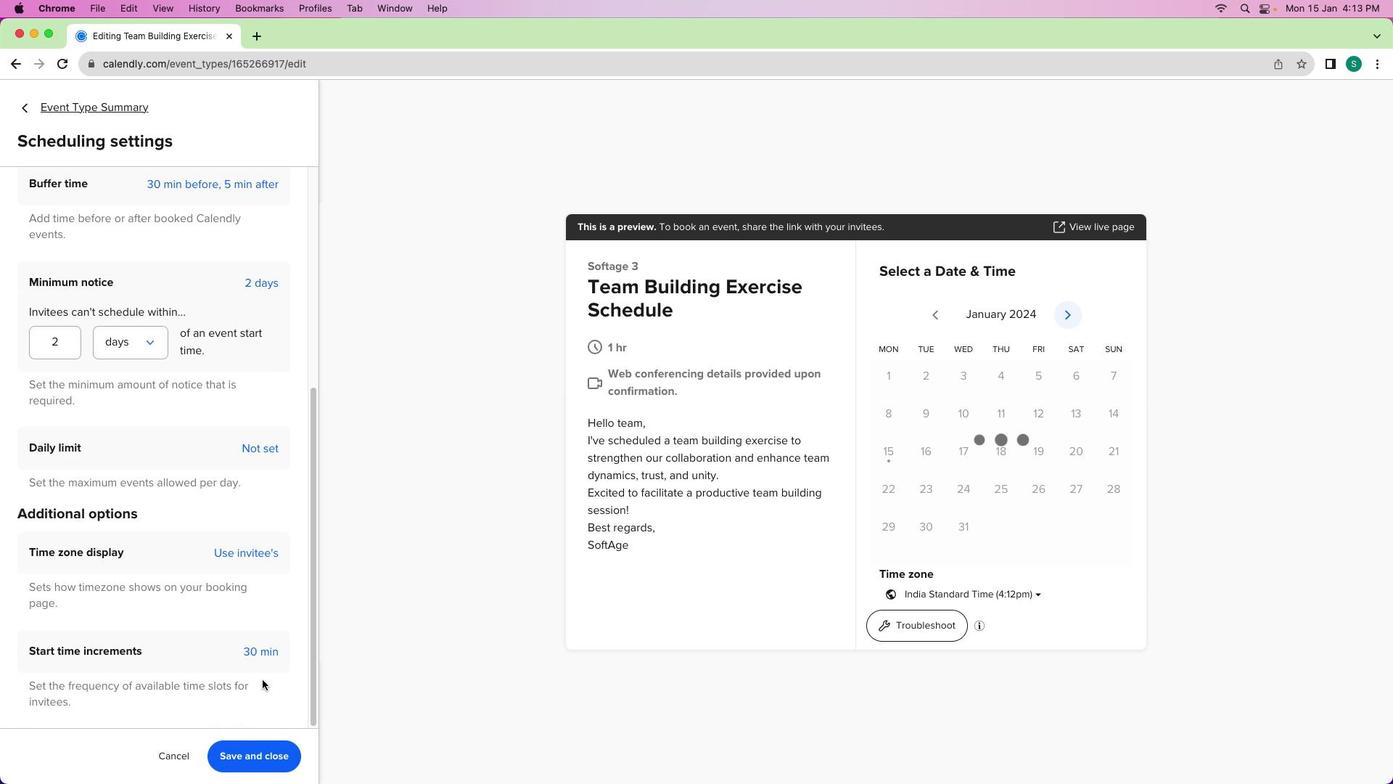 
Action: Mouse moved to (186, 533)
Screenshot: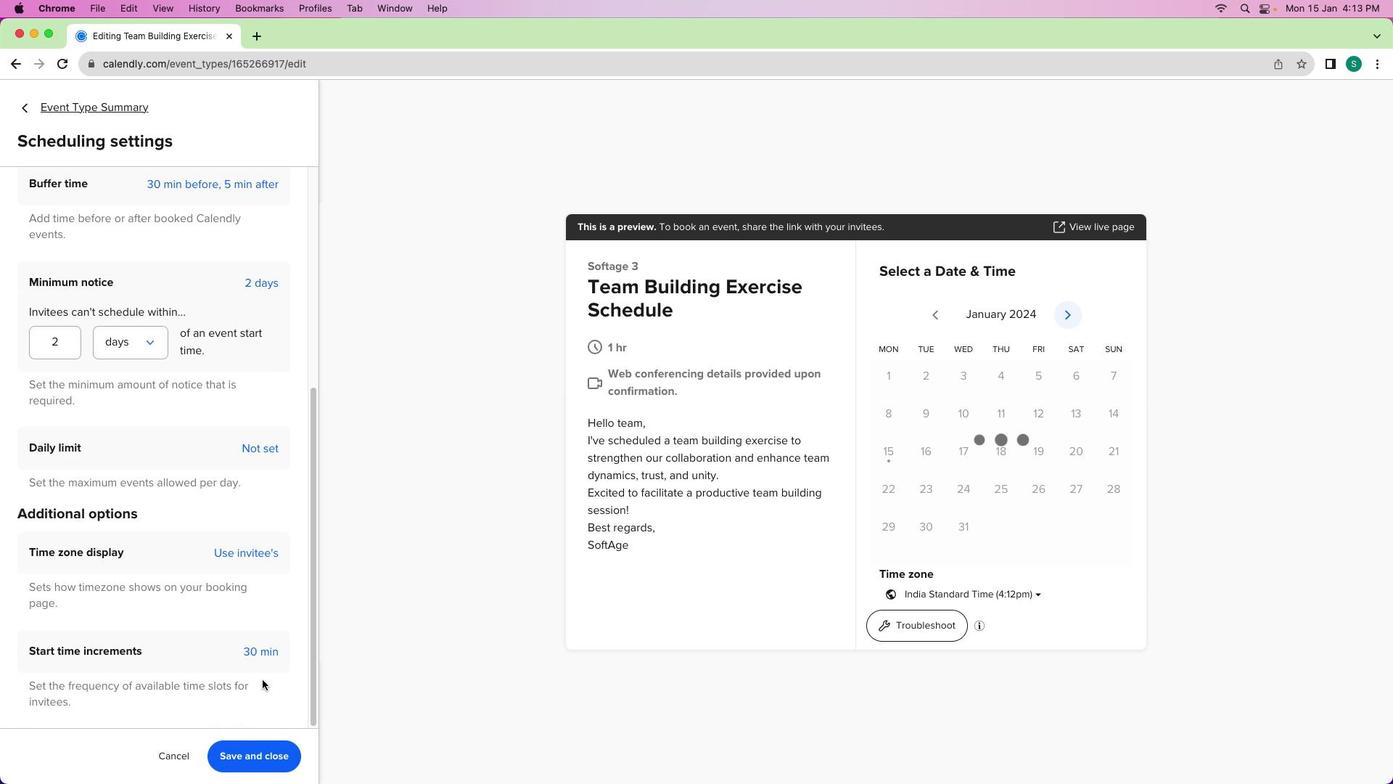 
Action: Mouse scrolled (186, 533) with delta (12, 141)
Screenshot: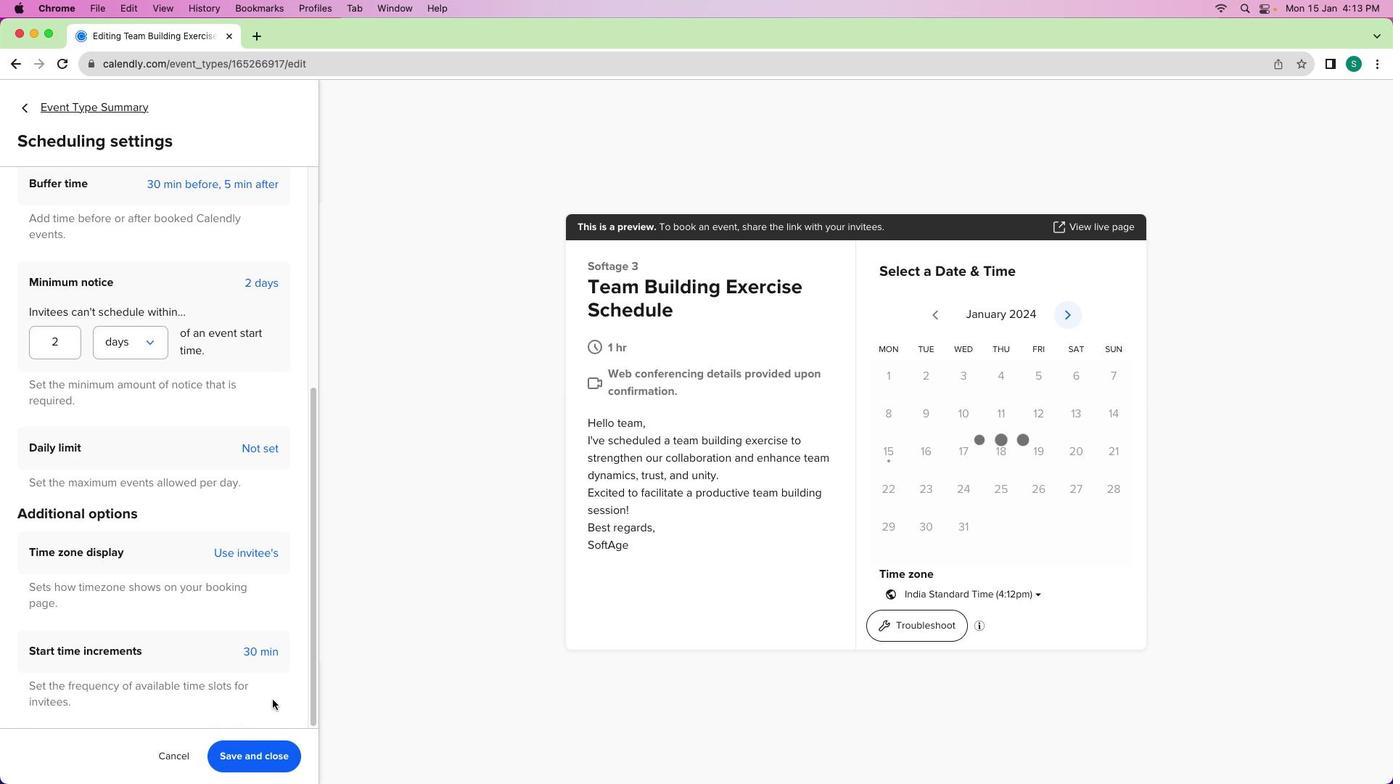 
Action: Mouse scrolled (186, 533) with delta (12, 140)
Screenshot: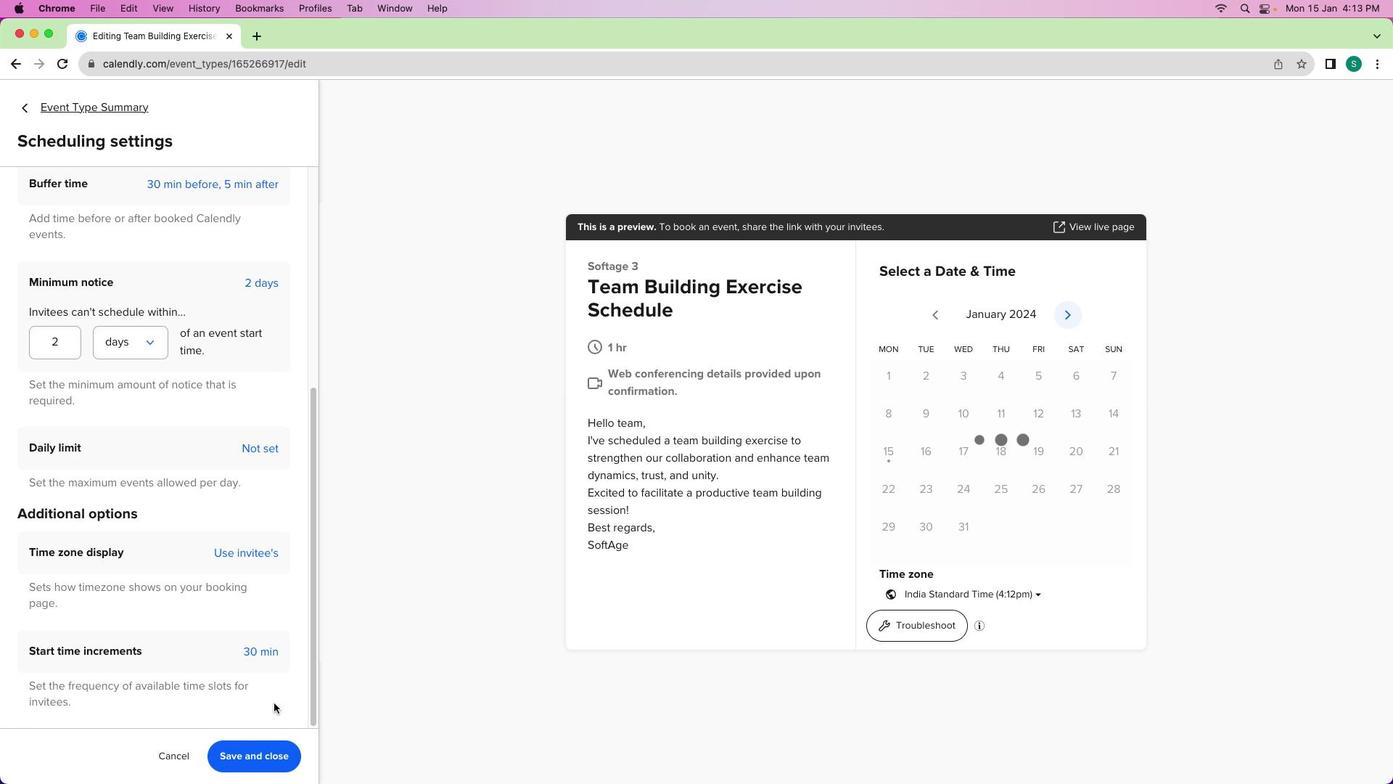 
Action: Mouse moved to (237, 615)
Screenshot: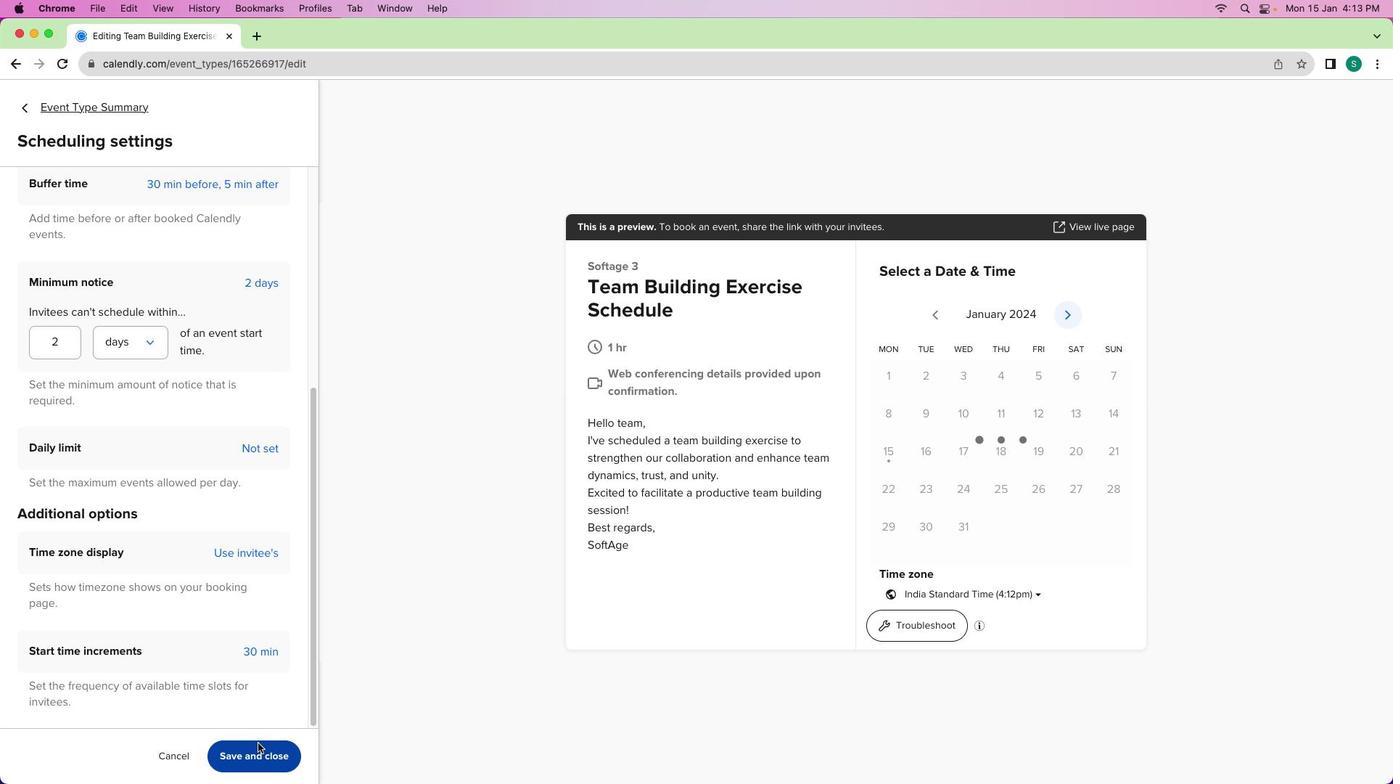 
Action: Mouse pressed left at (237, 615)
Screenshot: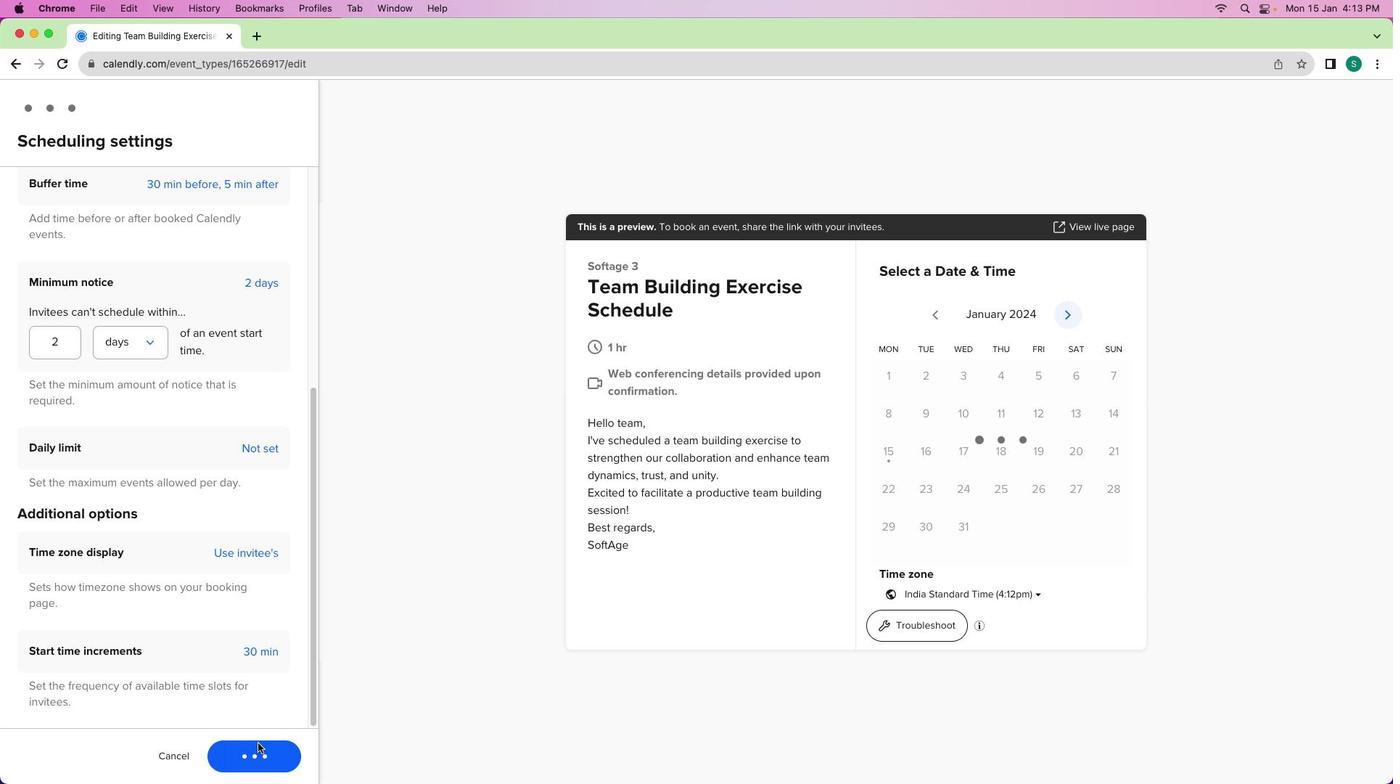 
Action: Mouse moved to (44, 209)
Screenshot: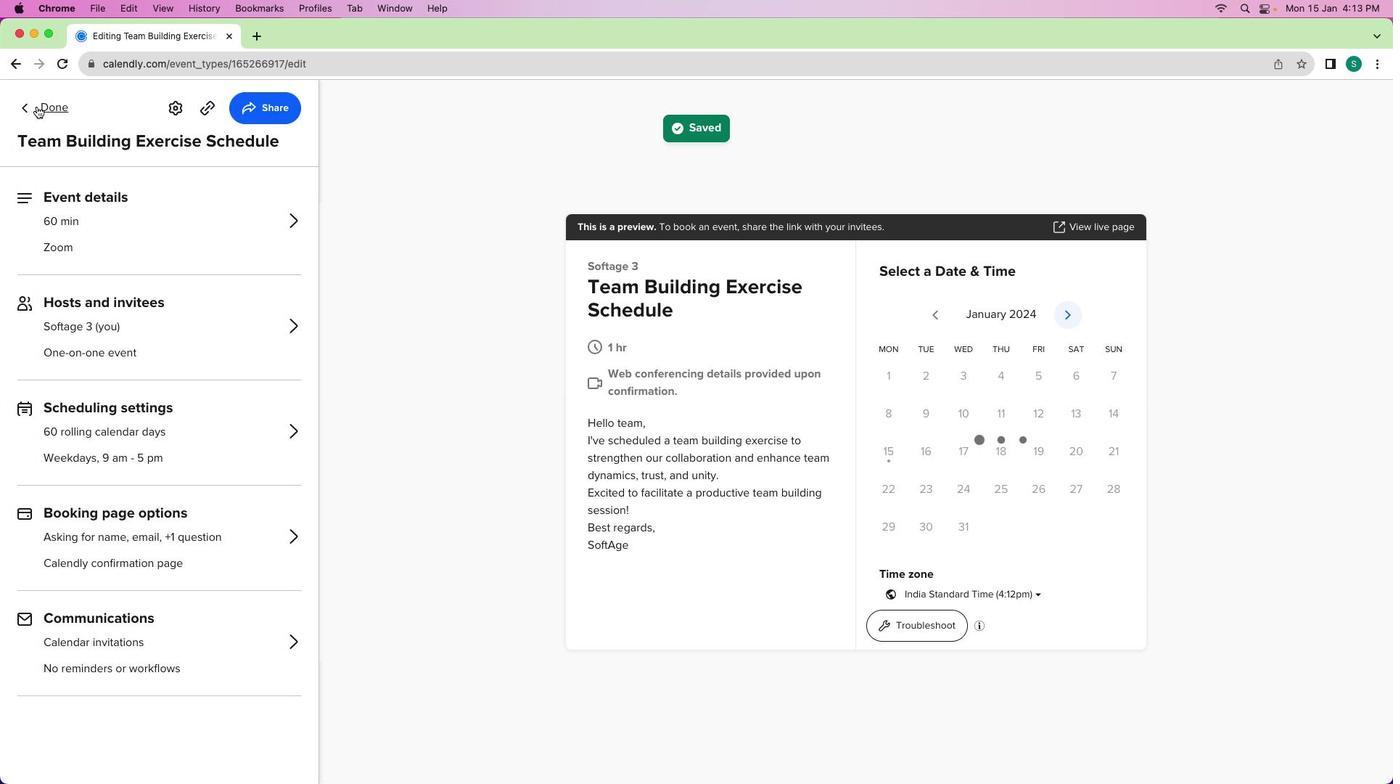 
Action: Mouse pressed left at (44, 209)
Screenshot: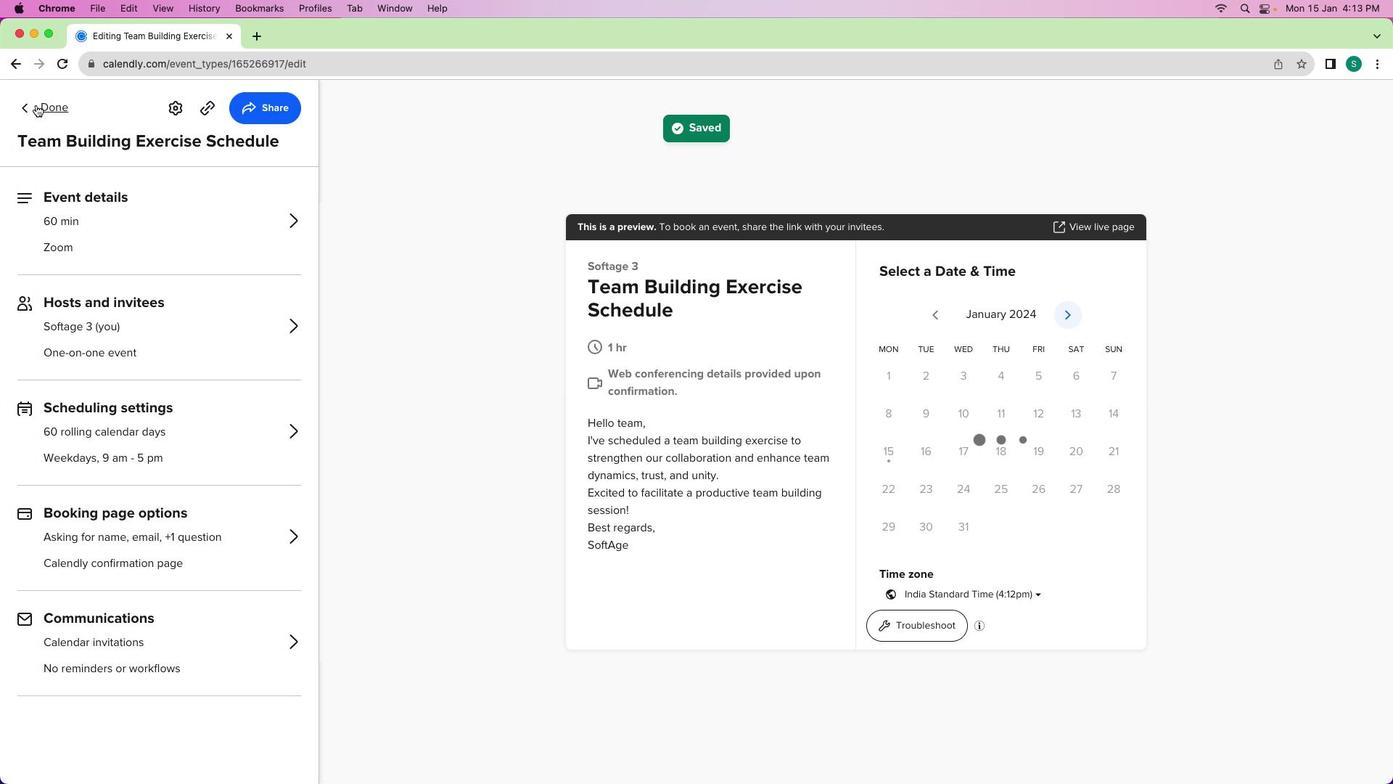 
Action: Mouse moved to (459, 405)
Screenshot: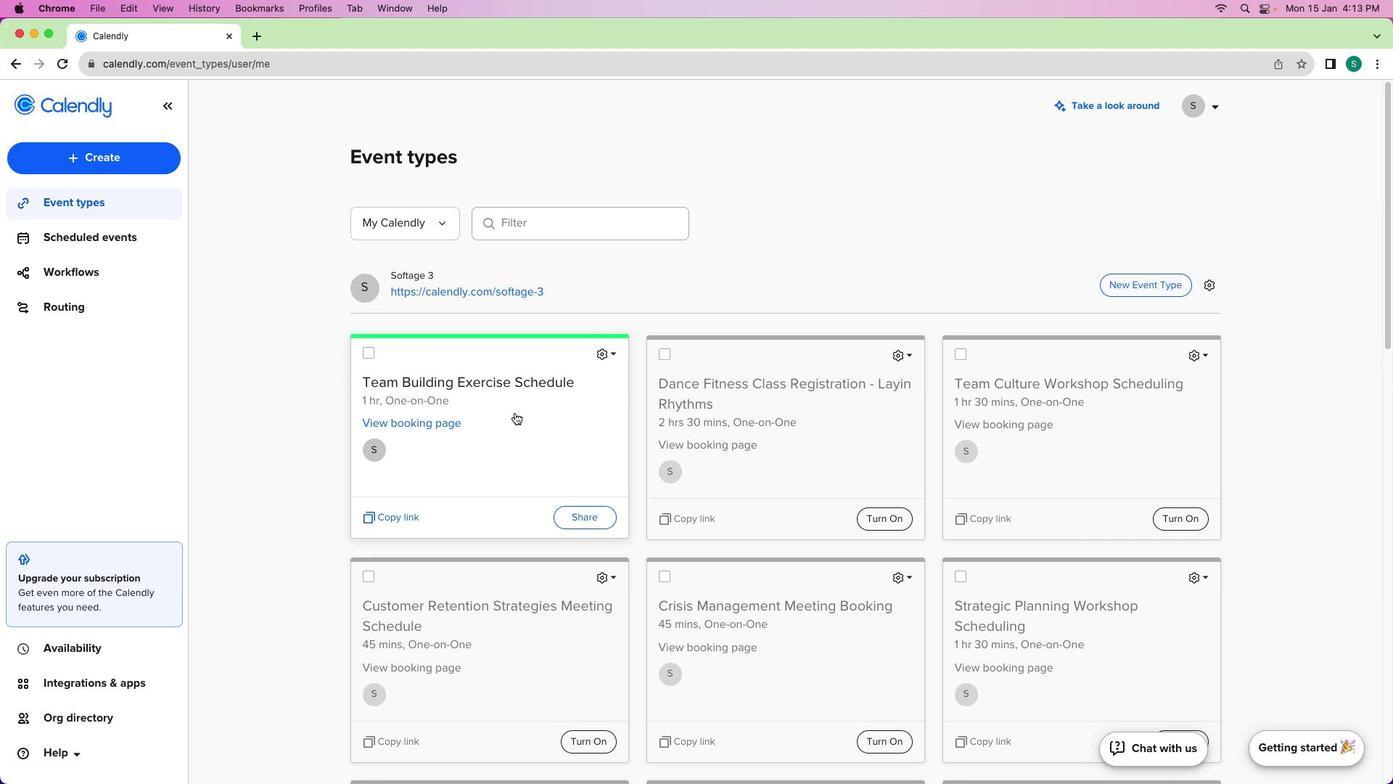 
